 Task: Look for space in Camocim, Brazil from 5th September, 2023 to 13th September, 2023 for 6 adults in price range Rs.15000 to Rs.20000. Place can be entire place with 3 bedrooms having 3 beds and 3 bathrooms. Property type can be house, flat, guest house. Amenities needed are: washing machine. Booking option can be shelf check-in. Required host language is Spanish.
Action: Mouse moved to (456, 100)
Screenshot: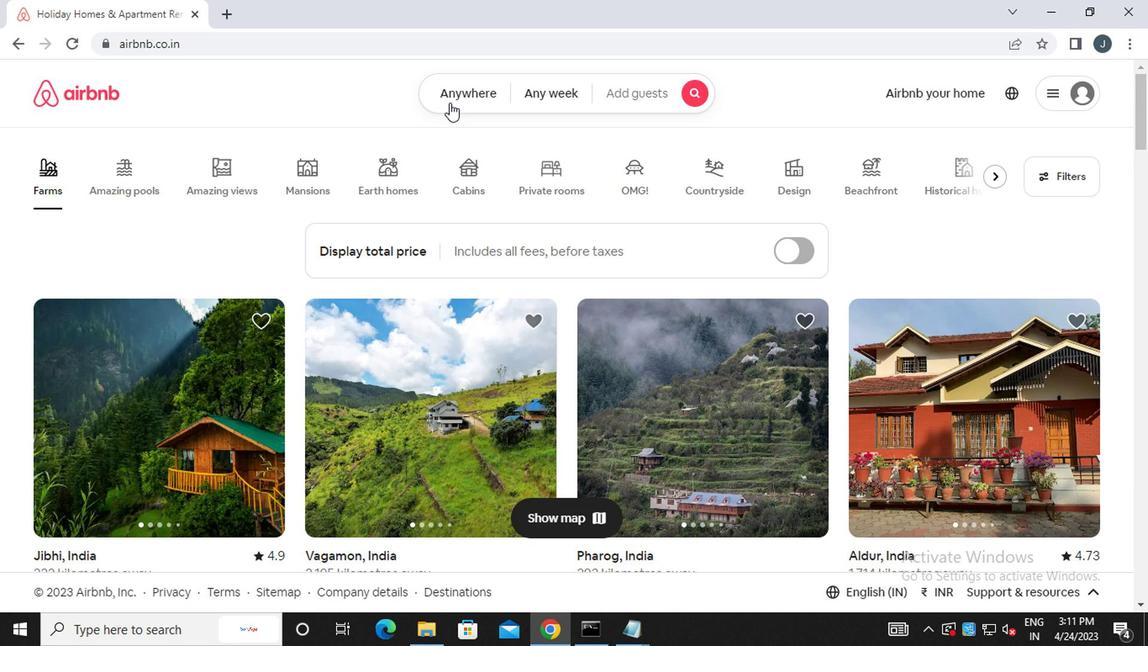 
Action: Mouse pressed left at (456, 100)
Screenshot: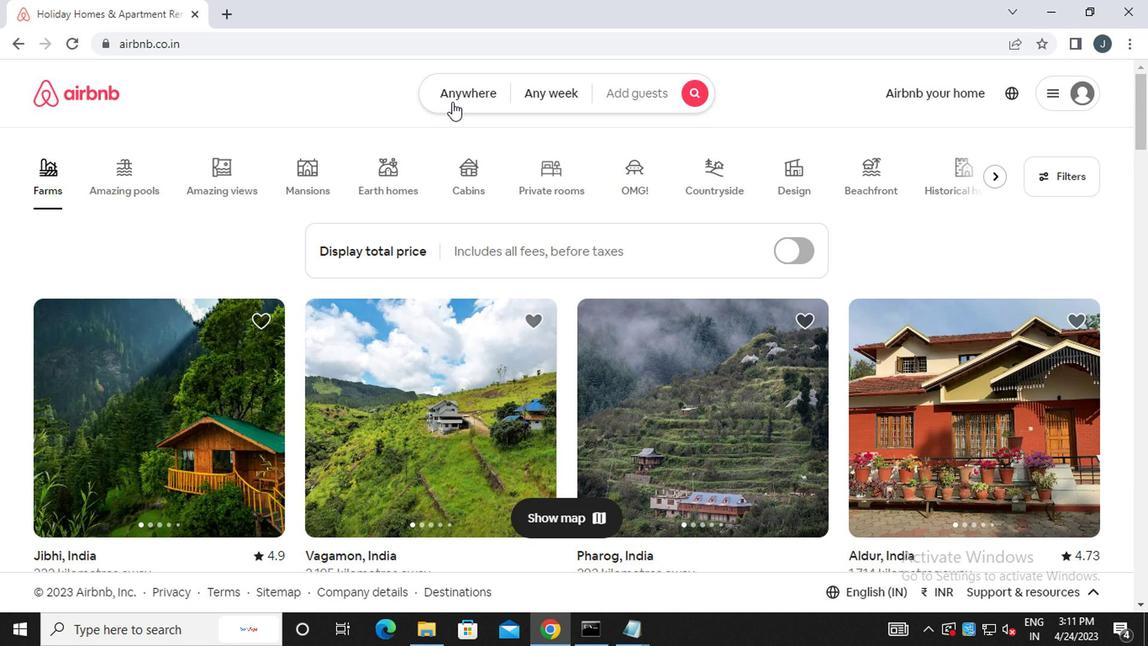 
Action: Mouse moved to (287, 163)
Screenshot: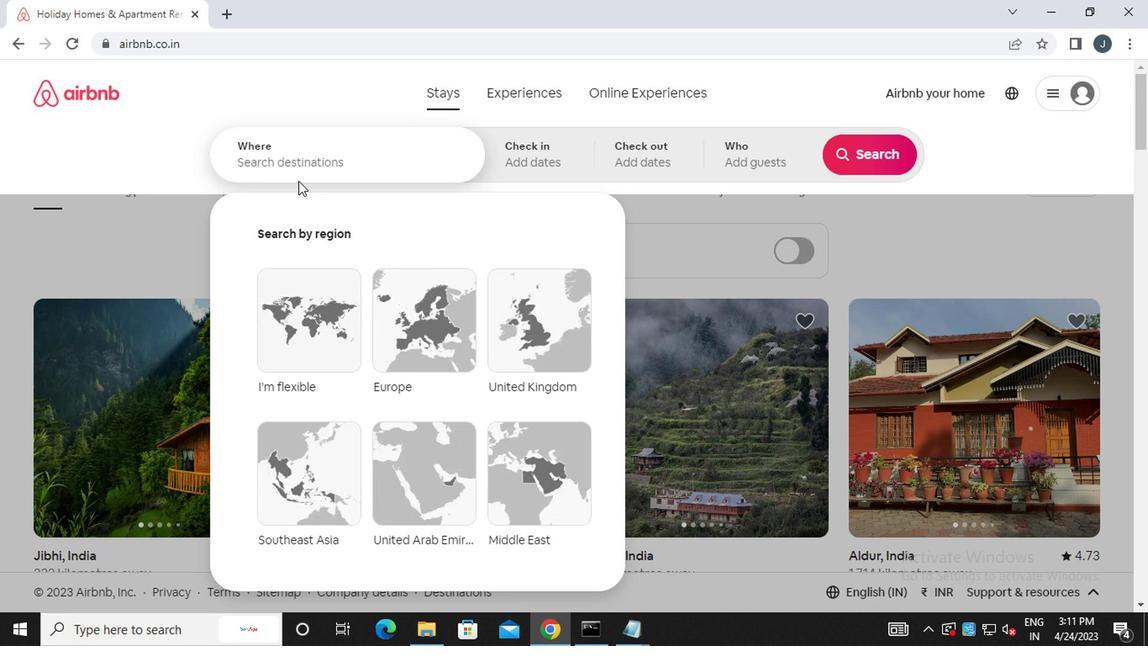 
Action: Mouse pressed left at (287, 163)
Screenshot: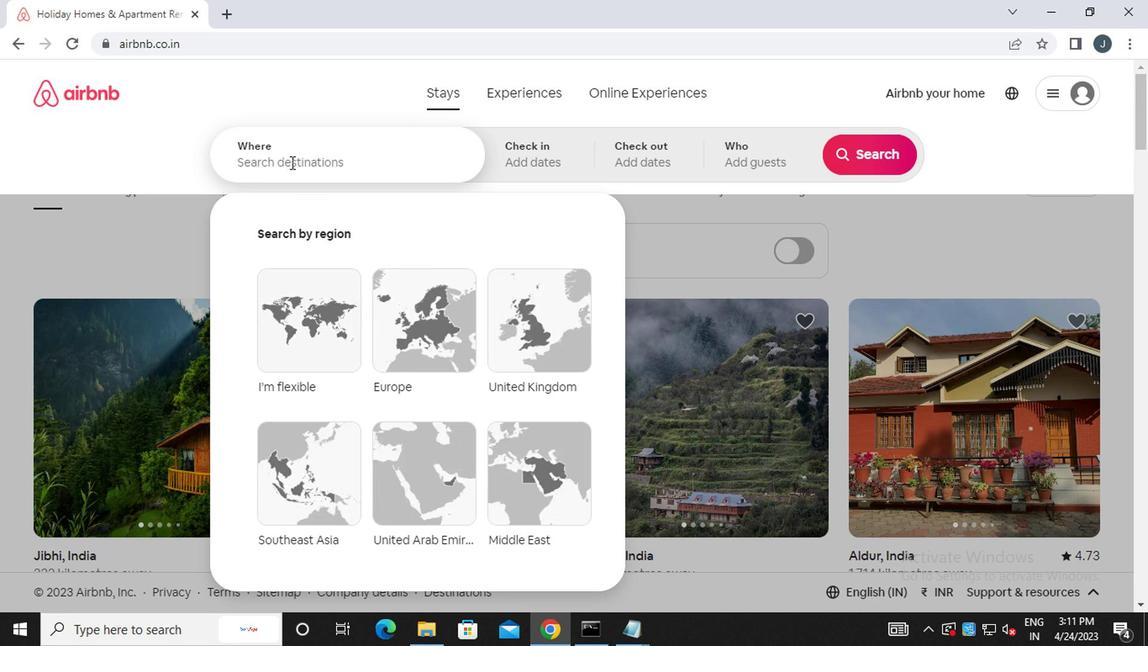 
Action: Key pressed c<Key.caps_lock>amocim,<Key.space><Key.caps_lock>b<Key.caps_lock>razil
Screenshot: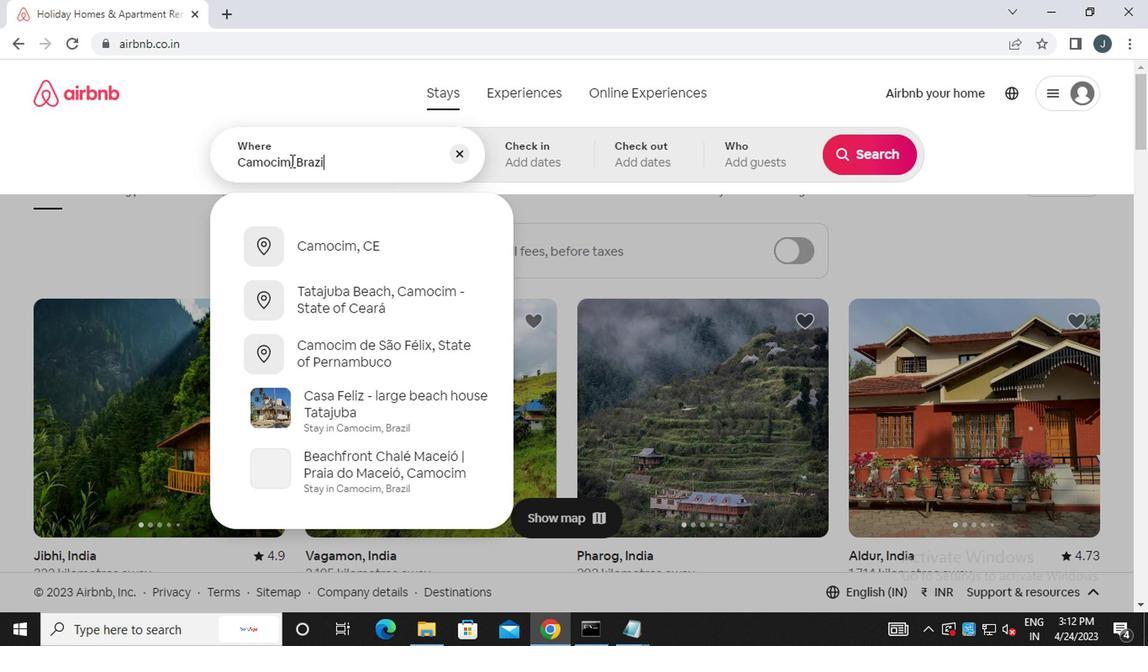 
Action: Mouse moved to (539, 156)
Screenshot: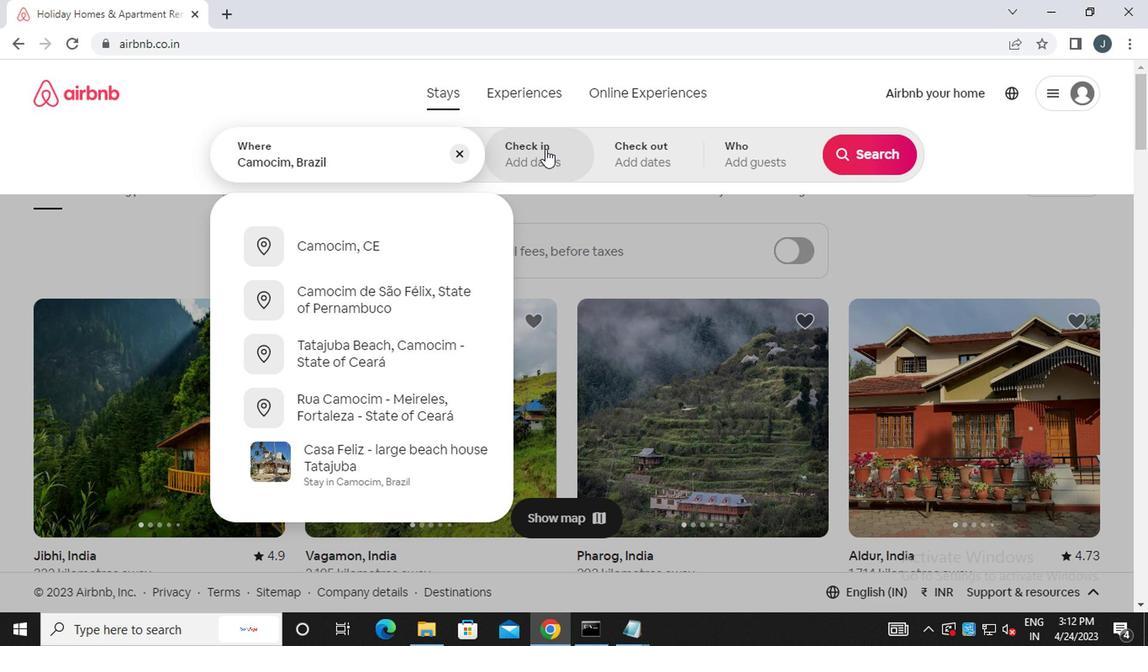 
Action: Mouse pressed left at (539, 156)
Screenshot: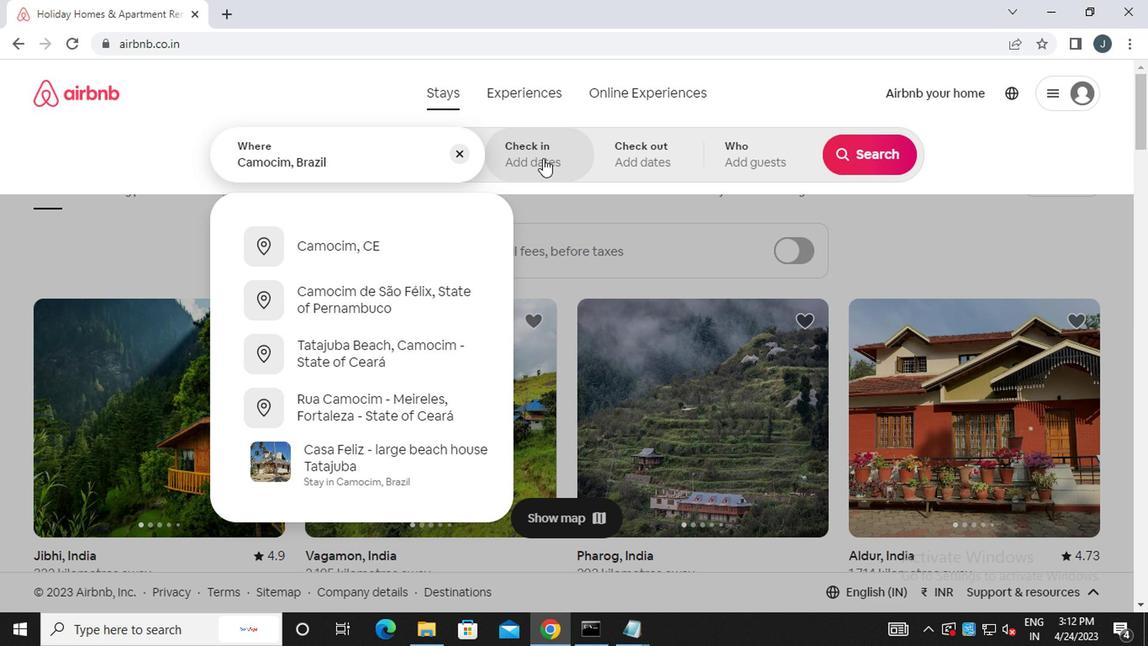 
Action: Mouse moved to (846, 295)
Screenshot: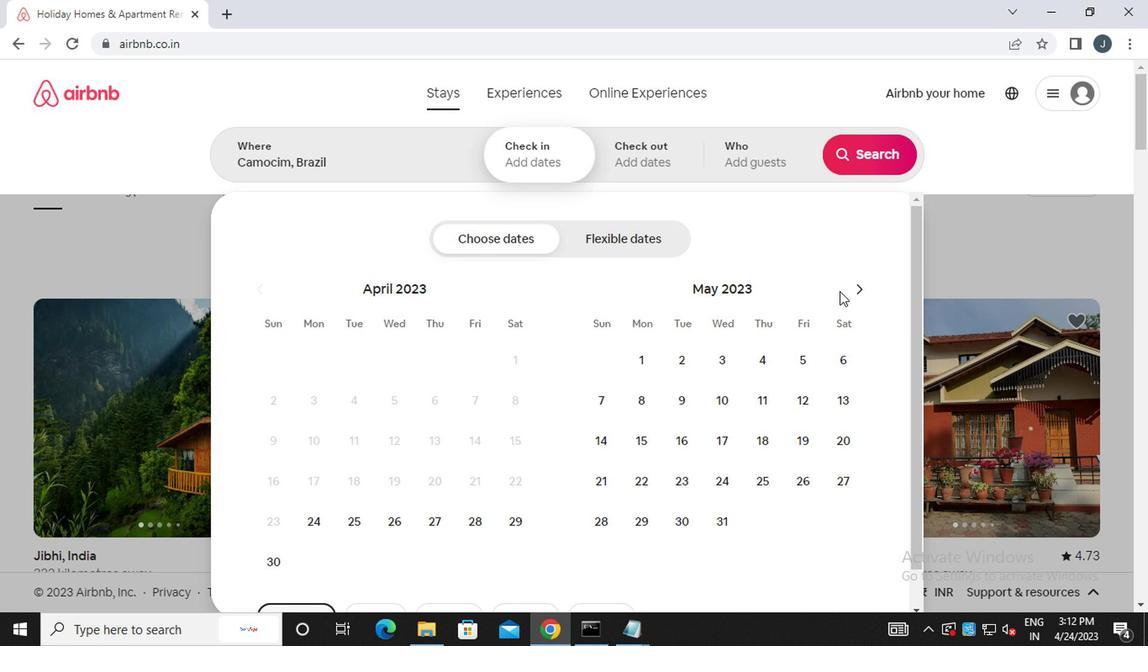 
Action: Mouse pressed left at (846, 295)
Screenshot: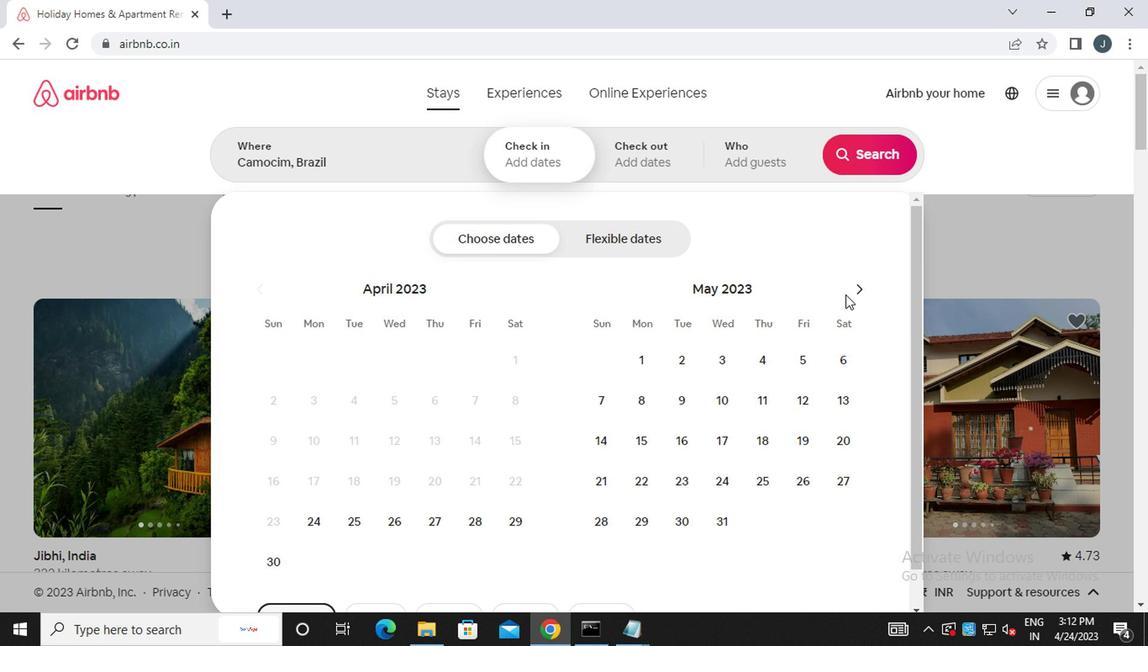 
Action: Mouse moved to (847, 295)
Screenshot: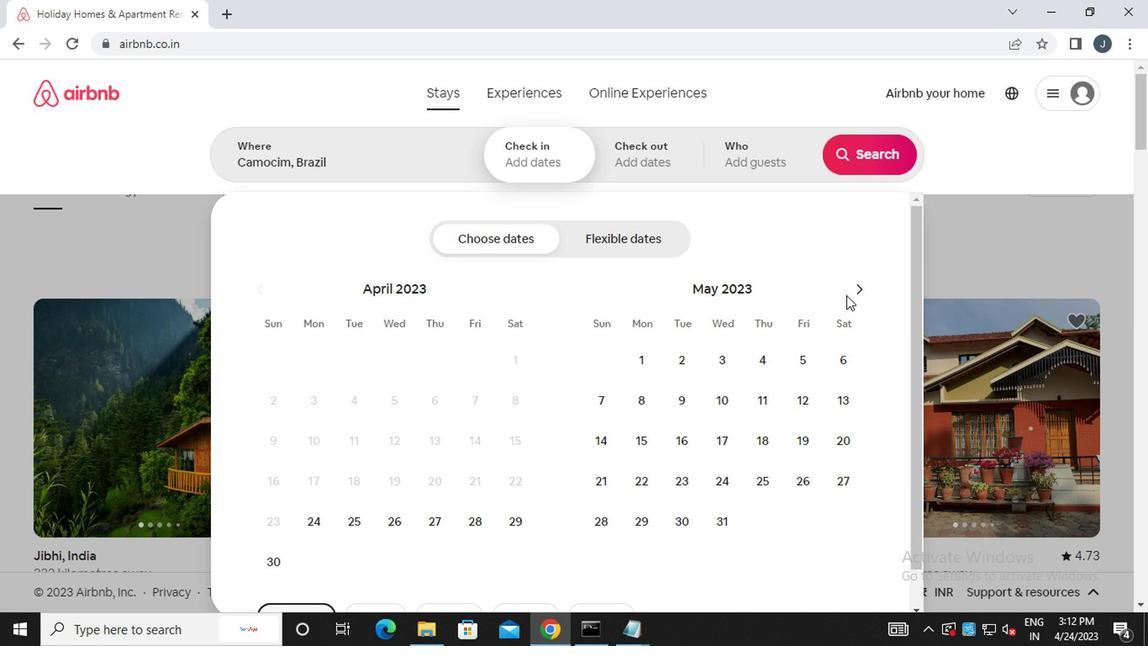 
Action: Mouse pressed left at (847, 295)
Screenshot: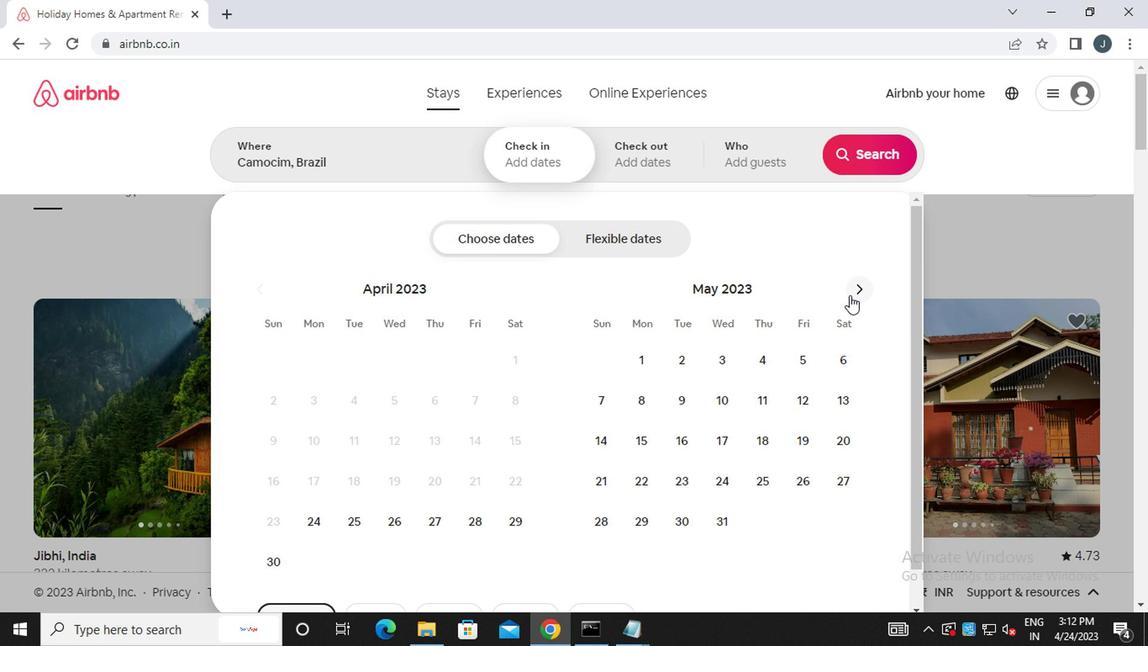 
Action: Mouse pressed left at (847, 295)
Screenshot: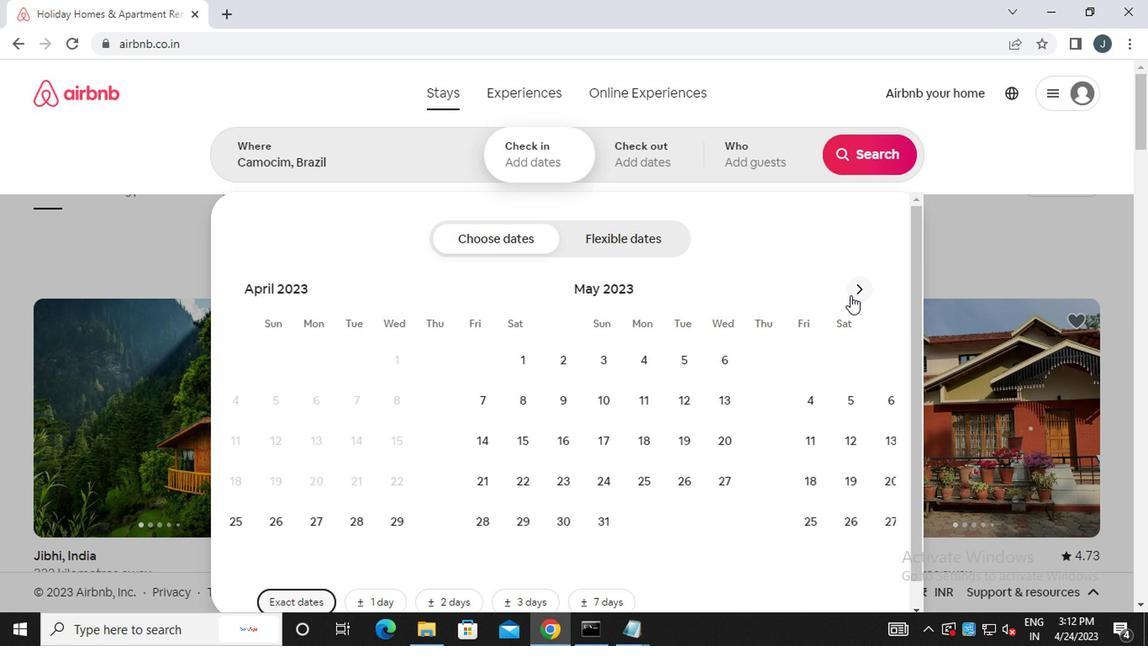 
Action: Mouse pressed left at (847, 295)
Screenshot: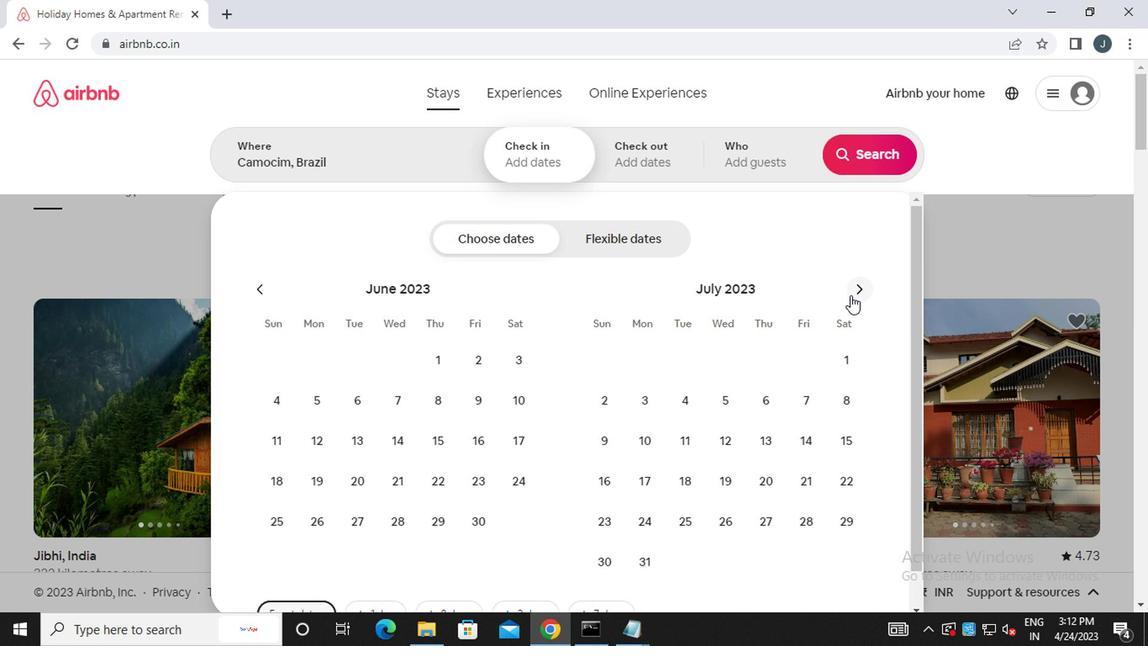 
Action: Mouse moved to (830, 351)
Screenshot: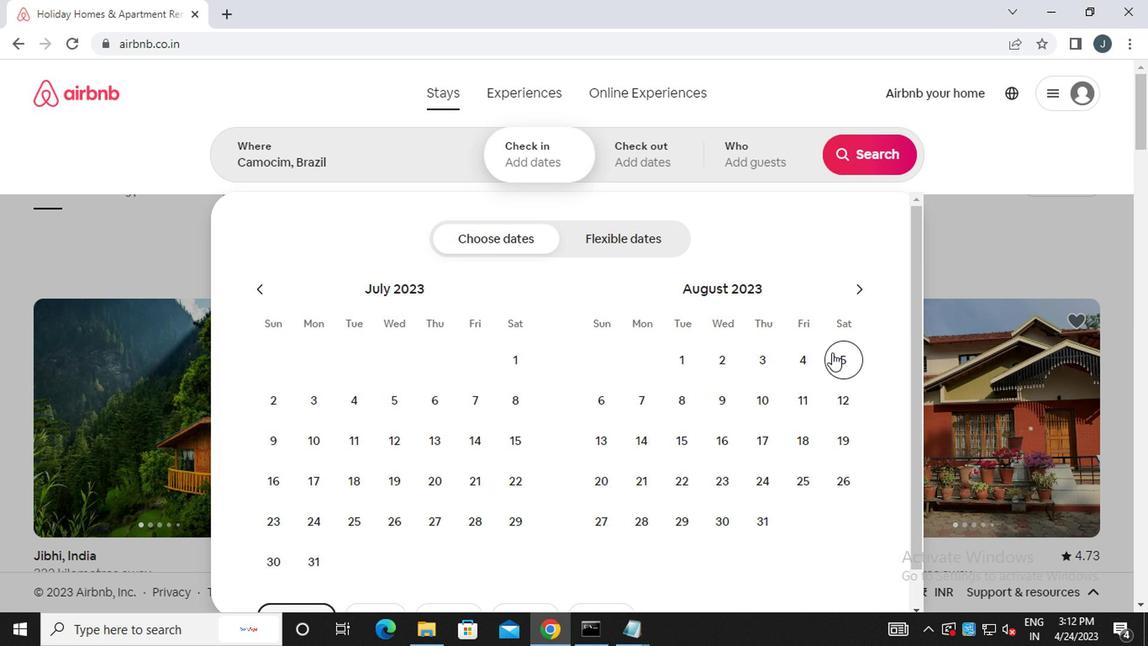 
Action: Mouse pressed left at (830, 351)
Screenshot: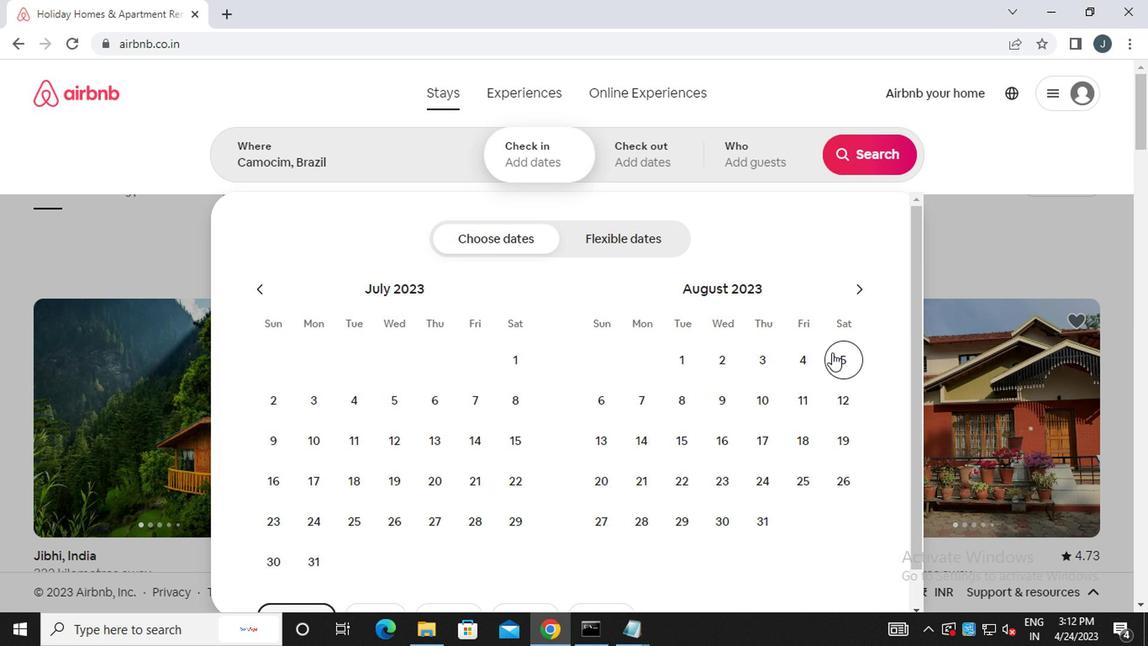 
Action: Mouse moved to (591, 438)
Screenshot: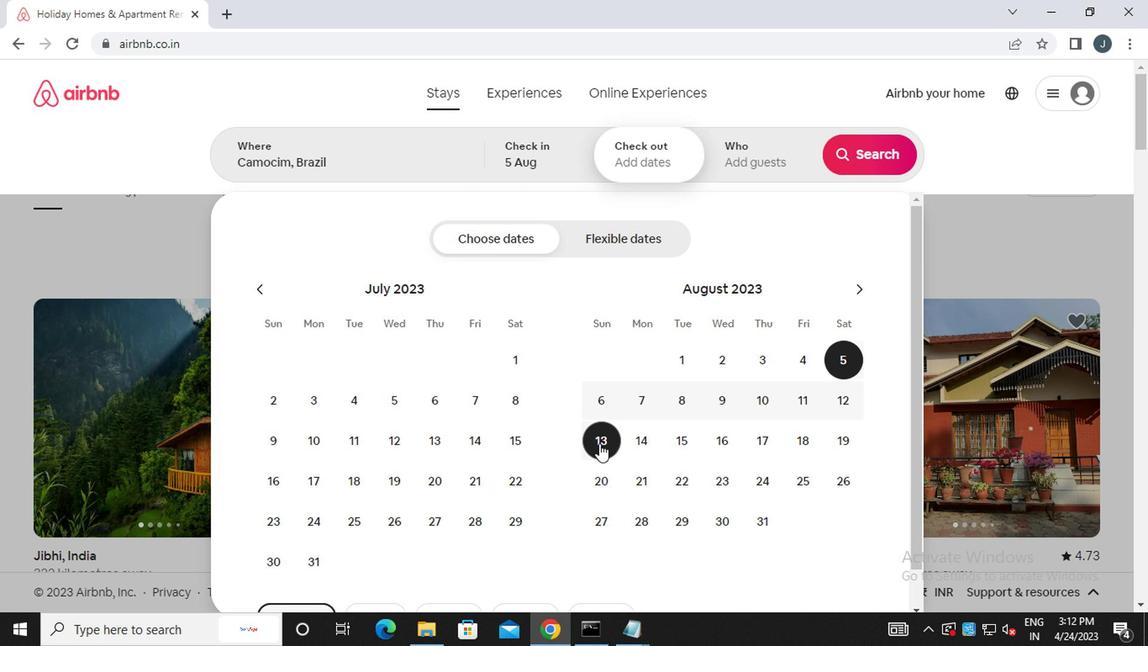 
Action: Mouse pressed left at (591, 438)
Screenshot: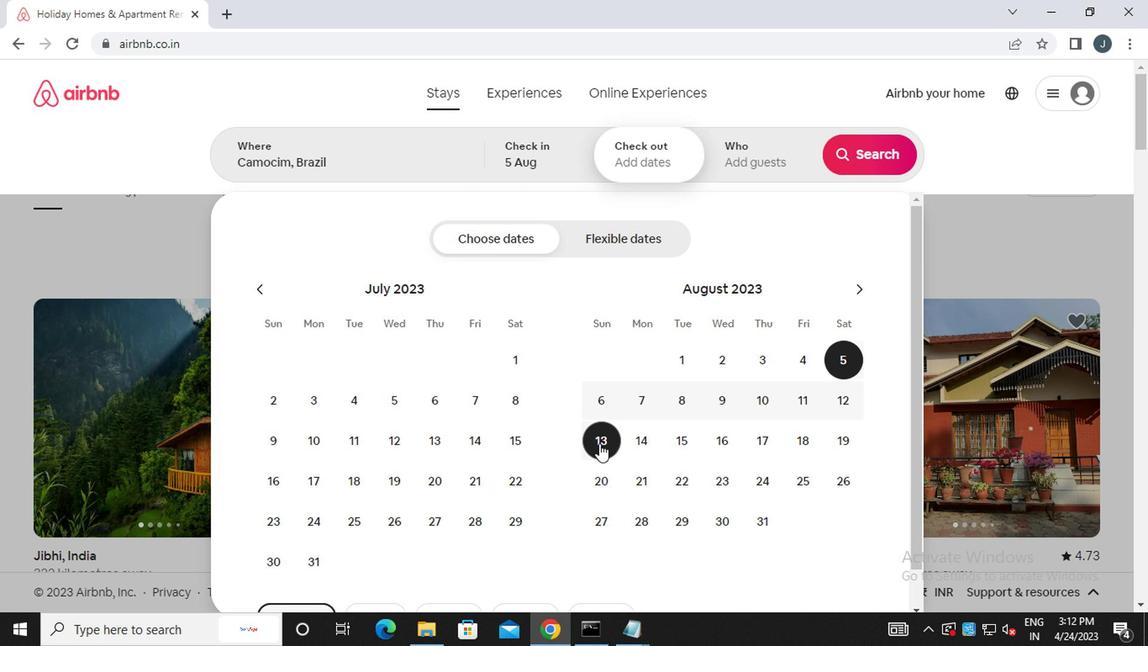 
Action: Mouse moved to (749, 169)
Screenshot: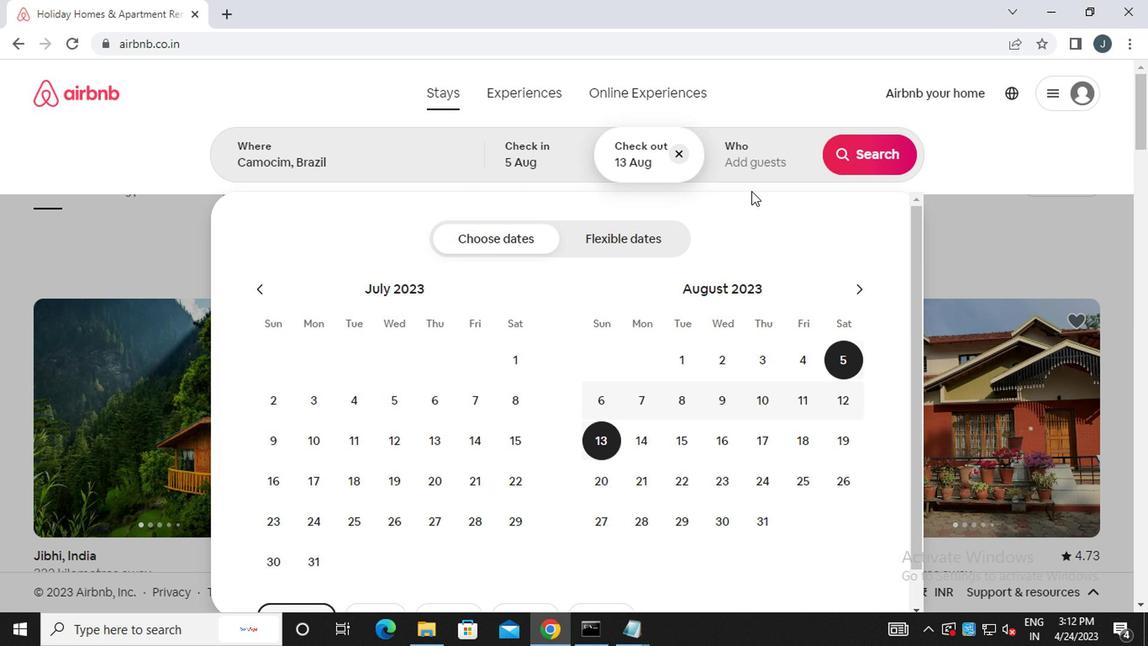 
Action: Mouse pressed left at (749, 169)
Screenshot: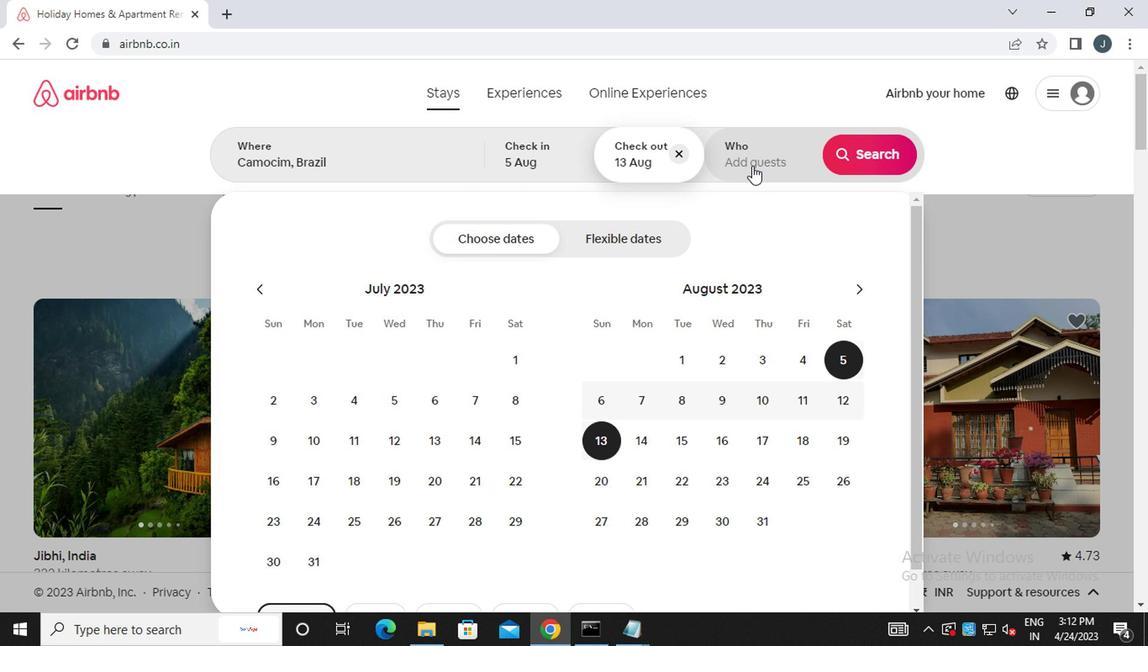 
Action: Mouse moved to (865, 245)
Screenshot: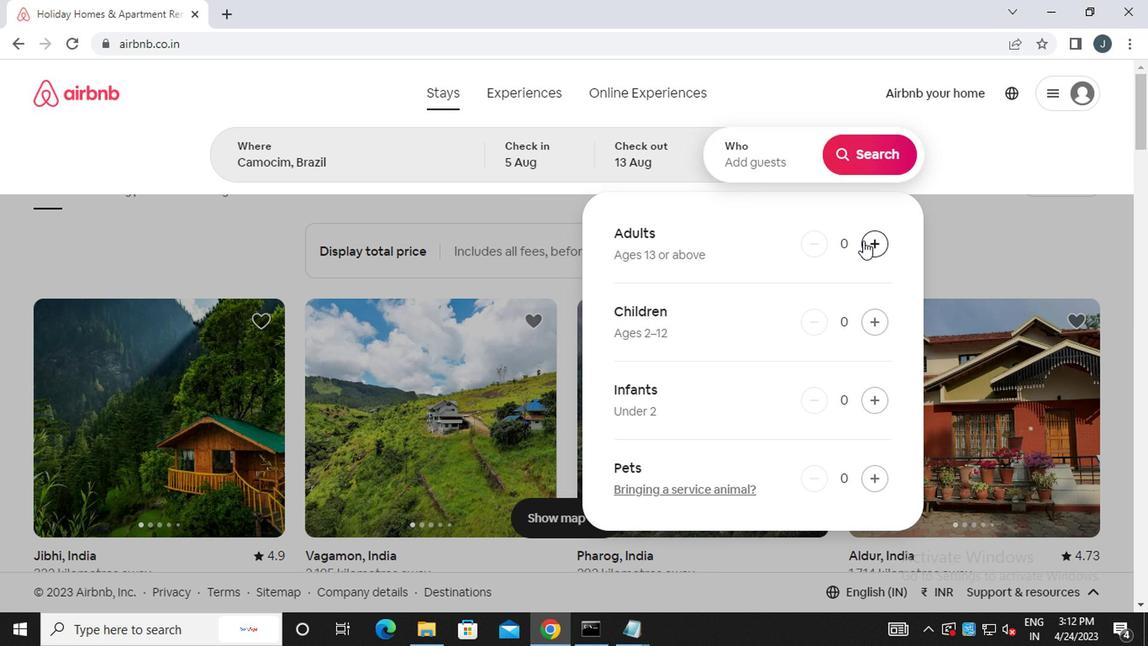 
Action: Mouse pressed left at (865, 245)
Screenshot: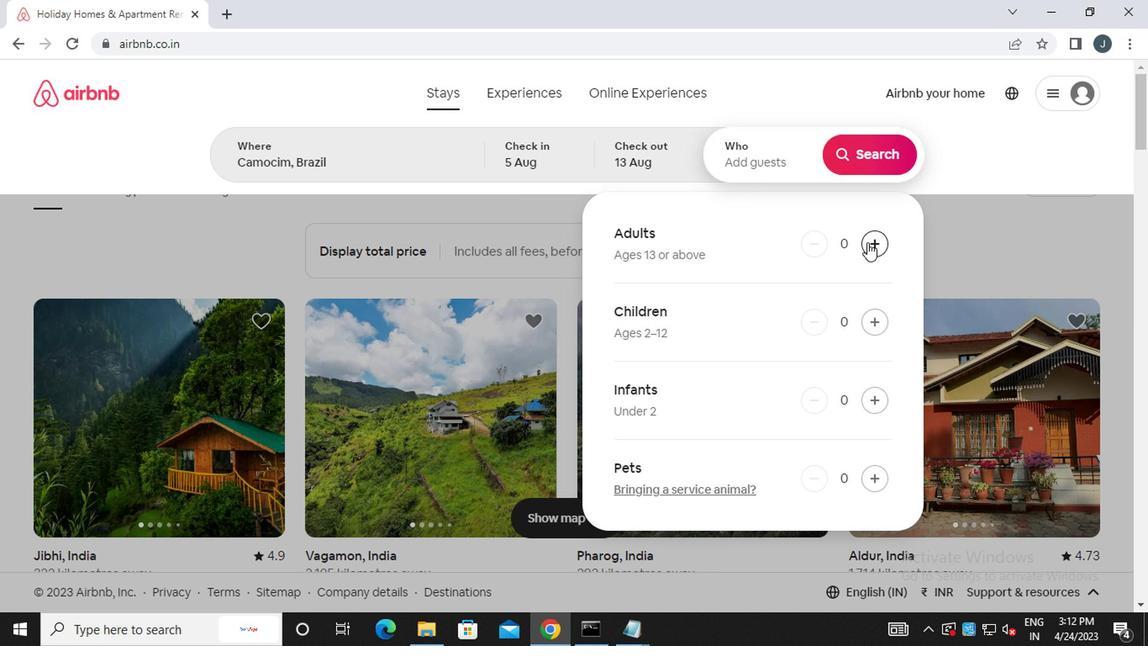
Action: Mouse pressed left at (865, 245)
Screenshot: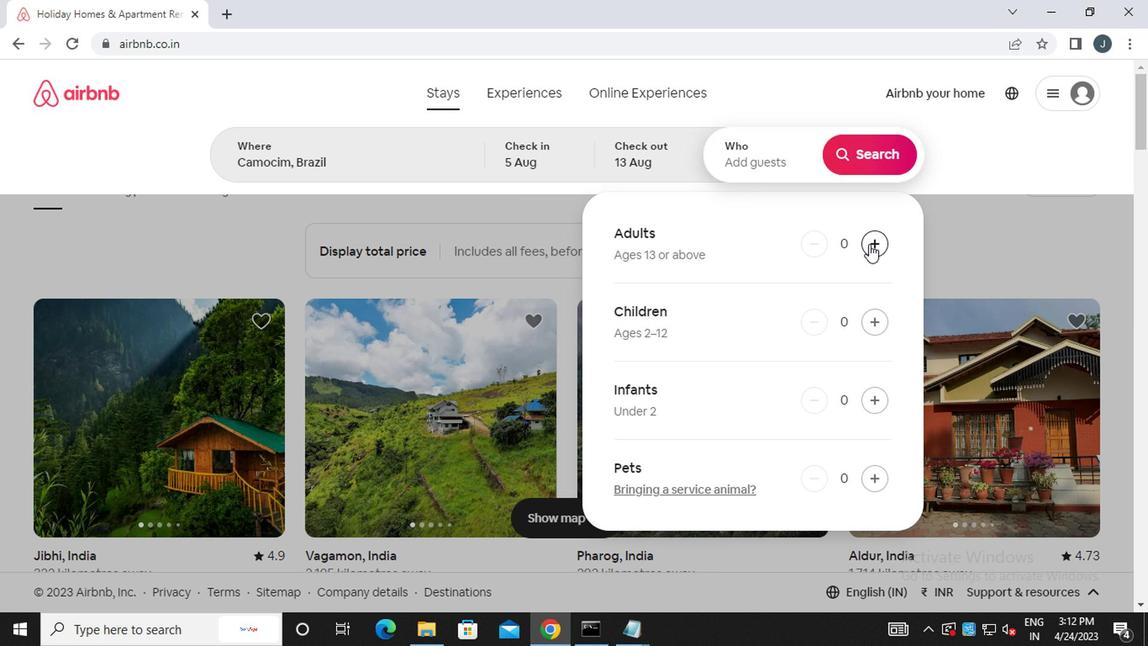 
Action: Mouse pressed left at (865, 245)
Screenshot: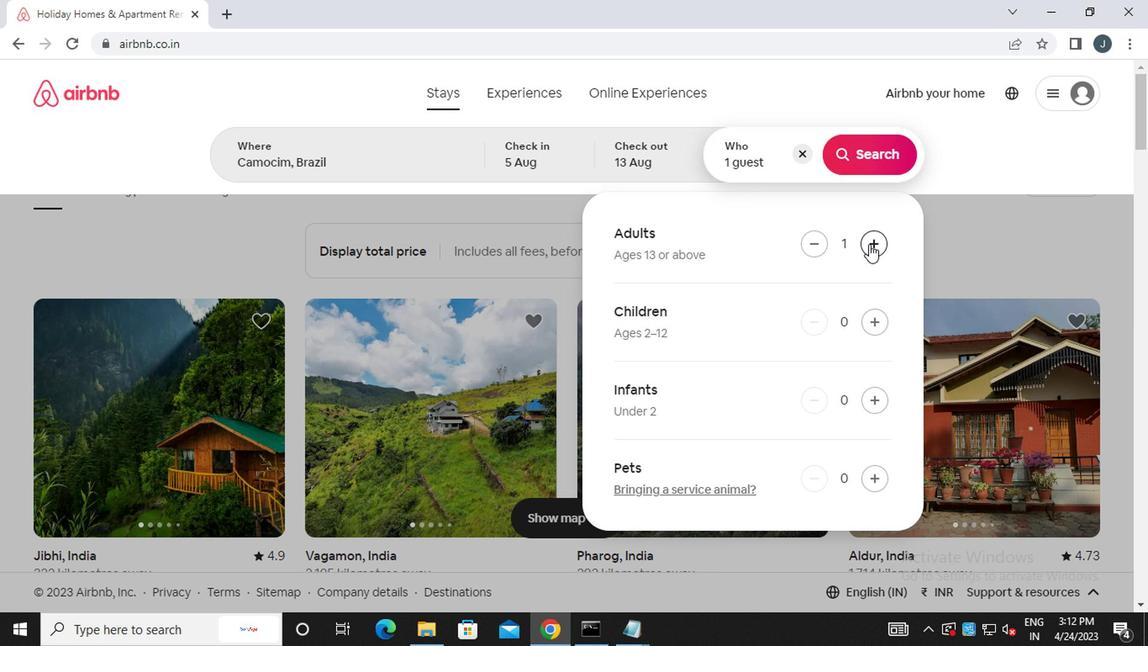 
Action: Mouse pressed left at (865, 245)
Screenshot: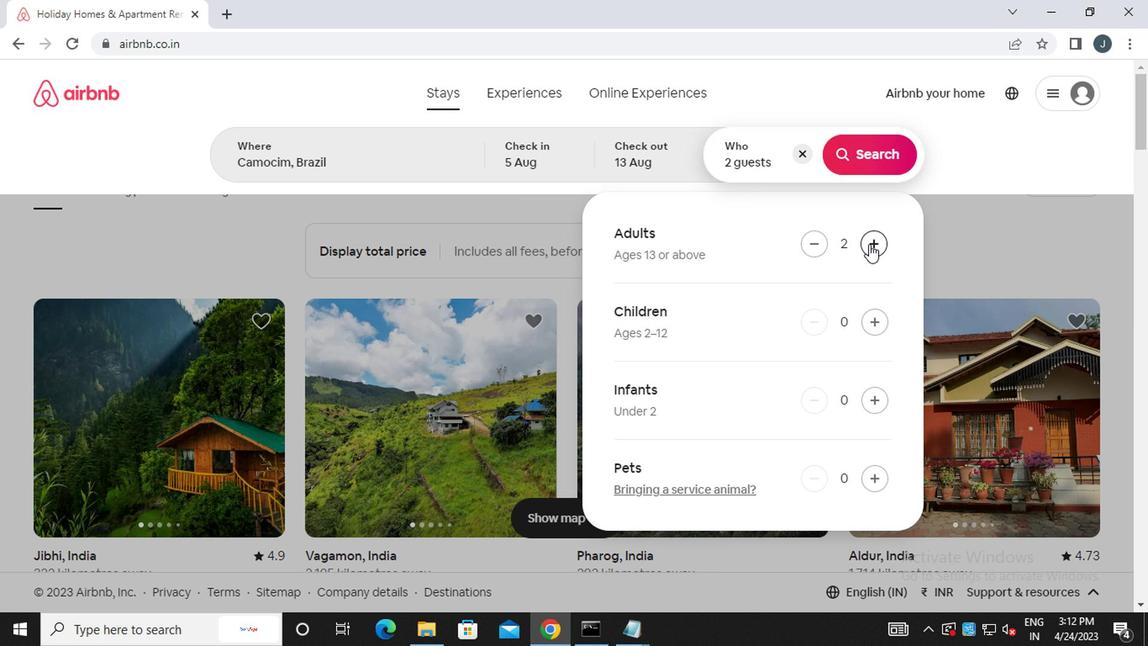 
Action: Mouse pressed left at (865, 245)
Screenshot: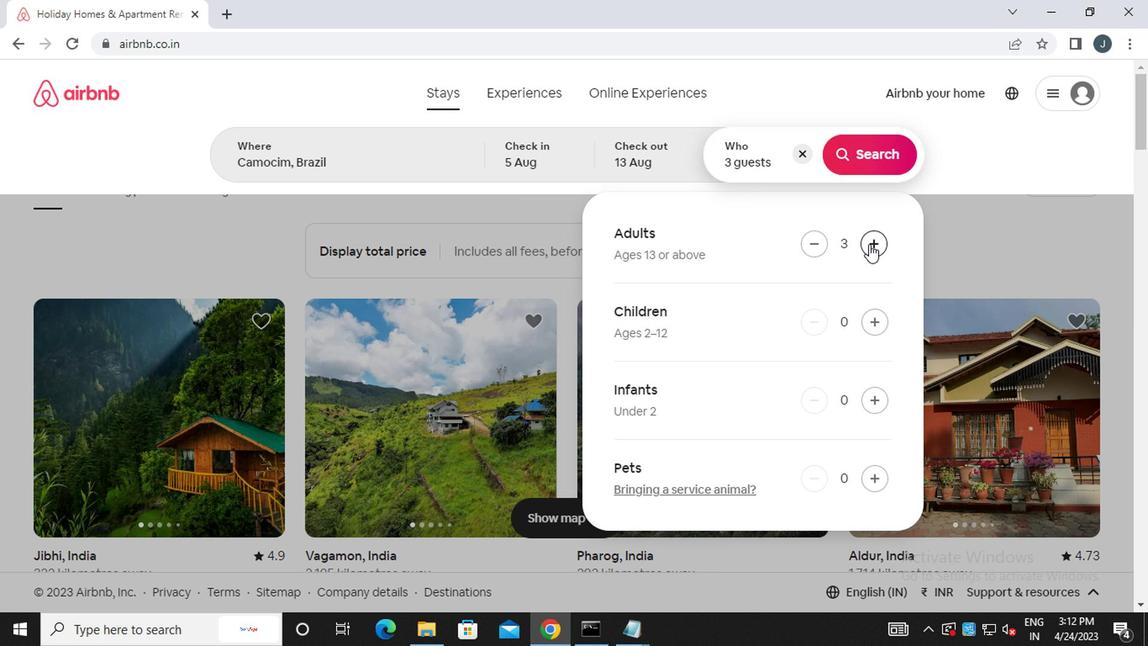 
Action: Mouse pressed left at (865, 245)
Screenshot: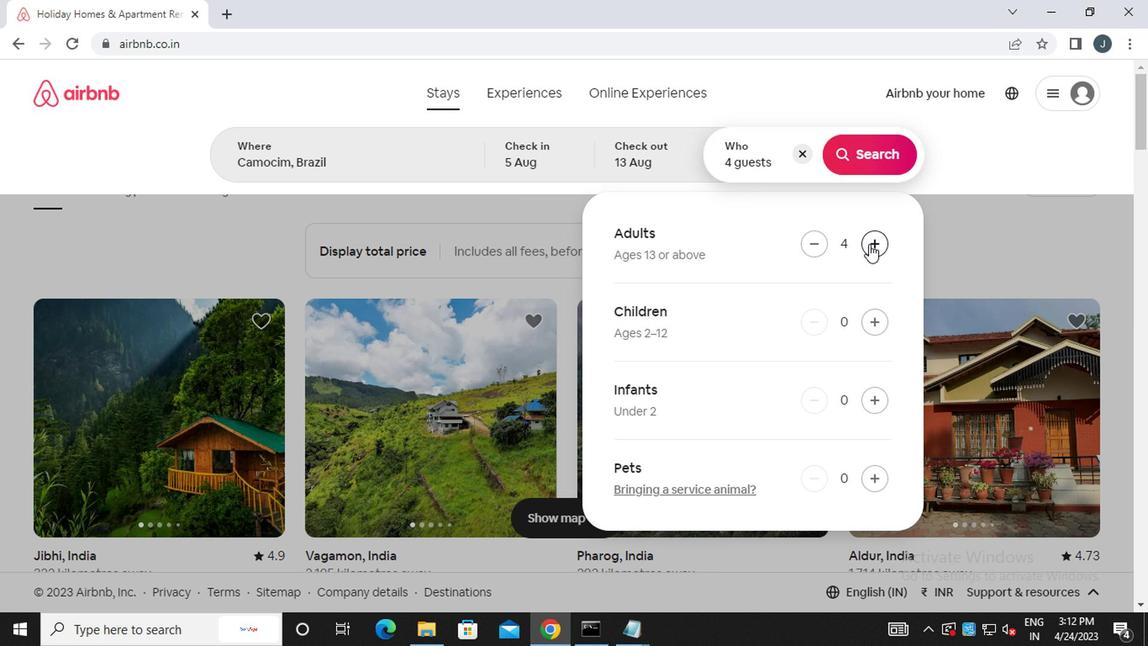 
Action: Mouse moved to (876, 165)
Screenshot: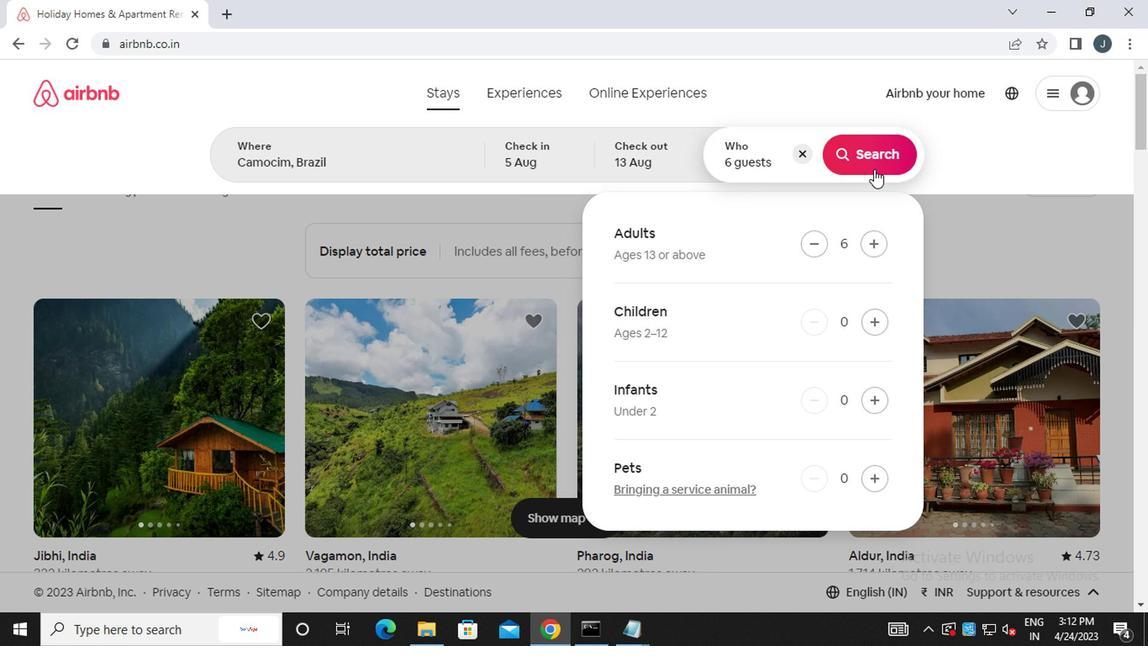 
Action: Mouse pressed left at (876, 165)
Screenshot: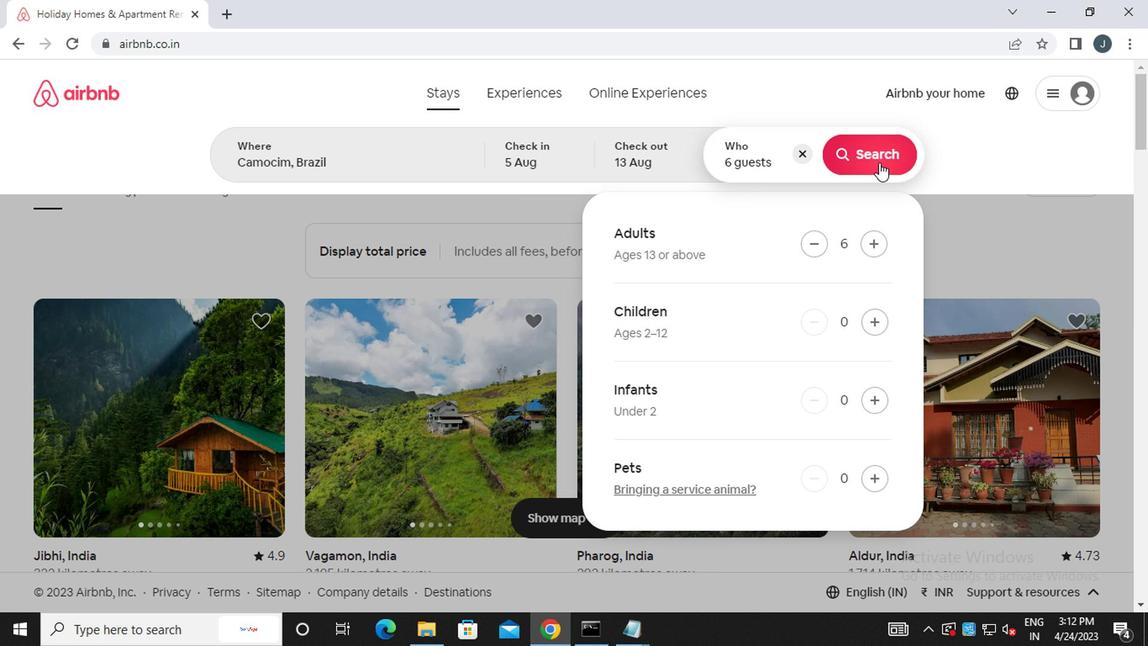 
Action: Mouse moved to (1076, 158)
Screenshot: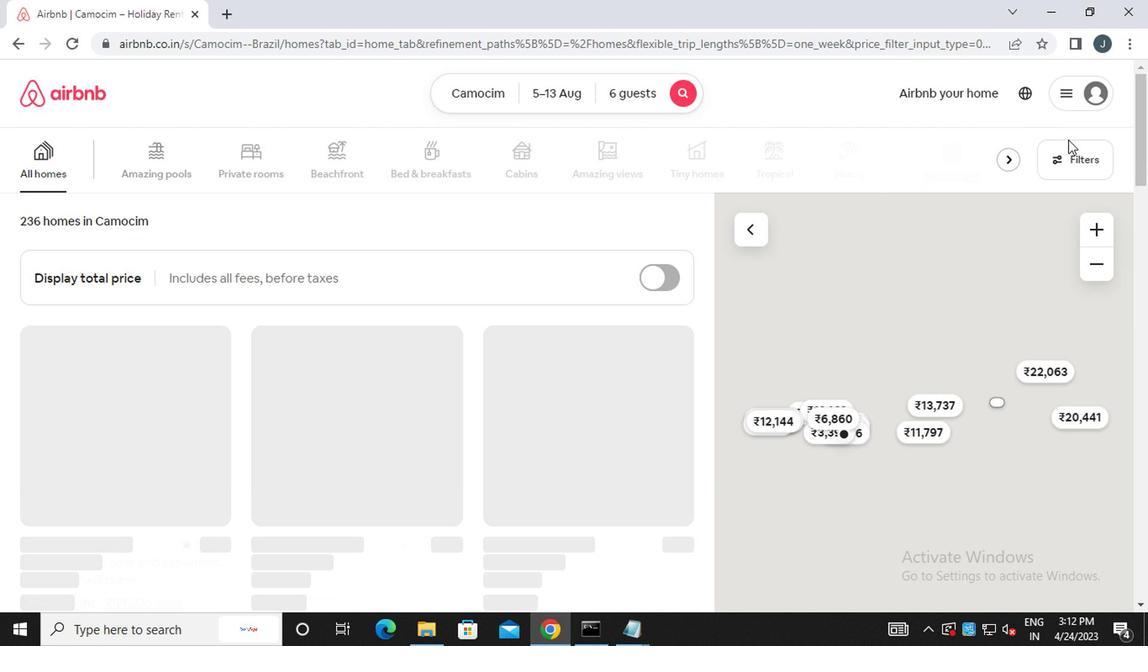 
Action: Mouse pressed left at (1076, 158)
Screenshot: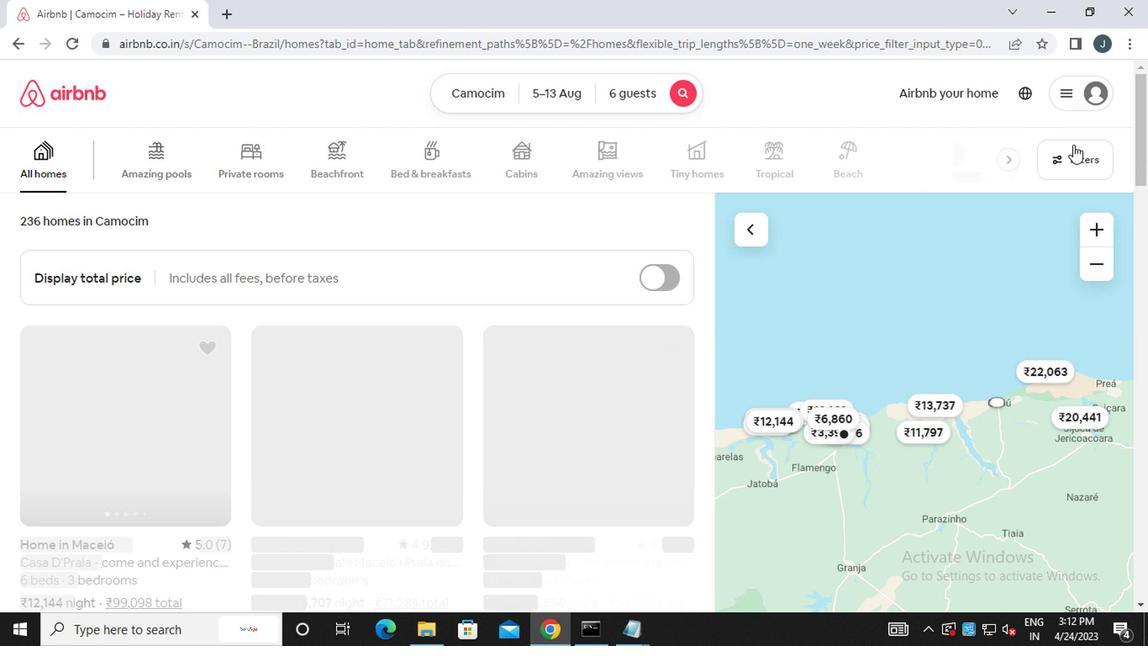 
Action: Mouse moved to (370, 369)
Screenshot: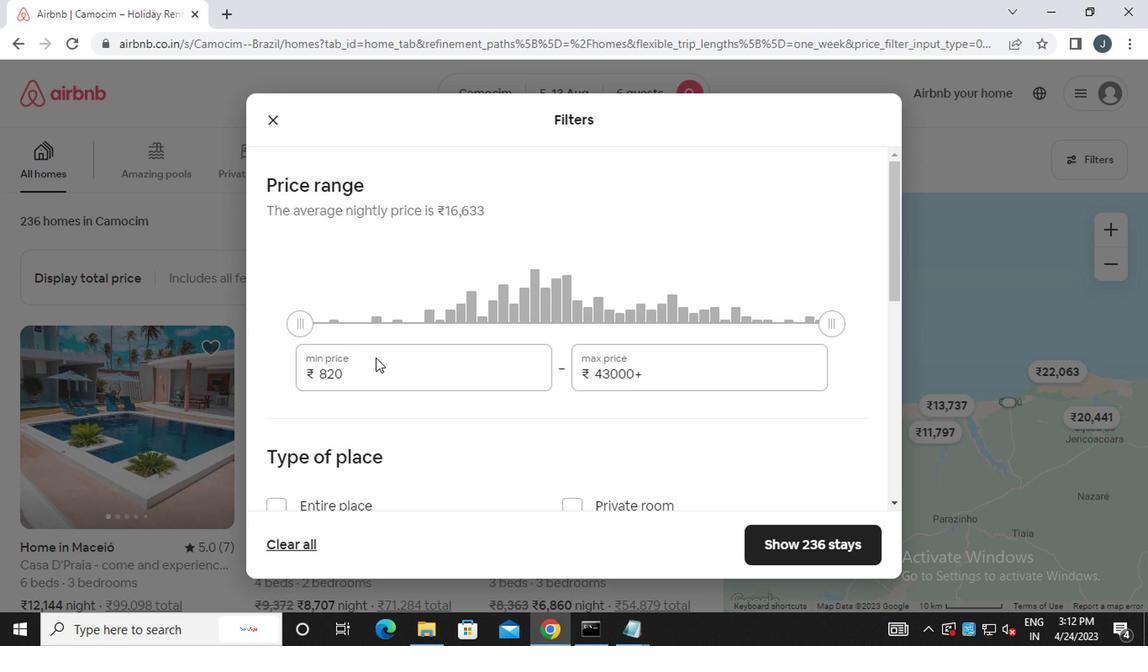 
Action: Mouse pressed left at (370, 369)
Screenshot: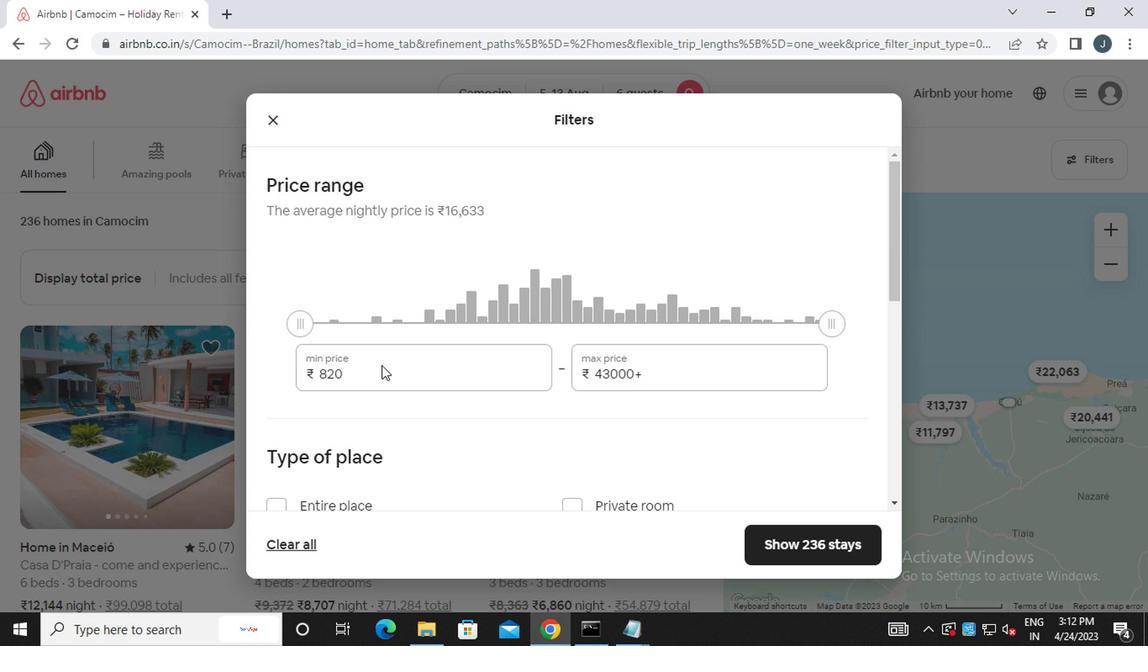 
Action: Mouse moved to (364, 365)
Screenshot: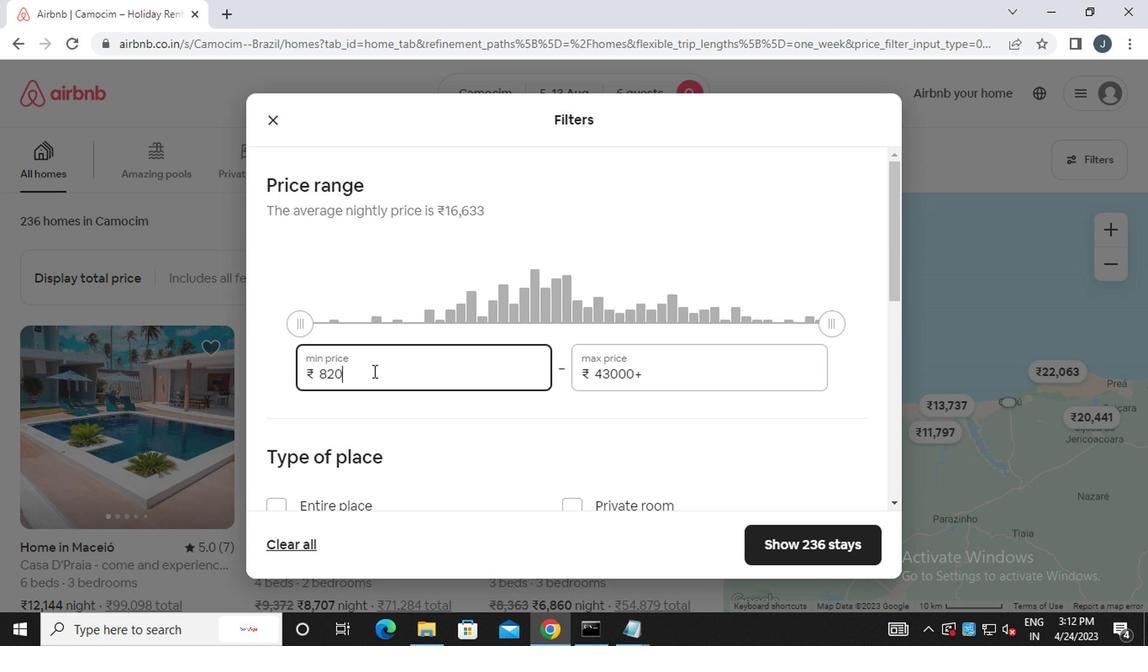 
Action: Key pressed <Key.backspace><Key.backspace><Key.backspace><Key.backspace><Key.backspace><Key.backspace><Key.backspace><Key.backspace><Key.backspace><<97>><<101>><<96>><<96>><<96>>
Screenshot: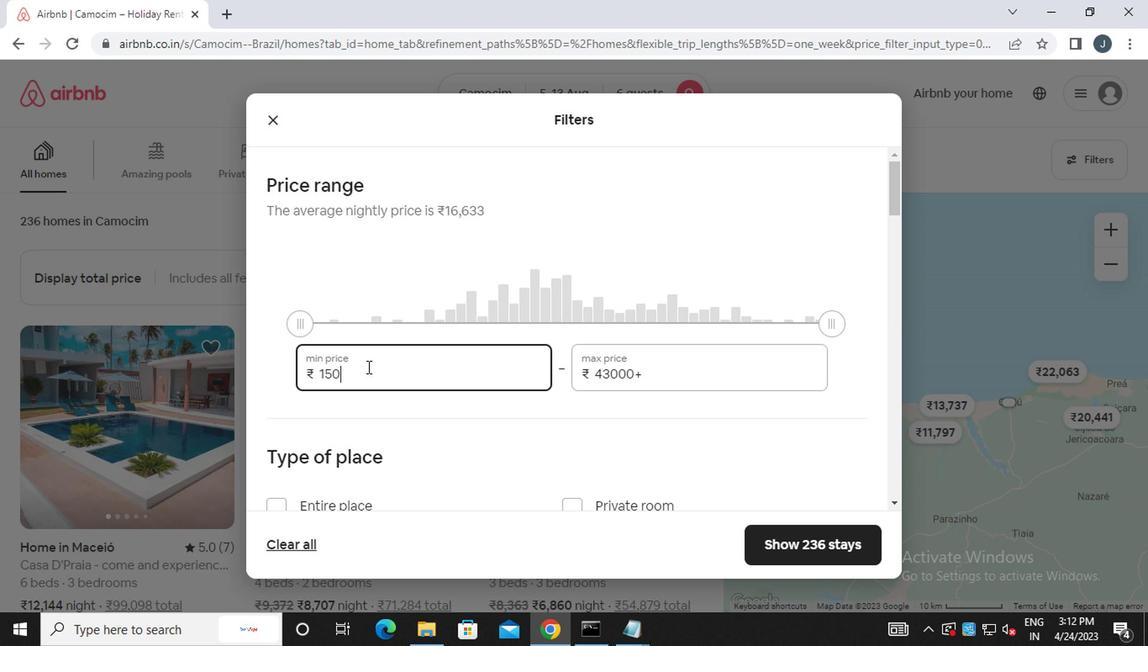 
Action: Mouse moved to (685, 378)
Screenshot: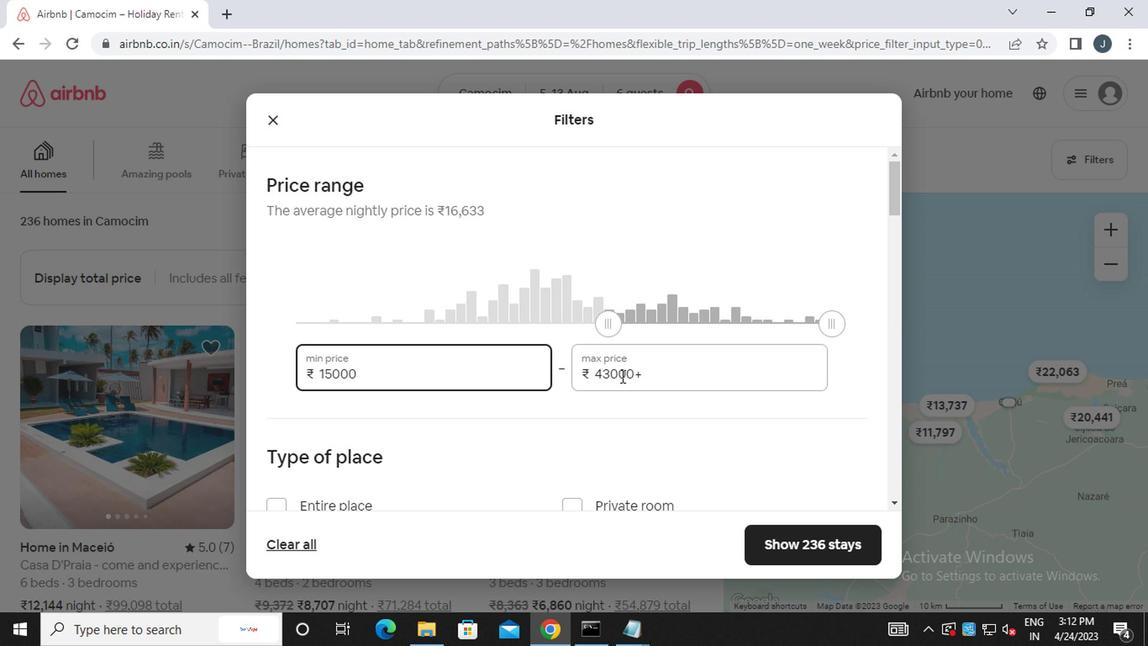 
Action: Mouse pressed left at (685, 378)
Screenshot: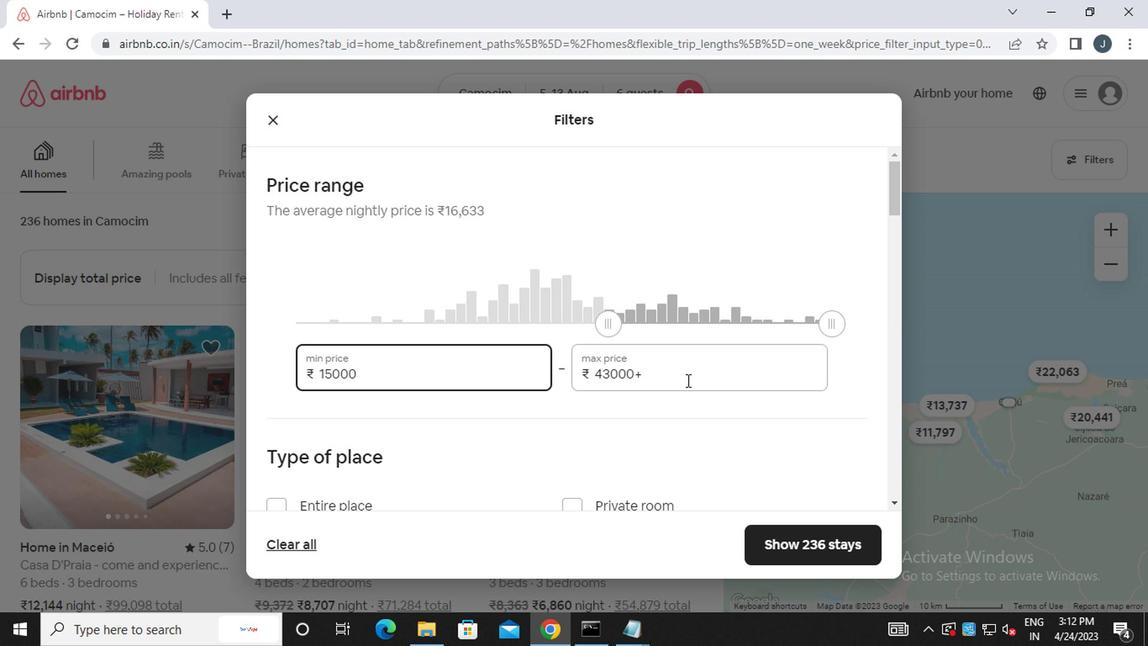 
Action: Mouse moved to (685, 379)
Screenshot: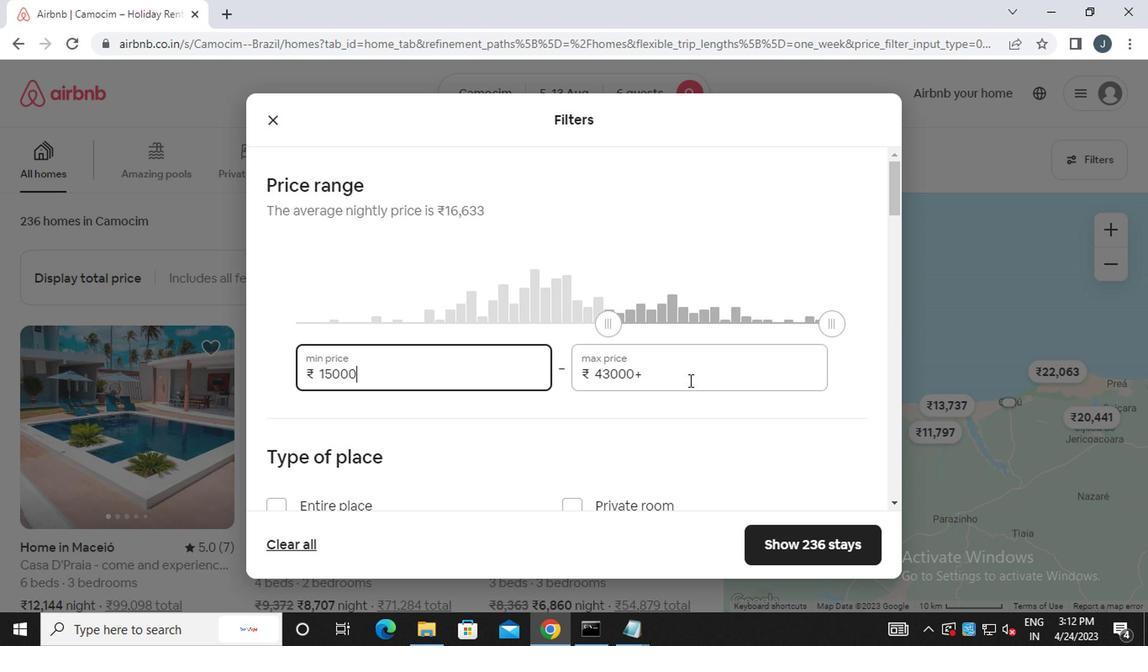 
Action: Key pressed <Key.backspace><Key.backspace><Key.backspace><Key.backspace><Key.backspace><Key.backspace><Key.backspace><Key.backspace><Key.backspace><Key.backspace><Key.backspace><Key.backspace><<98>><<96>><<96>><<96>><<96>>
Screenshot: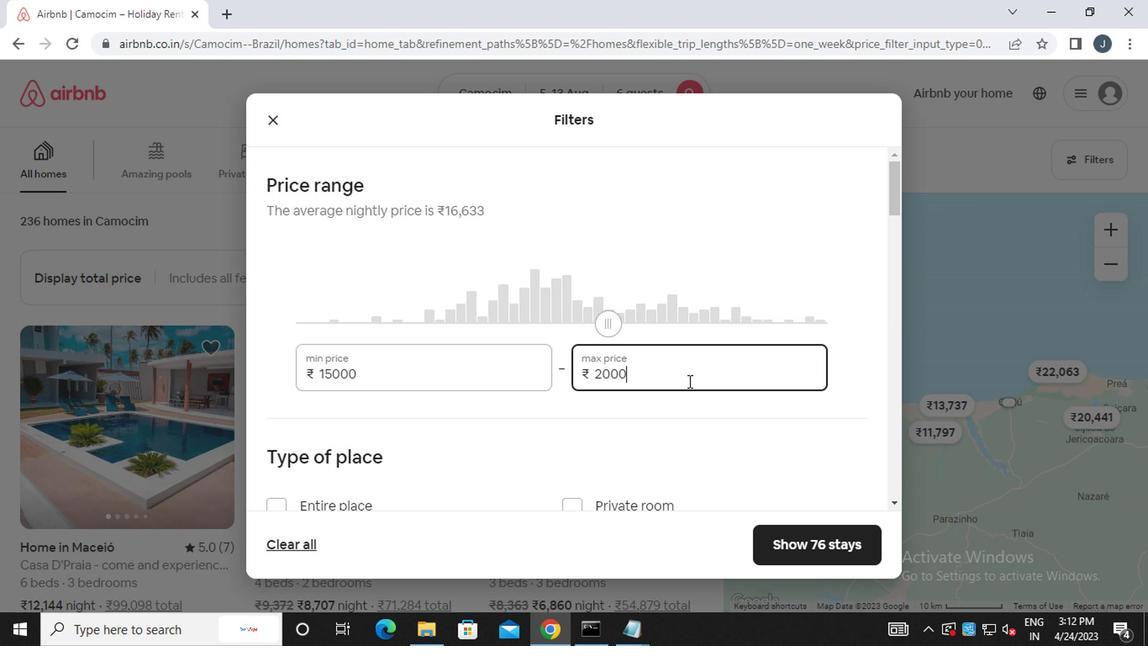 
Action: Mouse moved to (495, 460)
Screenshot: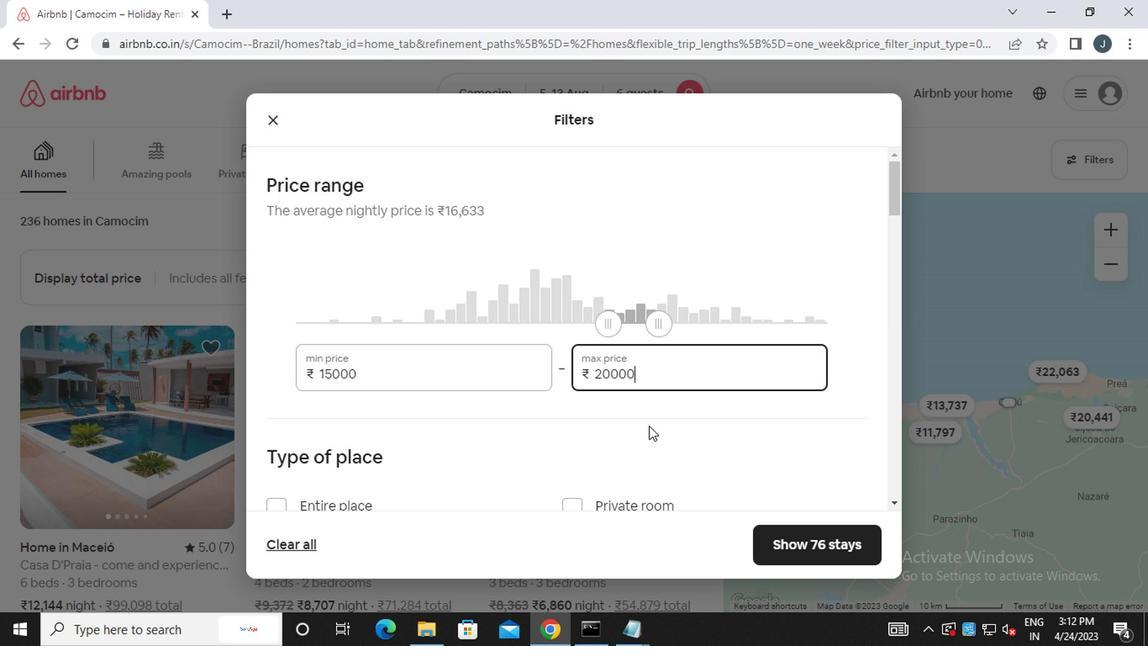 
Action: Mouse scrolled (495, 459) with delta (0, 0)
Screenshot: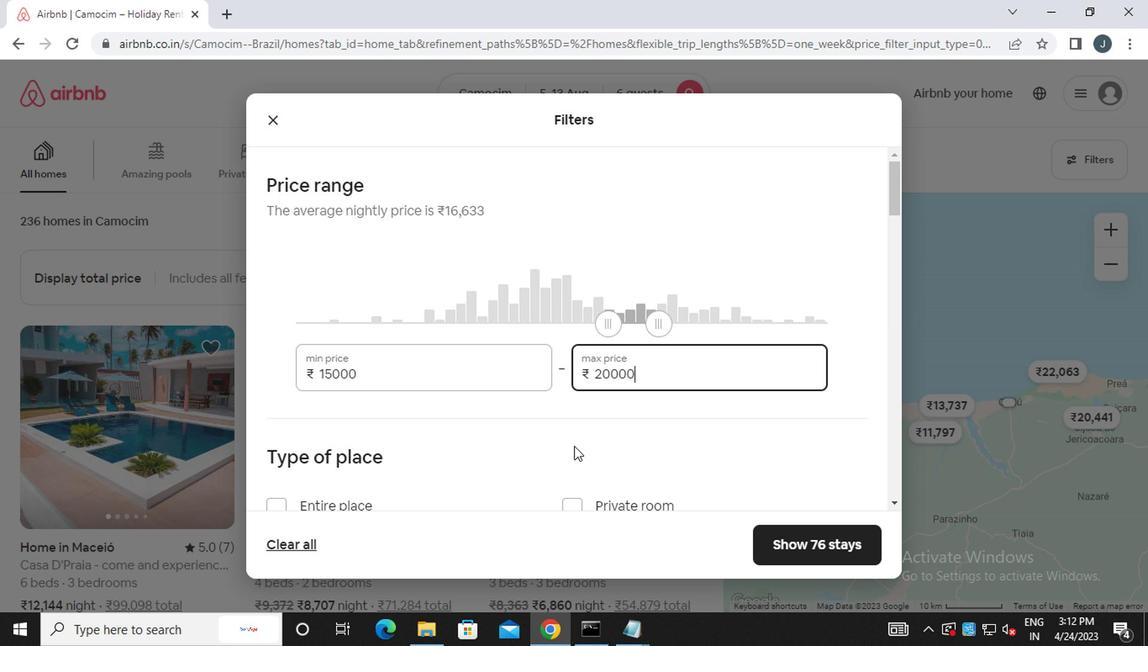 
Action: Mouse scrolled (495, 459) with delta (0, 0)
Screenshot: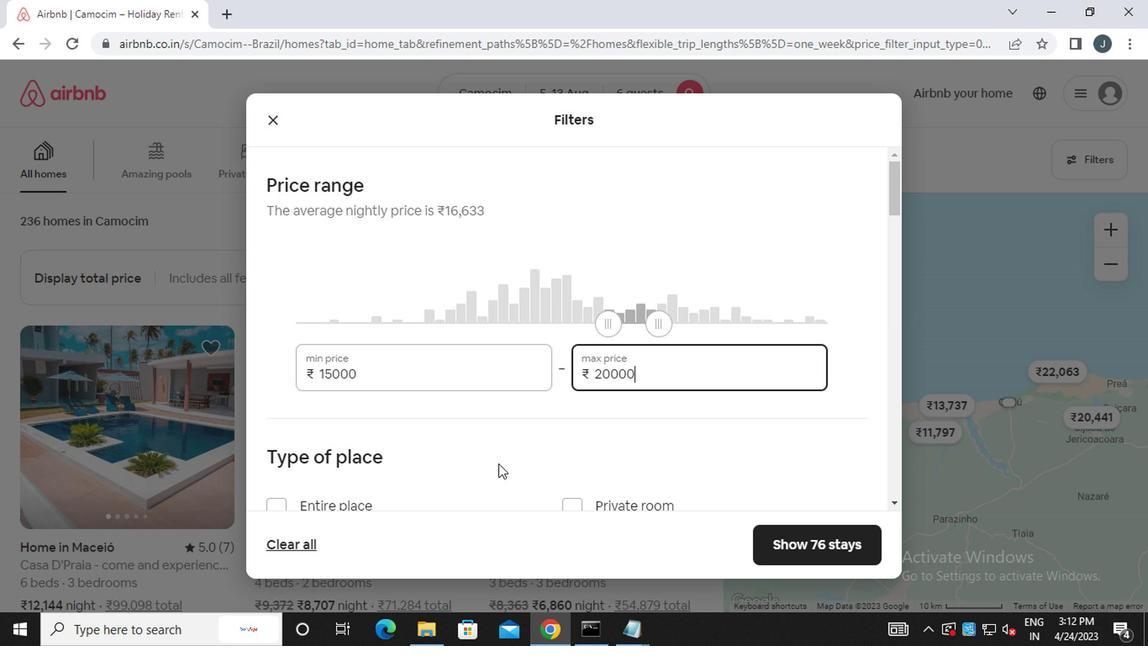 
Action: Mouse moved to (275, 336)
Screenshot: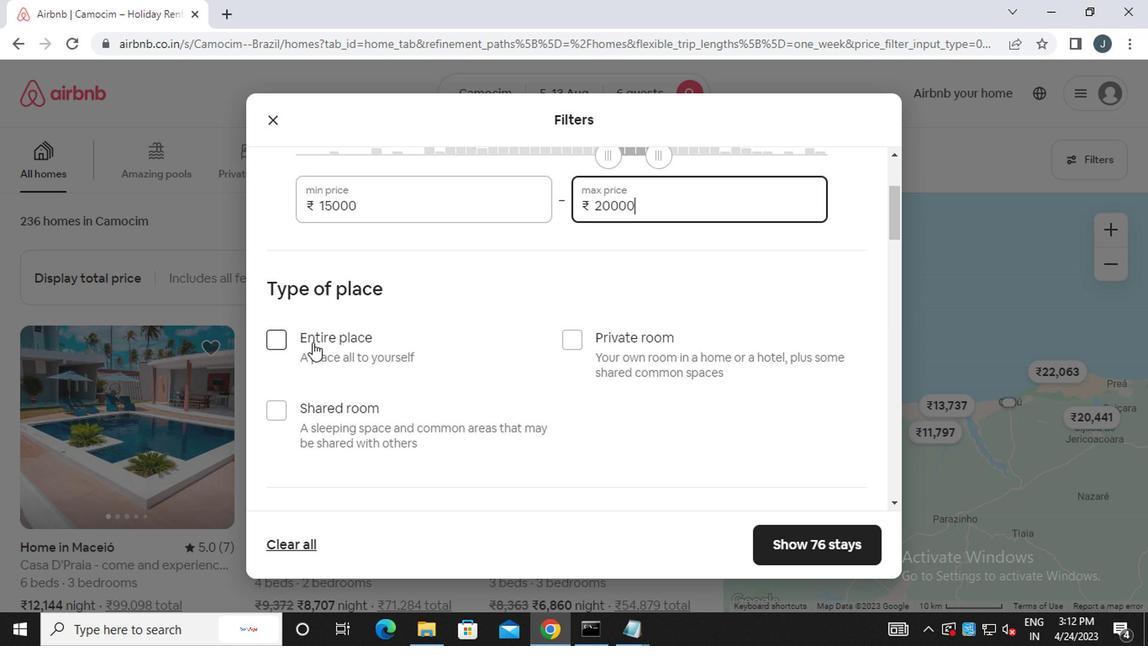 
Action: Mouse pressed left at (275, 336)
Screenshot: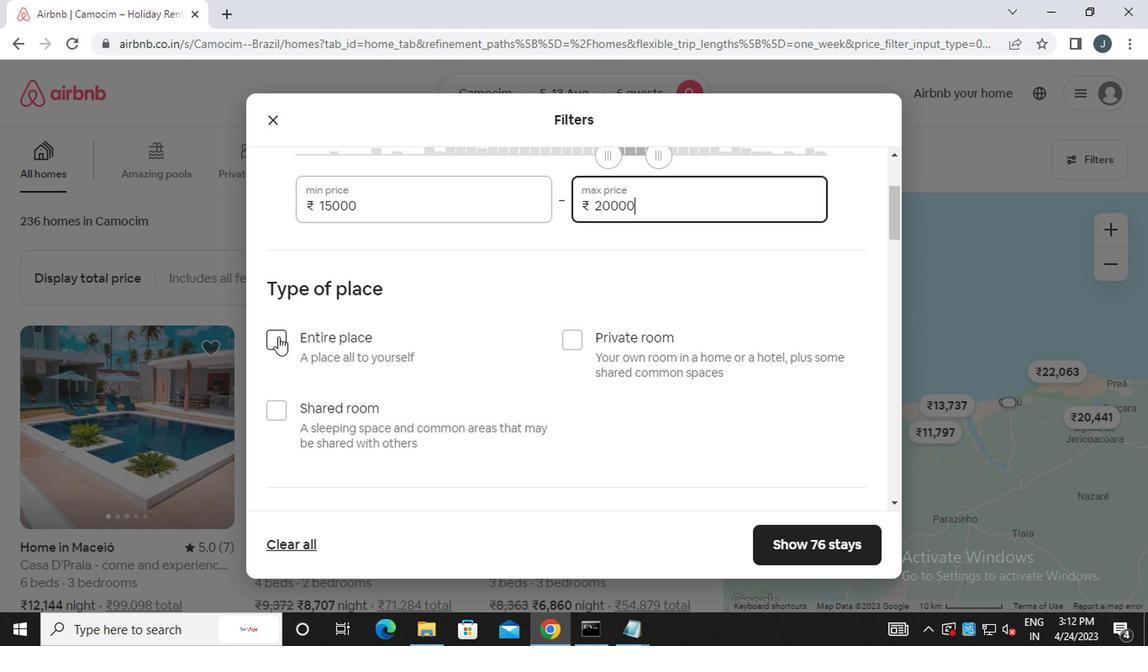 
Action: Mouse moved to (433, 387)
Screenshot: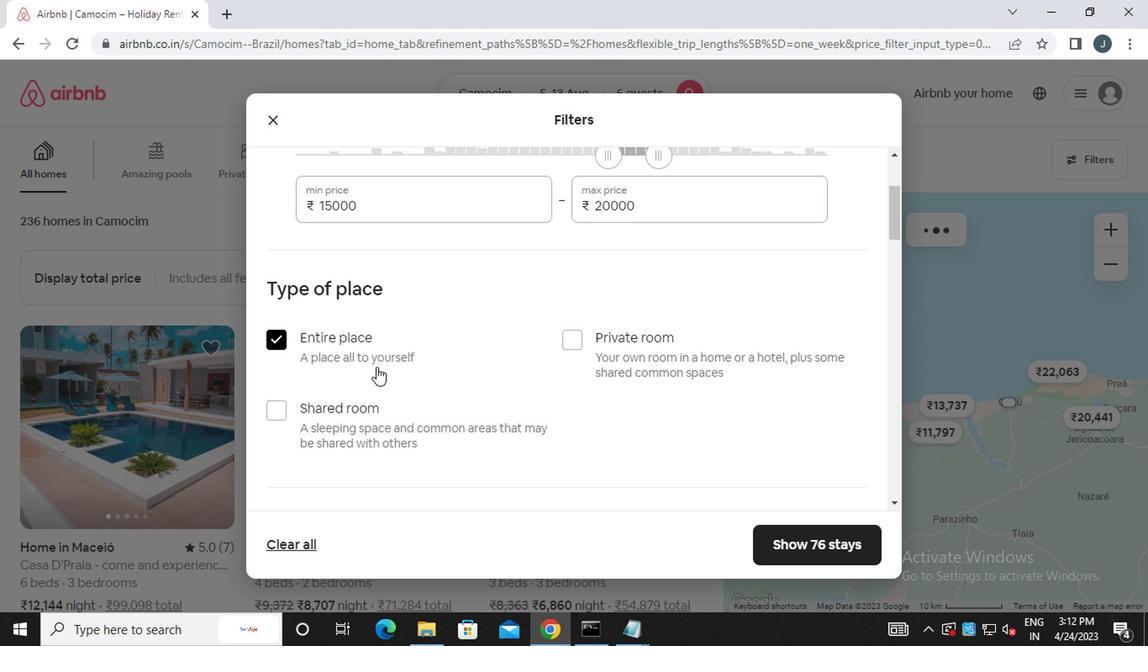 
Action: Mouse scrolled (433, 385) with delta (0, -1)
Screenshot: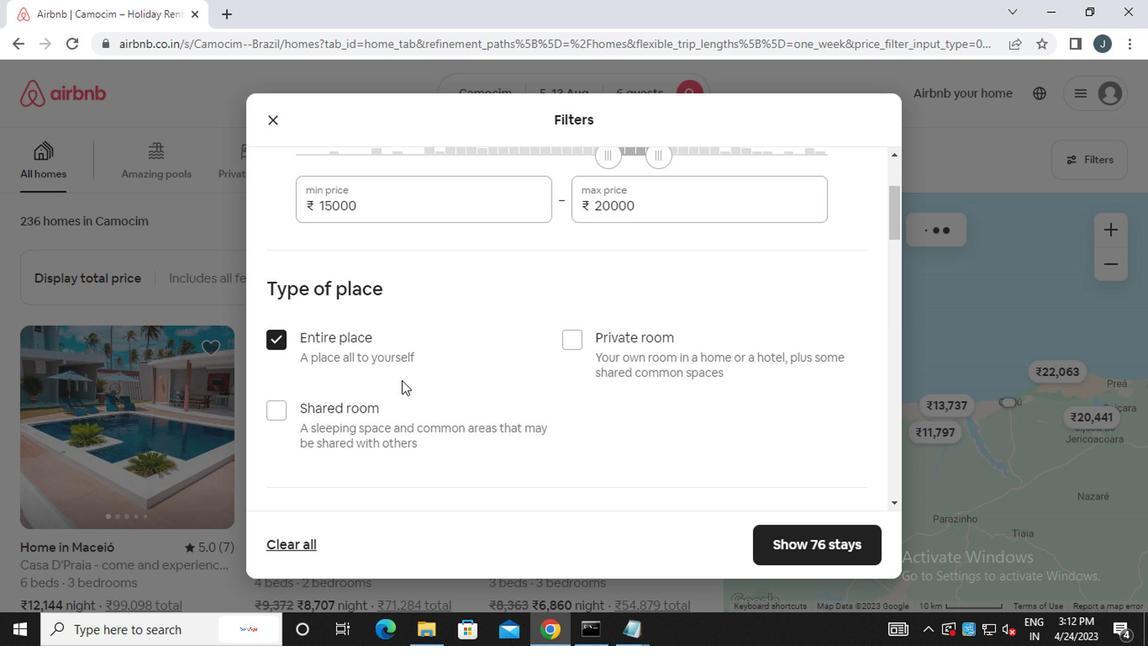 
Action: Mouse scrolled (433, 385) with delta (0, -1)
Screenshot: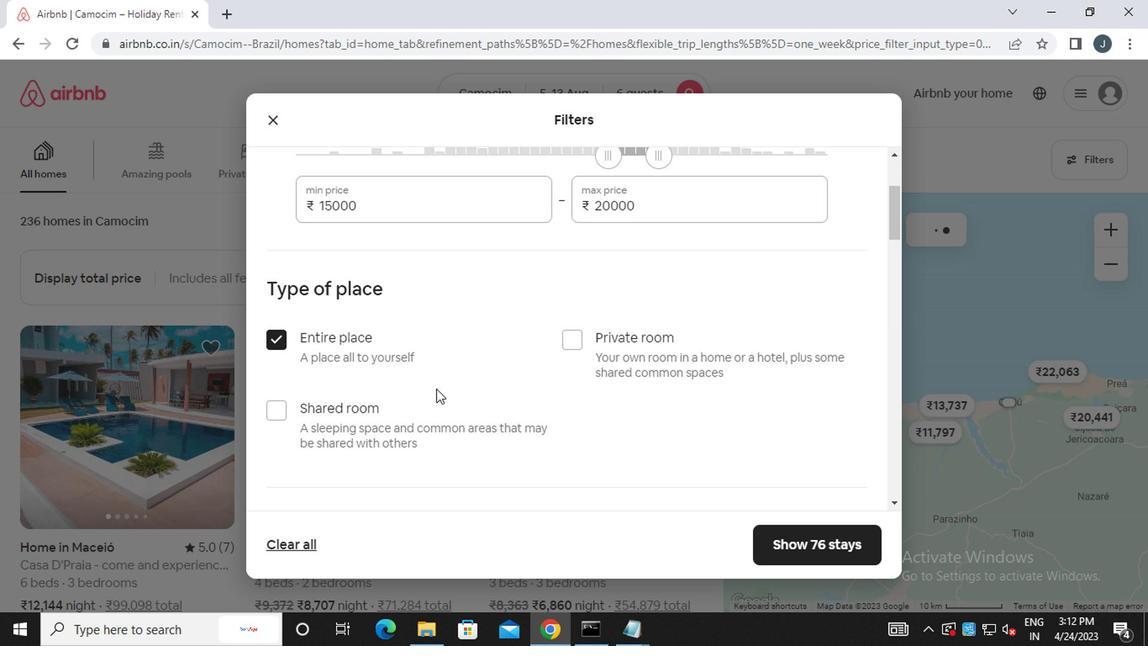 
Action: Mouse moved to (387, 400)
Screenshot: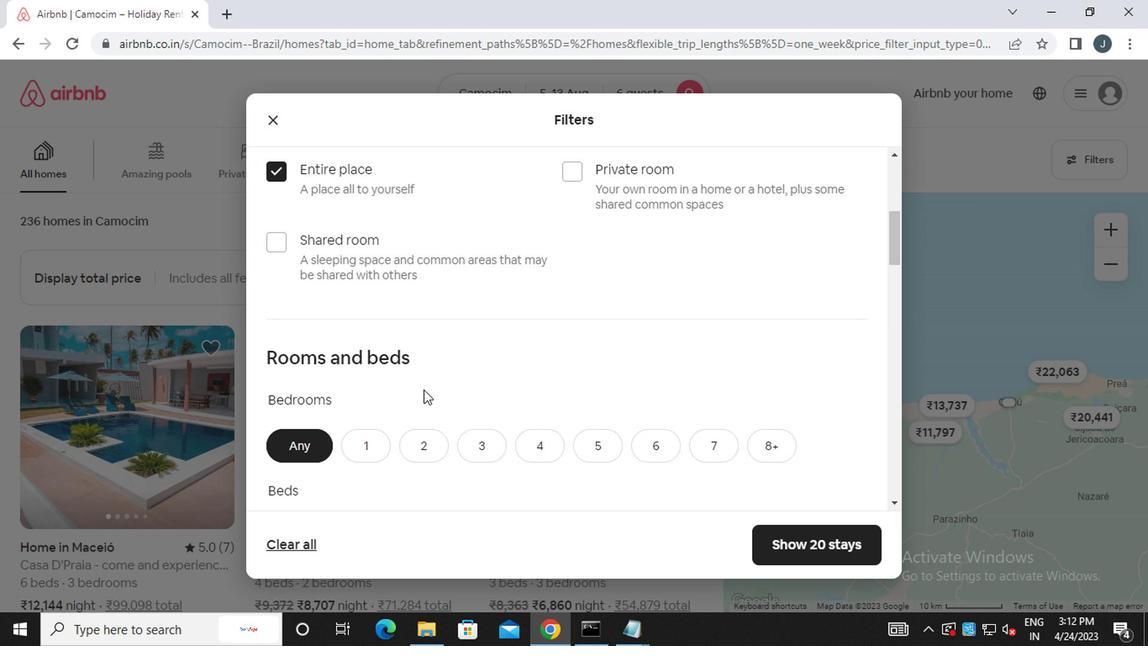 
Action: Mouse scrolled (387, 399) with delta (0, -1)
Screenshot: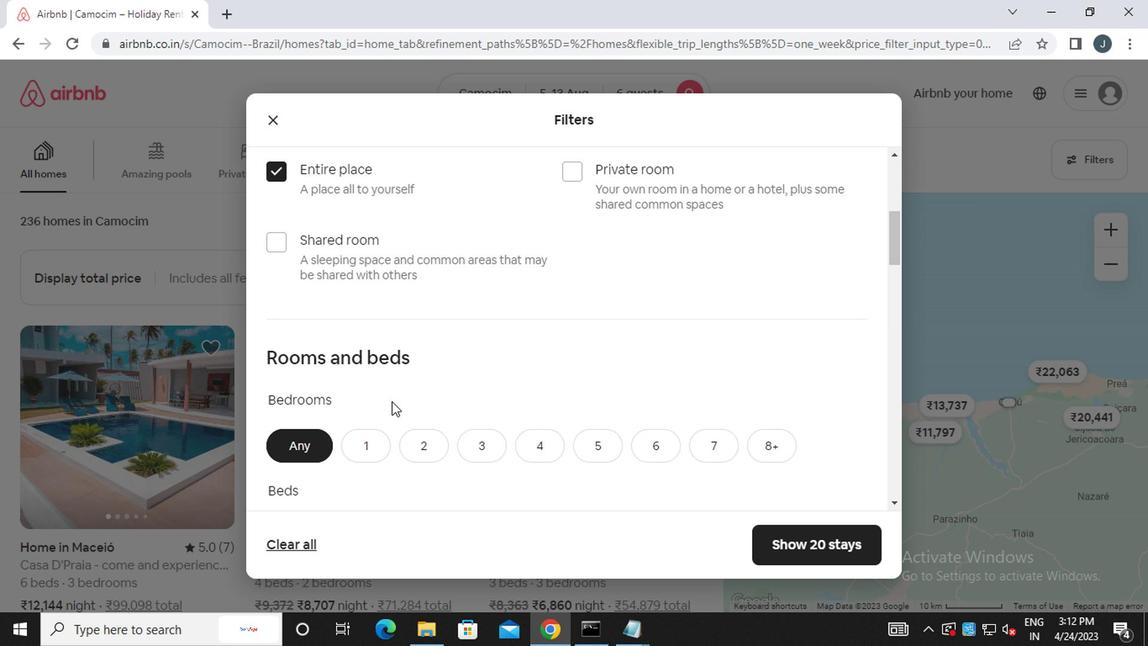 
Action: Mouse scrolled (387, 399) with delta (0, -1)
Screenshot: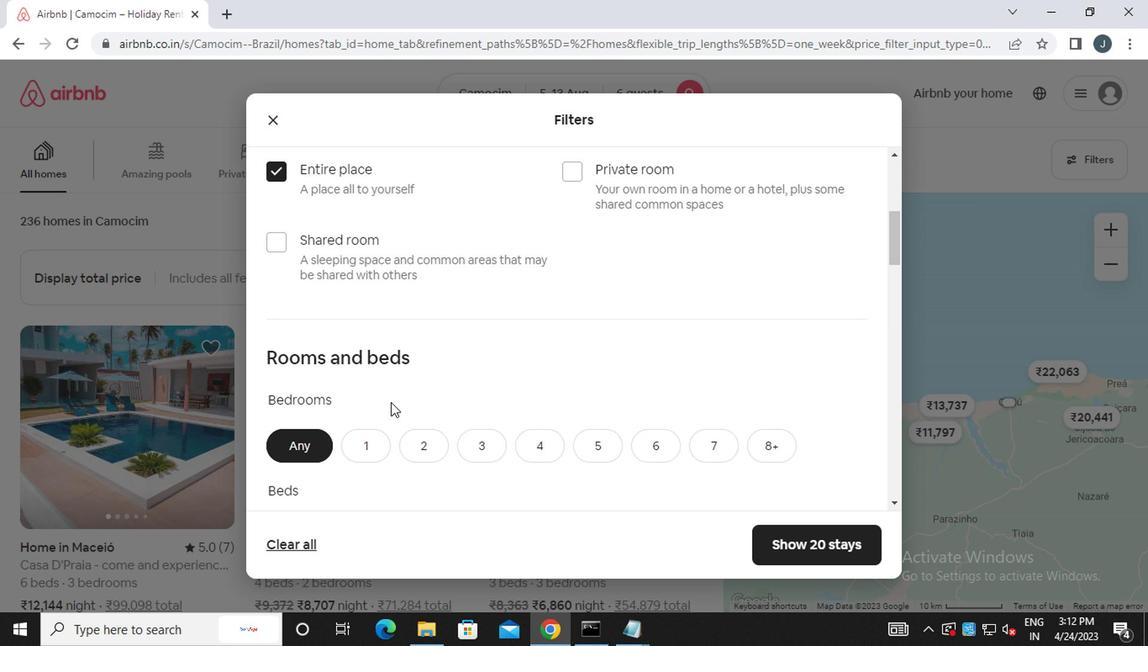
Action: Mouse scrolled (387, 399) with delta (0, -1)
Screenshot: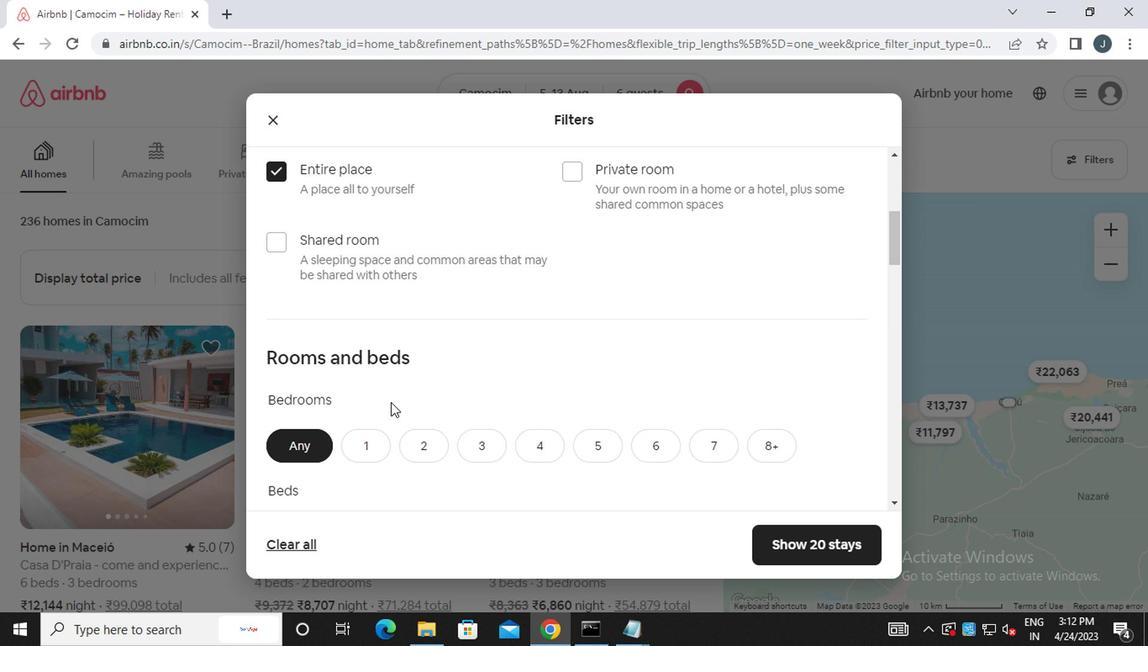 
Action: Mouse moved to (487, 195)
Screenshot: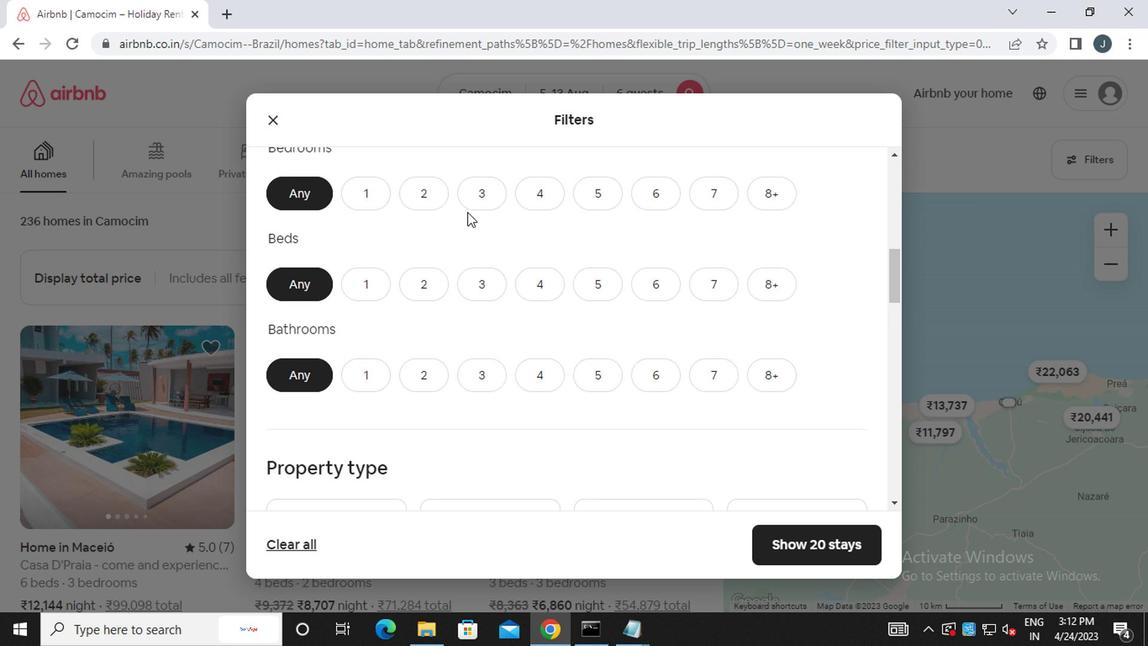 
Action: Mouse pressed left at (487, 195)
Screenshot: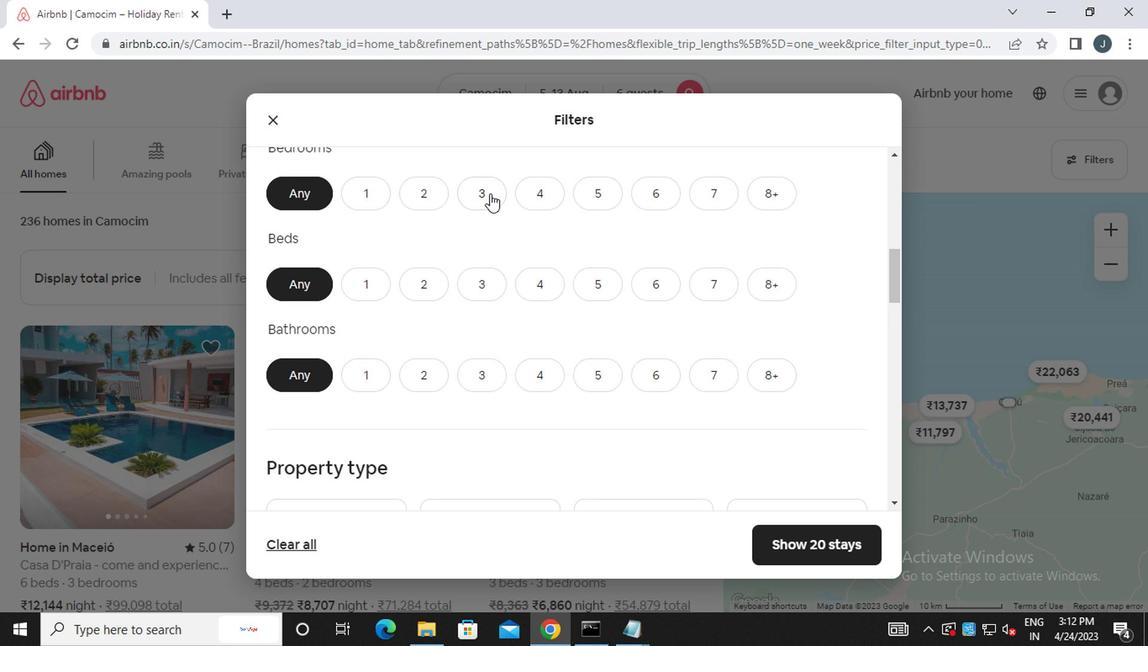 
Action: Mouse moved to (483, 278)
Screenshot: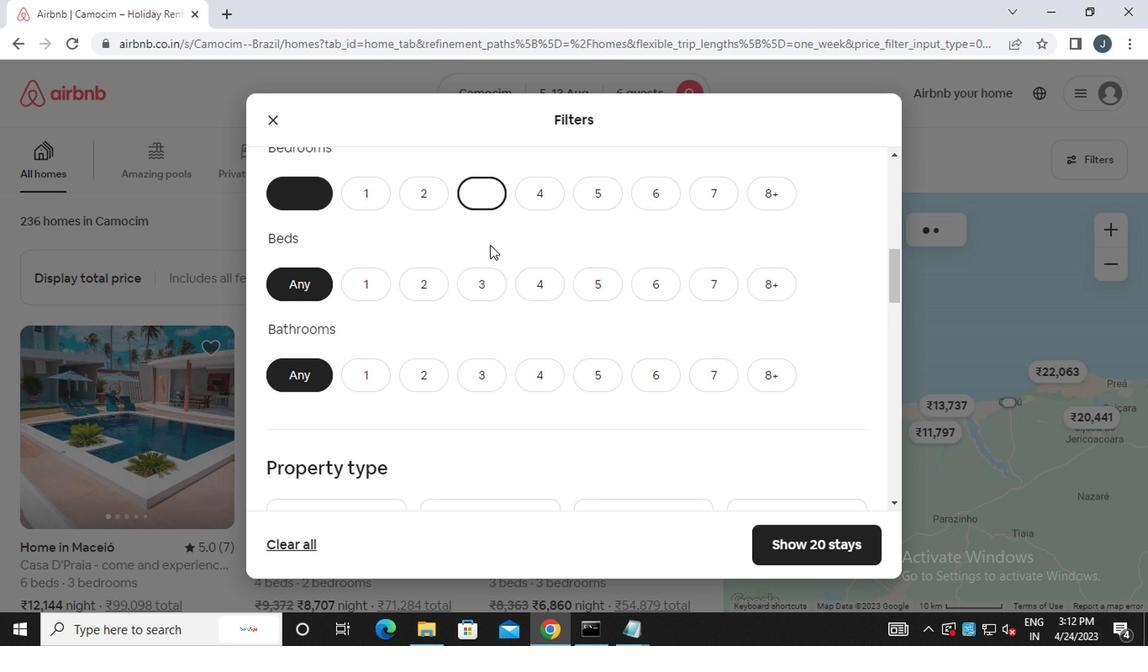 
Action: Mouse pressed left at (483, 278)
Screenshot: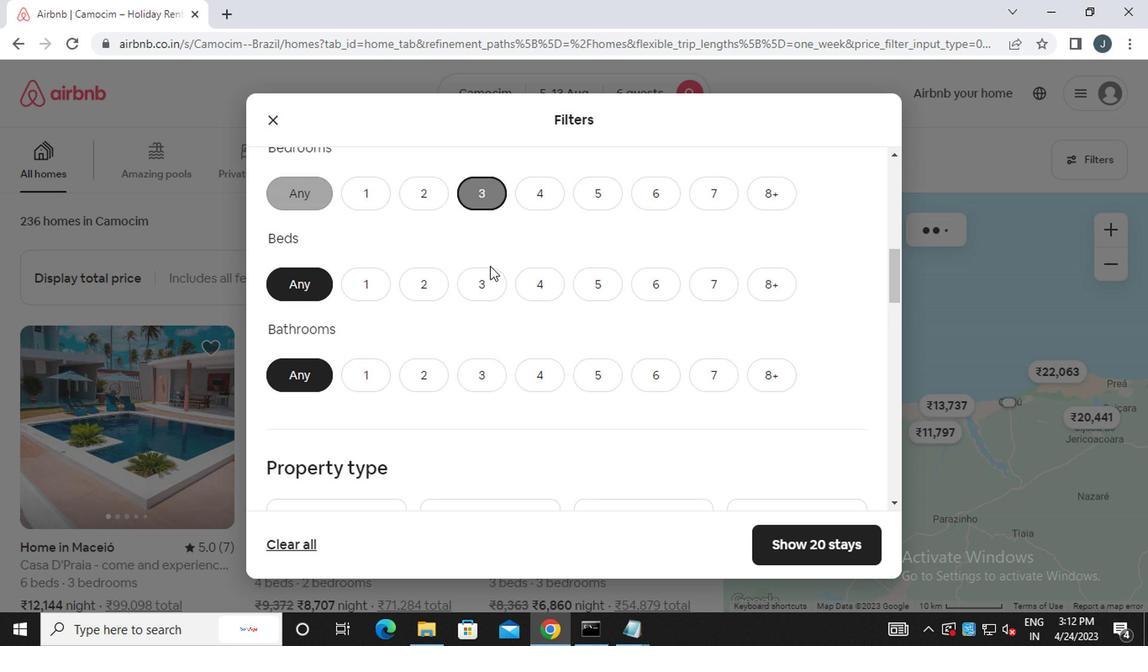 
Action: Mouse moved to (477, 384)
Screenshot: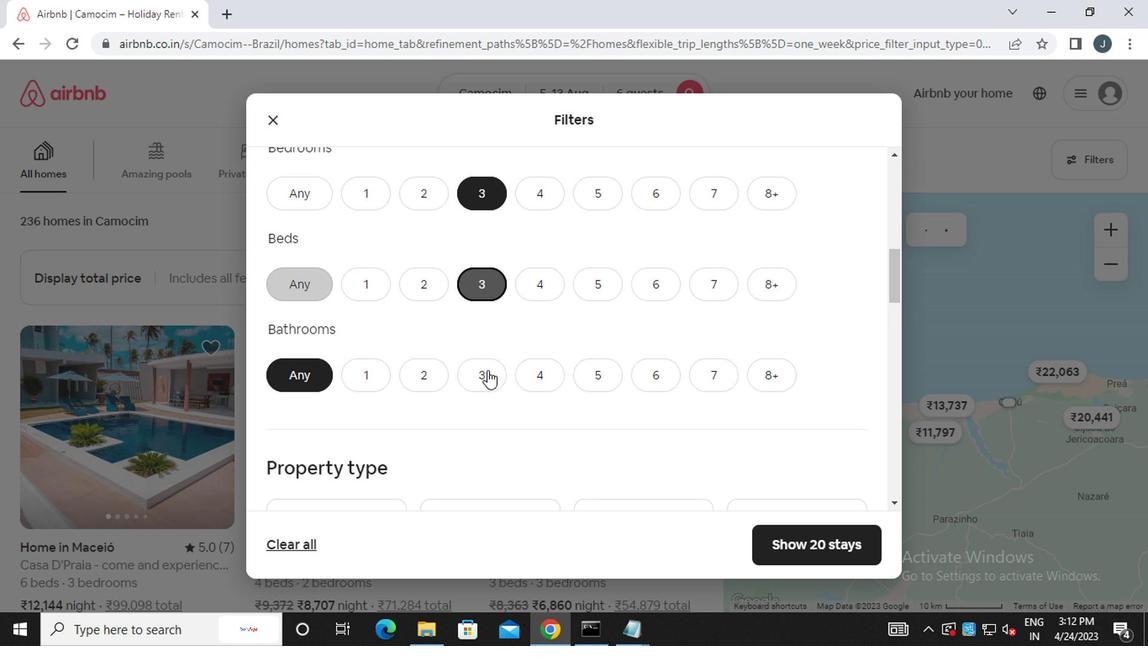 
Action: Mouse pressed left at (477, 384)
Screenshot: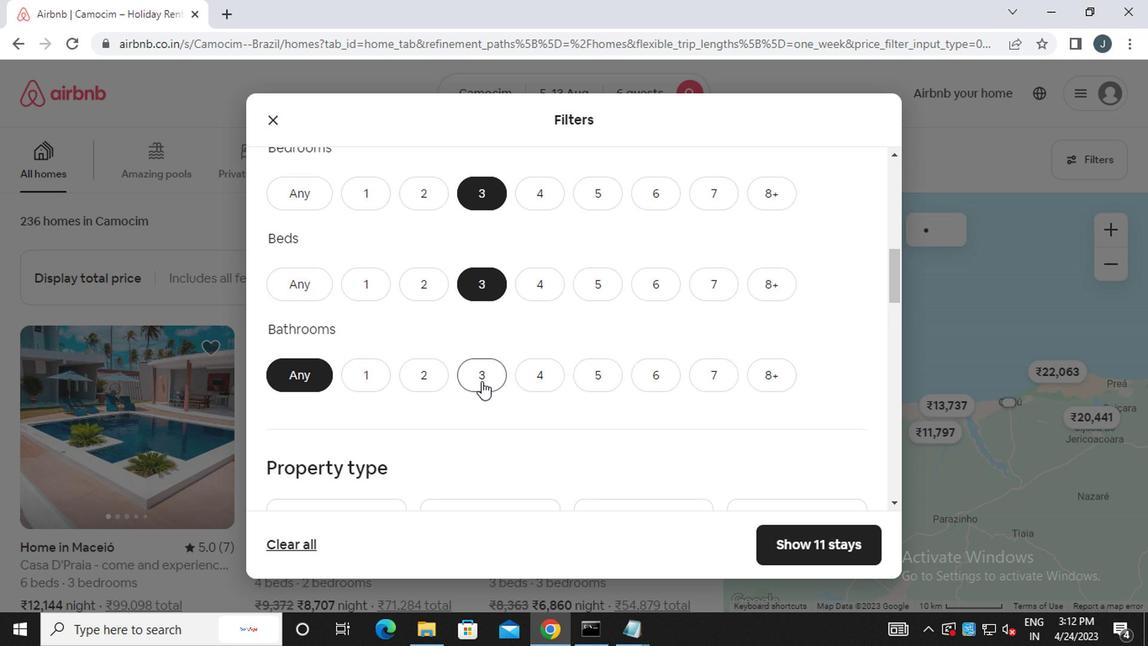 
Action: Mouse moved to (476, 391)
Screenshot: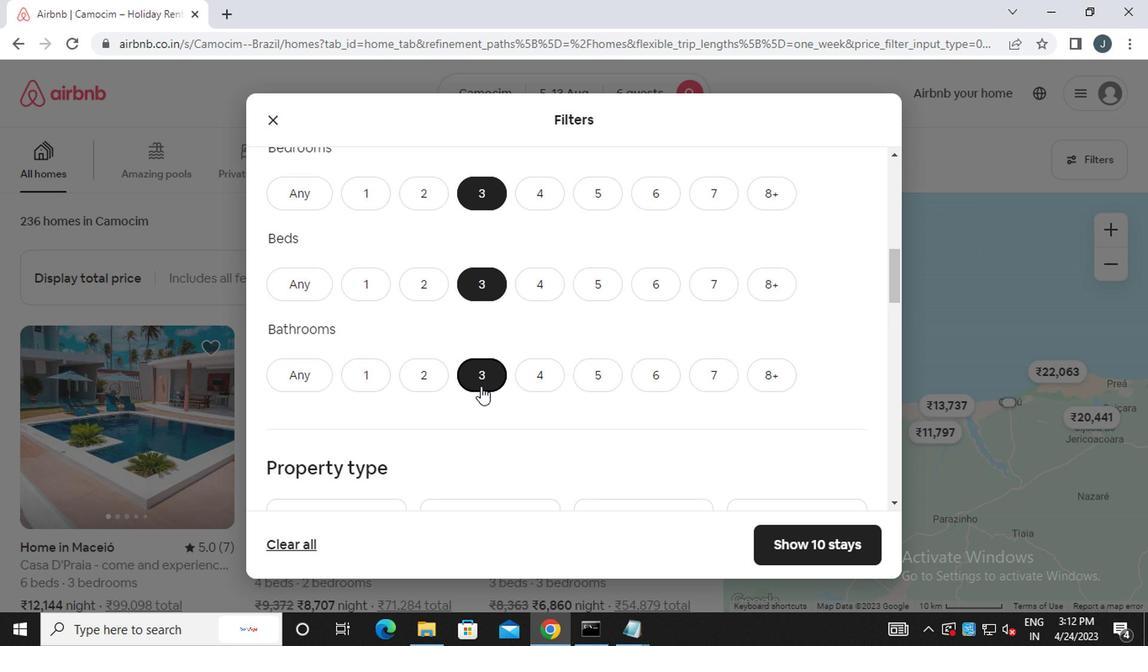 
Action: Mouse scrolled (476, 391) with delta (0, 0)
Screenshot: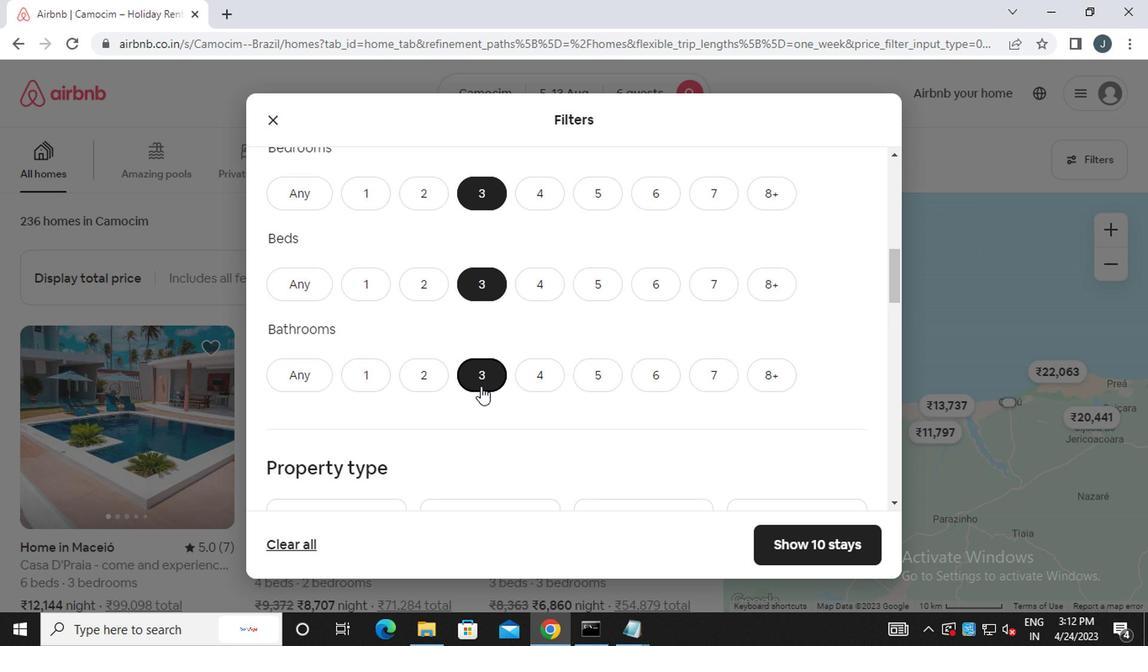 
Action: Mouse moved to (476, 392)
Screenshot: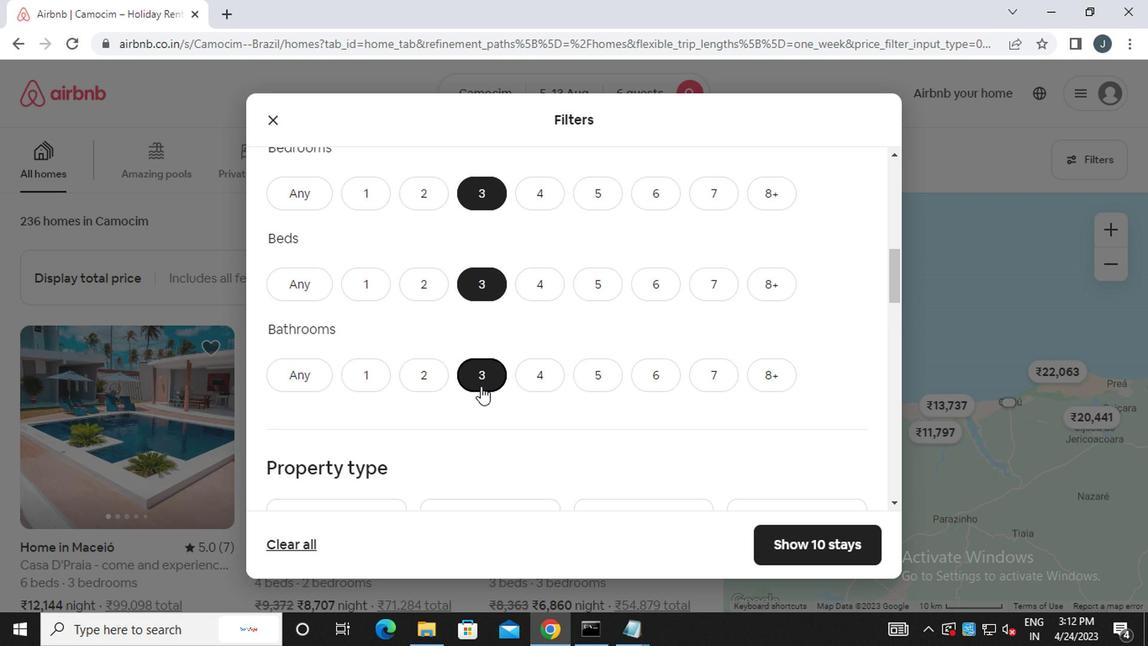 
Action: Mouse scrolled (476, 391) with delta (0, 0)
Screenshot: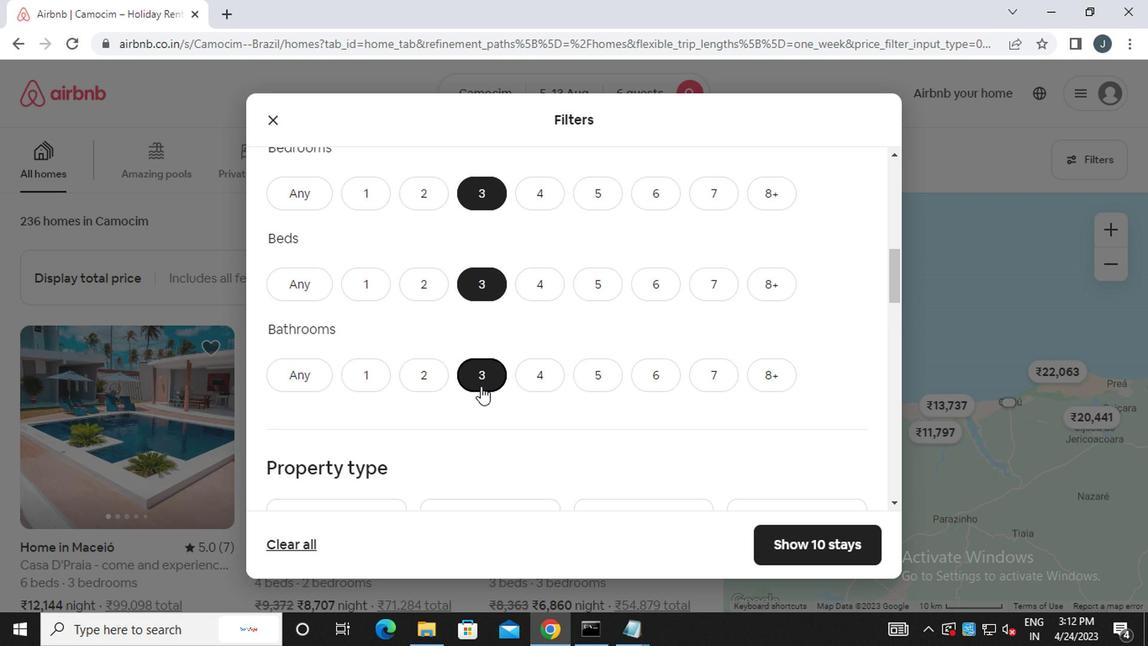 
Action: Mouse scrolled (476, 391) with delta (0, 0)
Screenshot: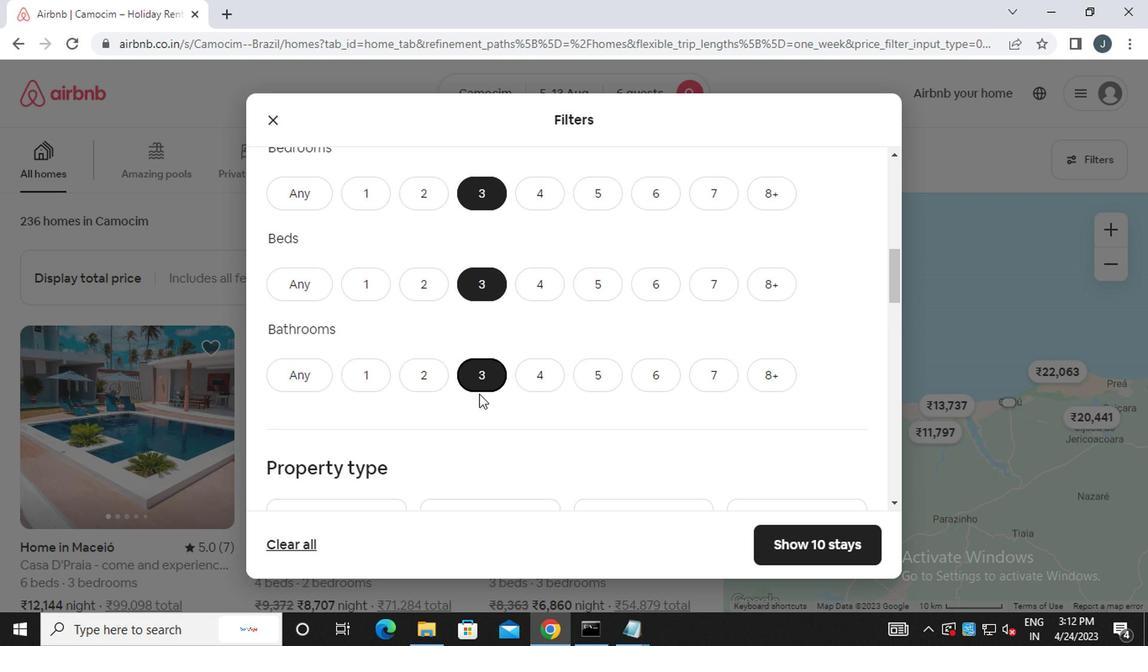 
Action: Mouse moved to (354, 321)
Screenshot: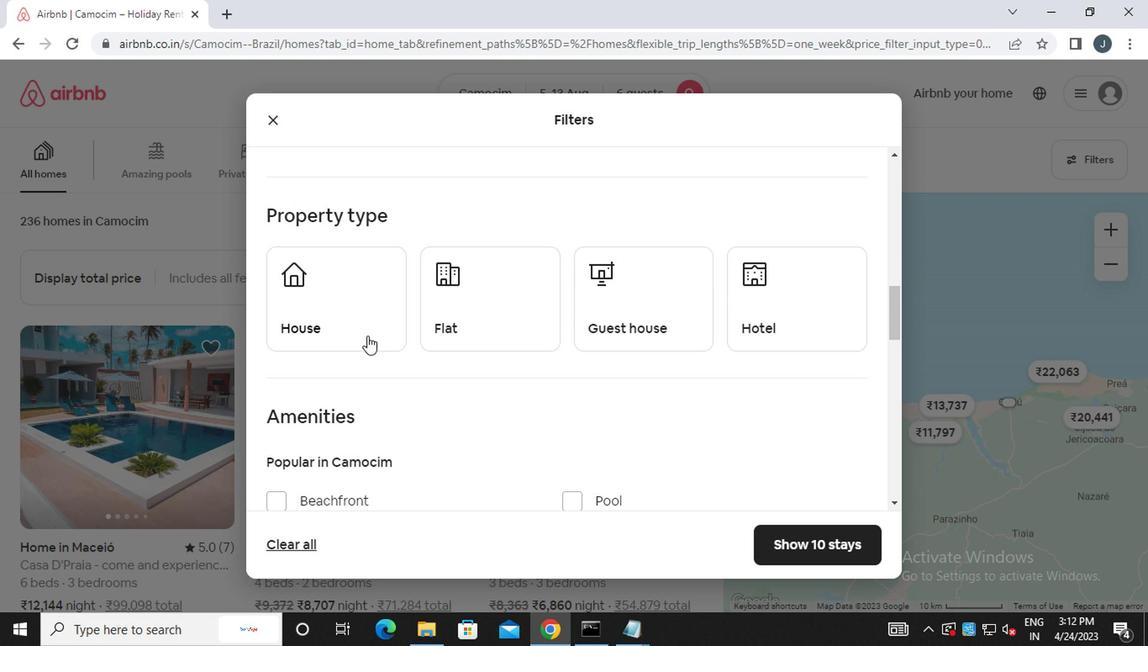 
Action: Mouse pressed left at (354, 321)
Screenshot: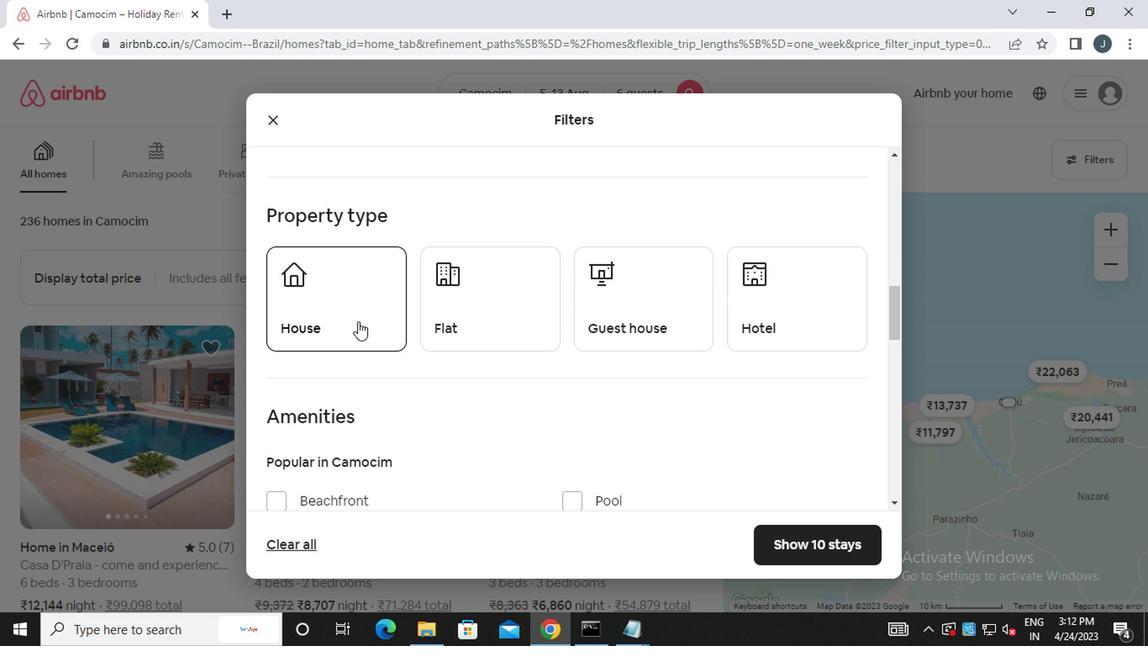 
Action: Mouse moved to (461, 326)
Screenshot: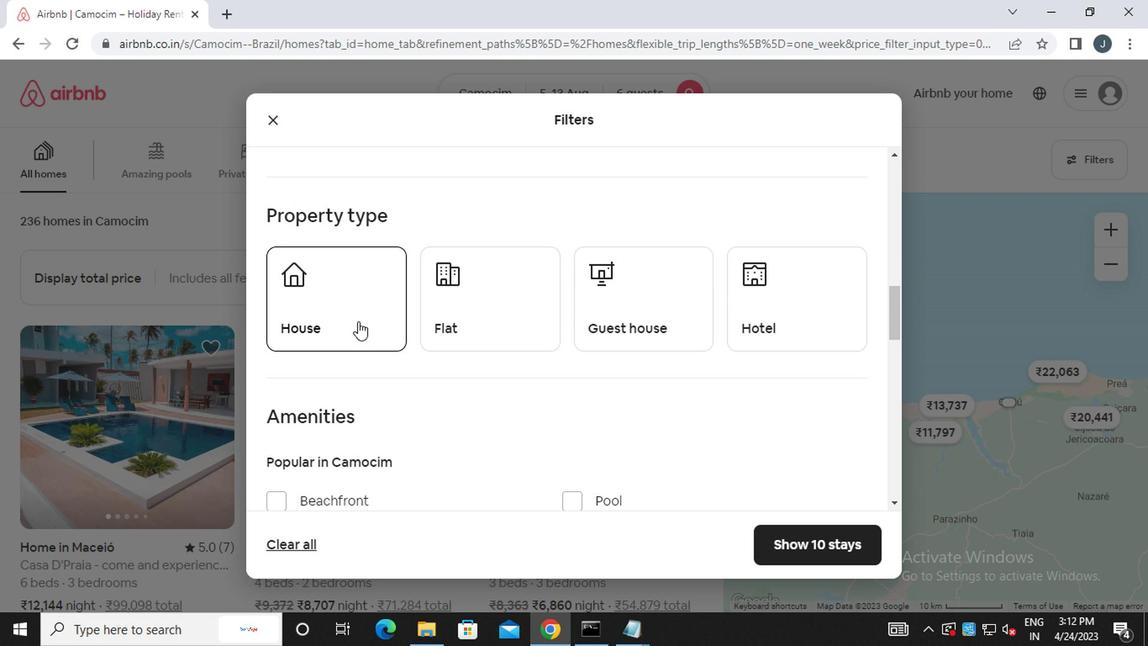 
Action: Mouse pressed left at (461, 326)
Screenshot: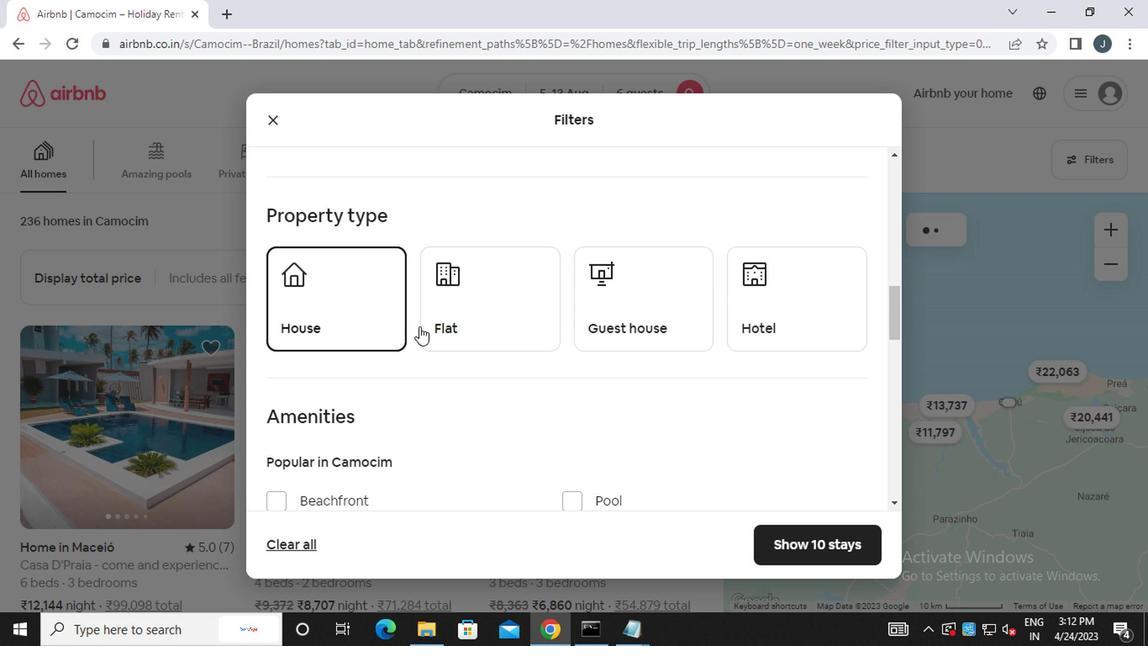 
Action: Mouse moved to (646, 304)
Screenshot: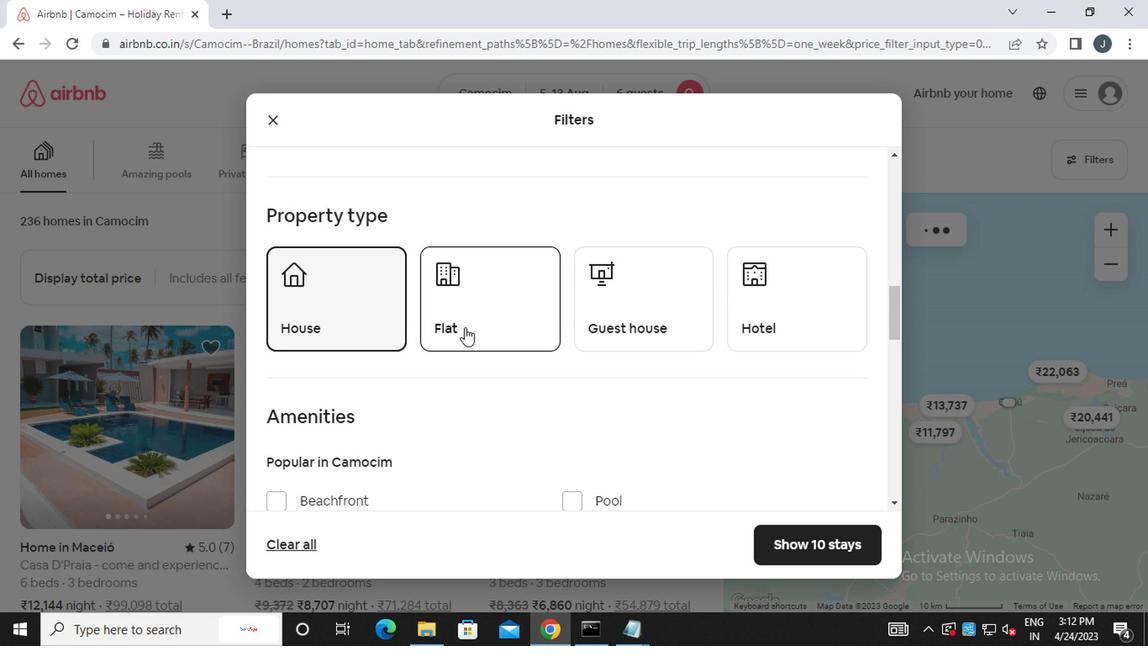 
Action: Mouse pressed left at (646, 304)
Screenshot: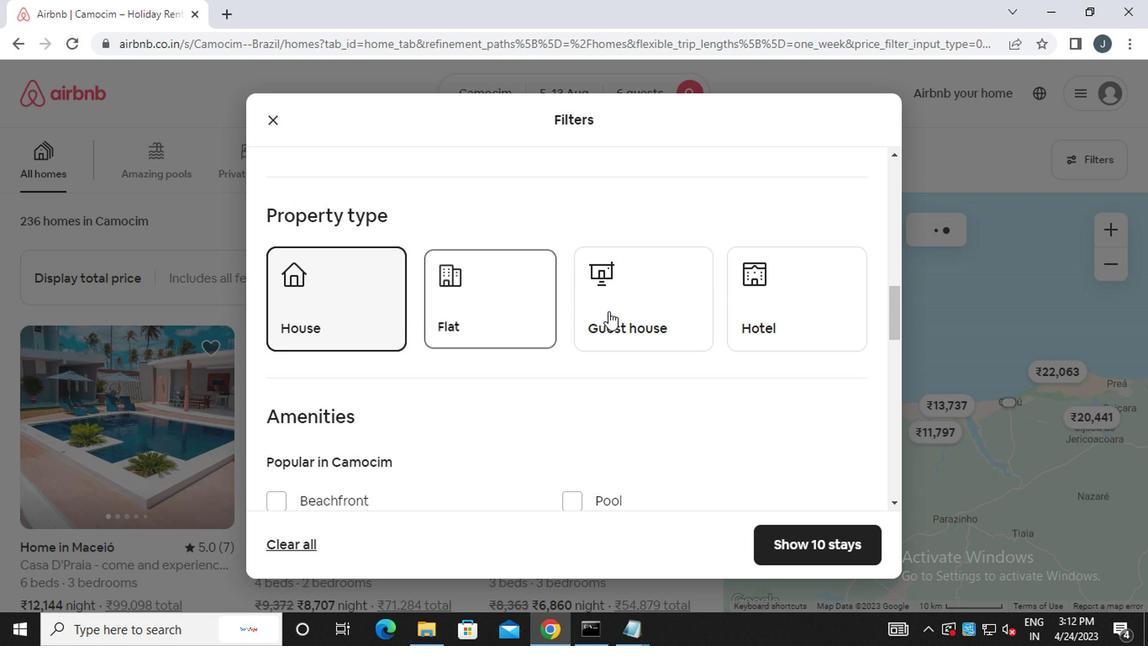 
Action: Mouse moved to (624, 336)
Screenshot: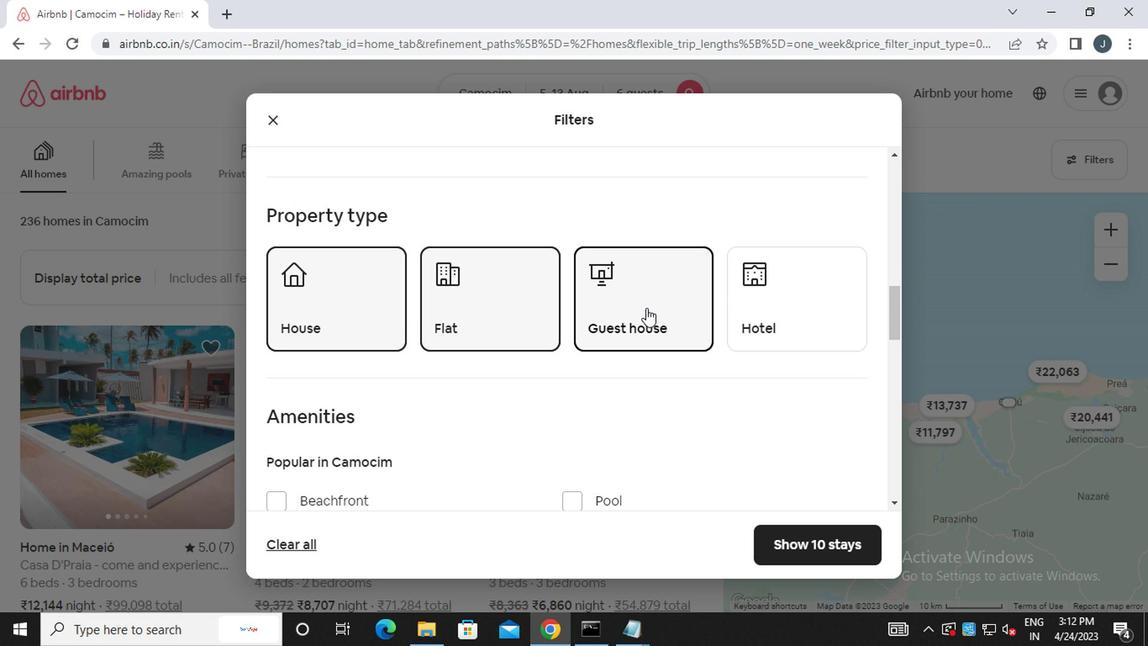 
Action: Mouse scrolled (624, 335) with delta (0, -1)
Screenshot: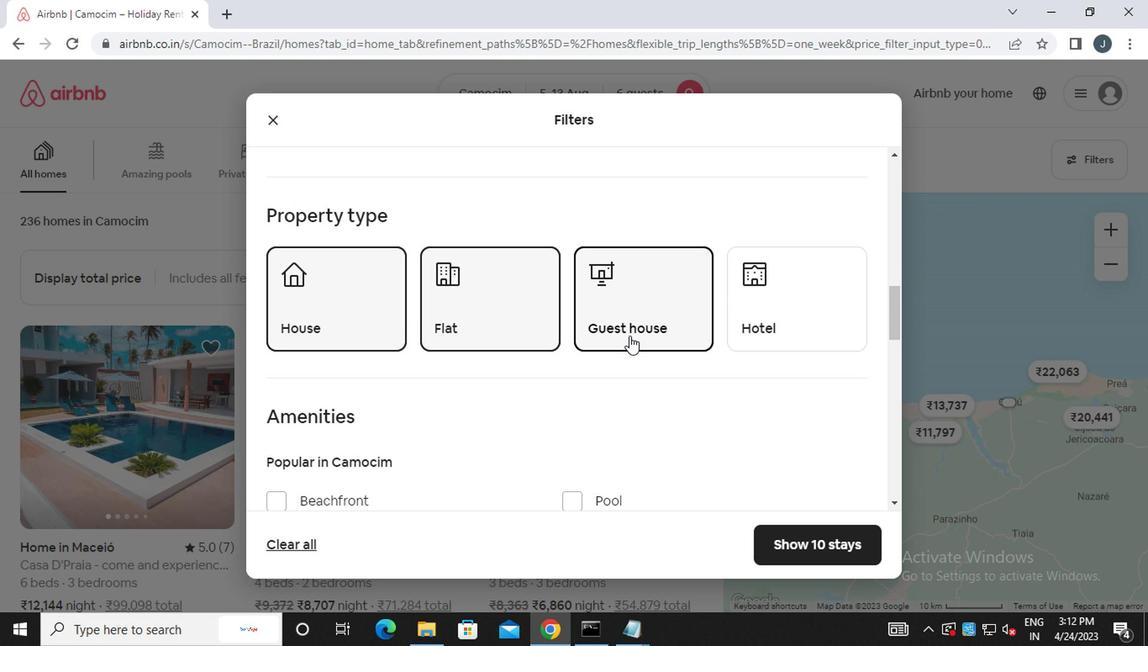 
Action: Mouse scrolled (624, 335) with delta (0, -1)
Screenshot: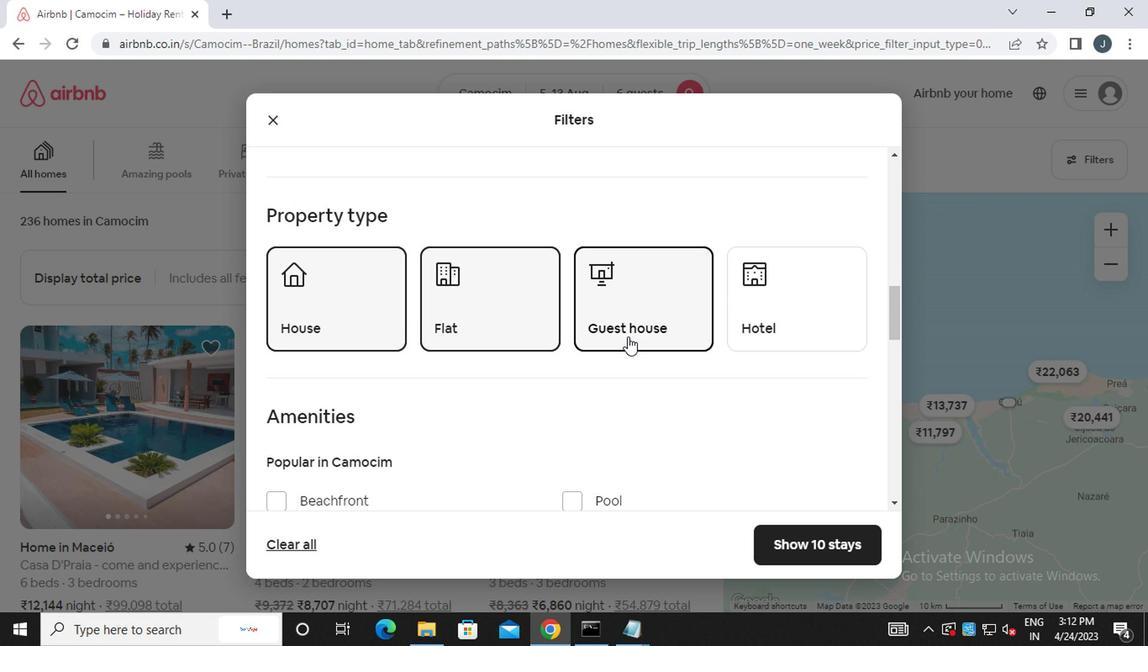 
Action: Mouse scrolled (624, 335) with delta (0, -1)
Screenshot: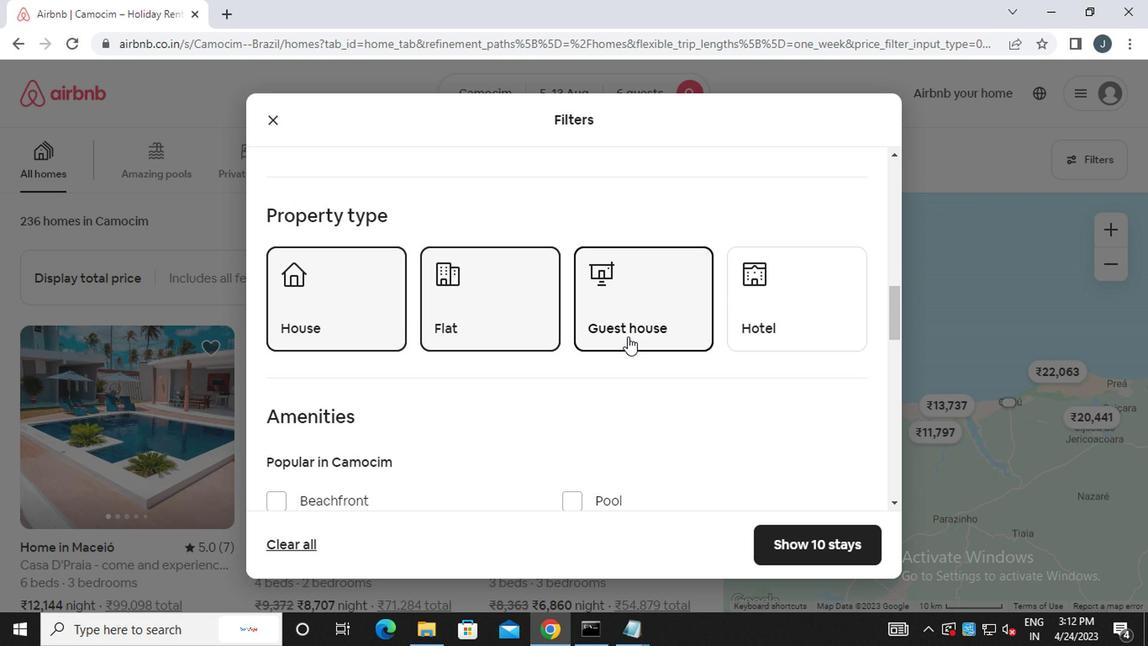 
Action: Mouse moved to (302, 357)
Screenshot: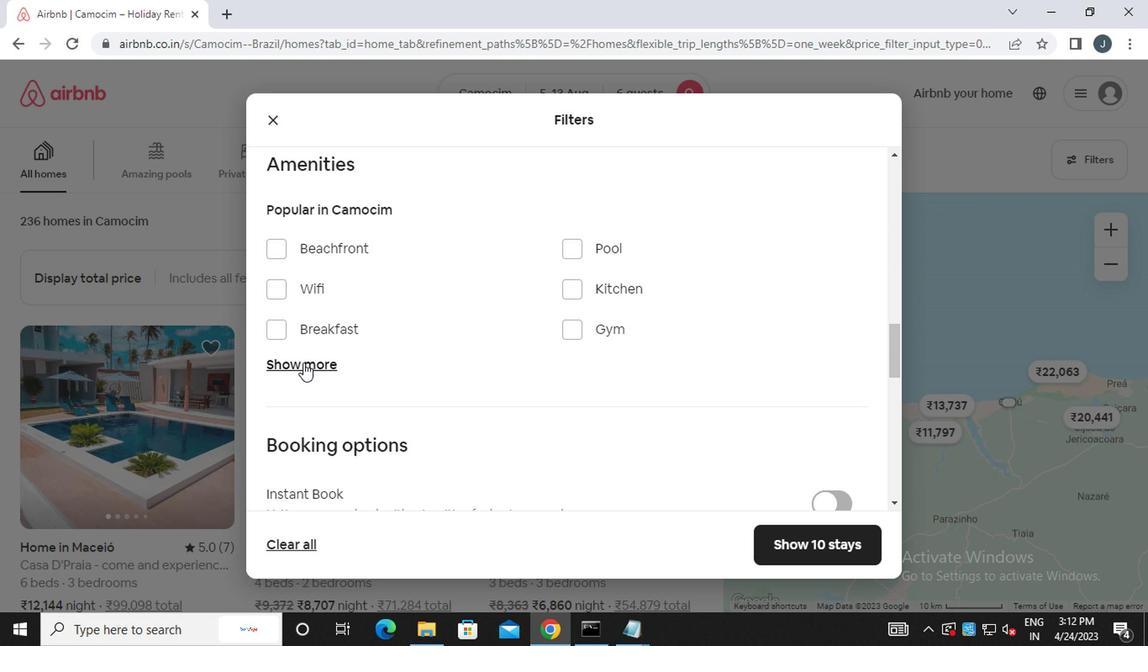 
Action: Mouse pressed left at (302, 357)
Screenshot: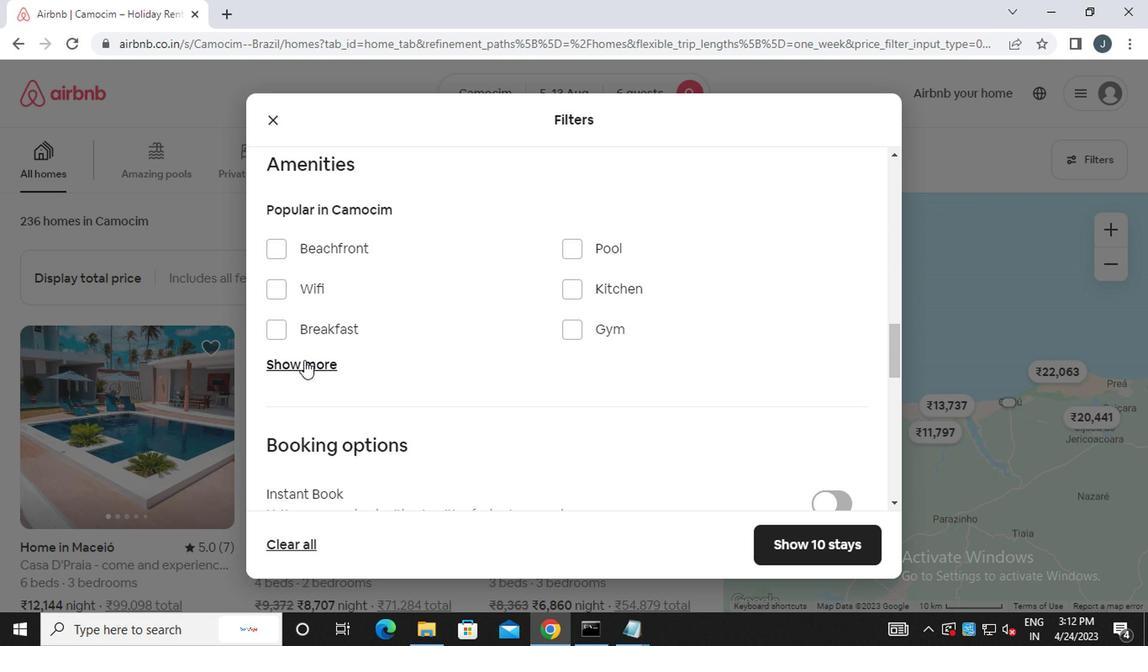 
Action: Mouse moved to (277, 416)
Screenshot: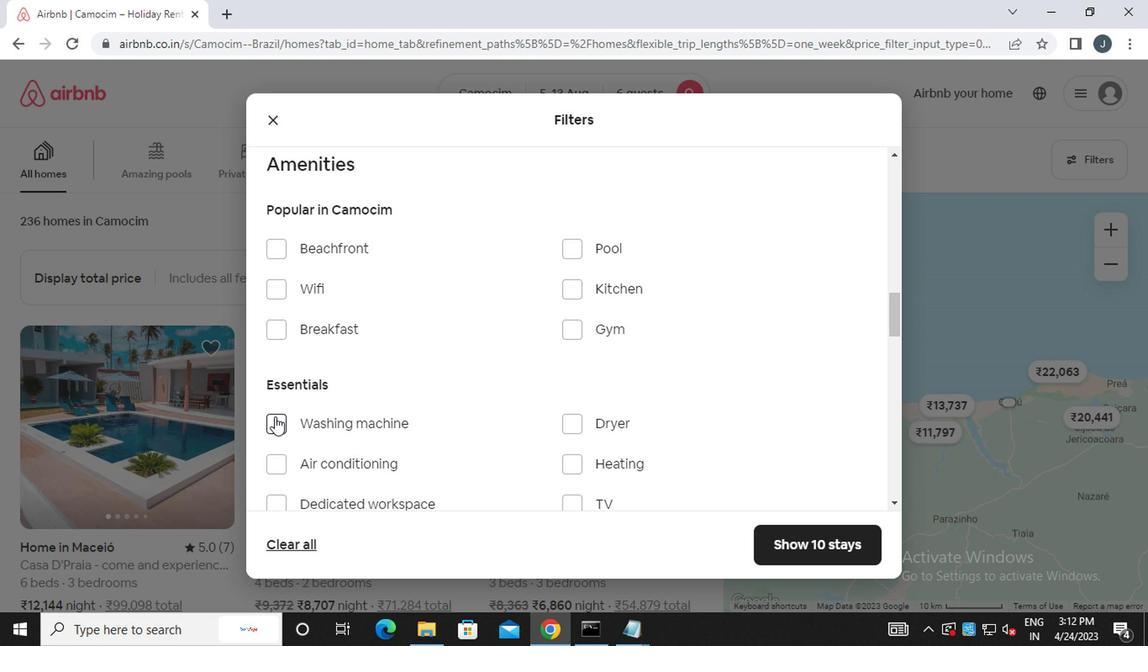 
Action: Mouse pressed left at (277, 416)
Screenshot: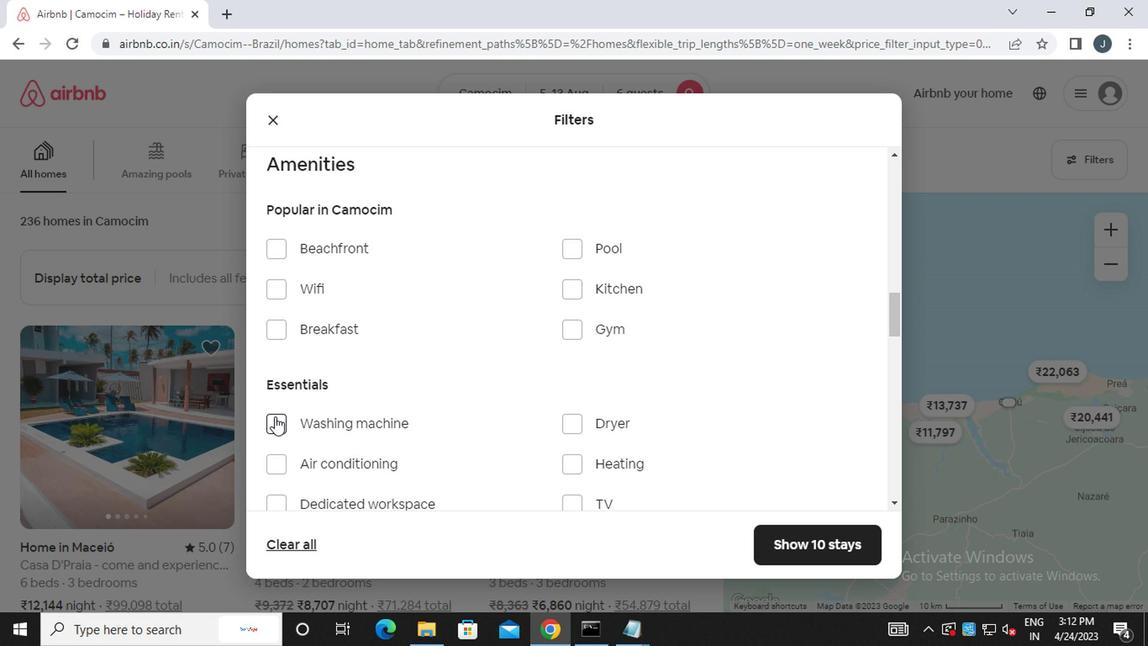 
Action: Mouse moved to (508, 415)
Screenshot: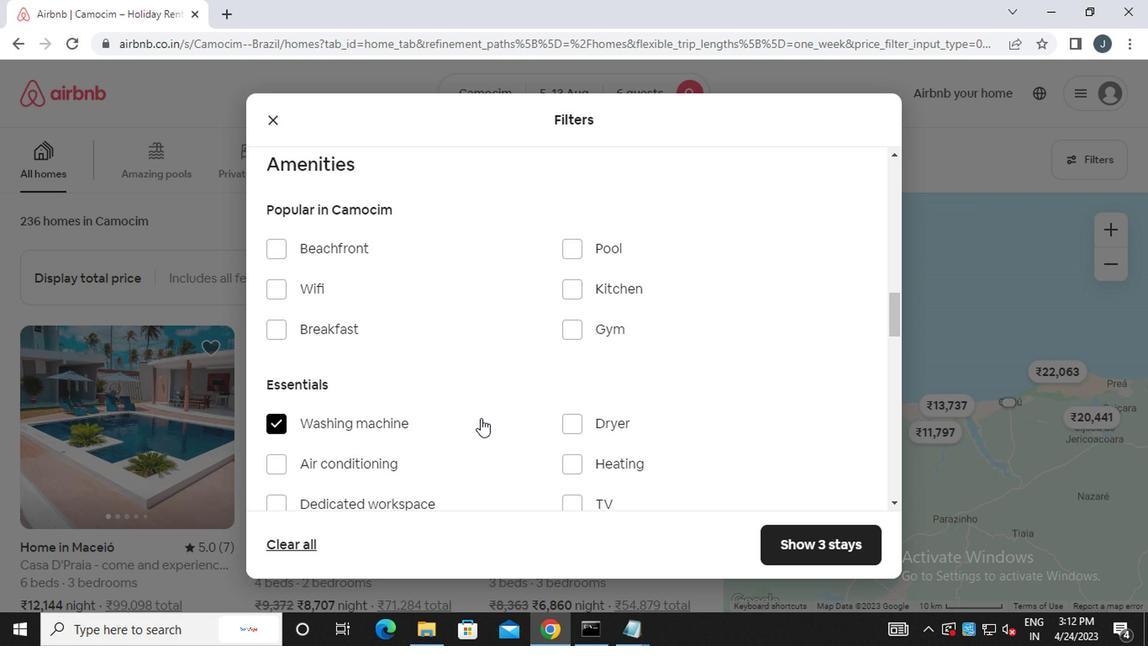 
Action: Mouse scrolled (508, 415) with delta (0, 0)
Screenshot: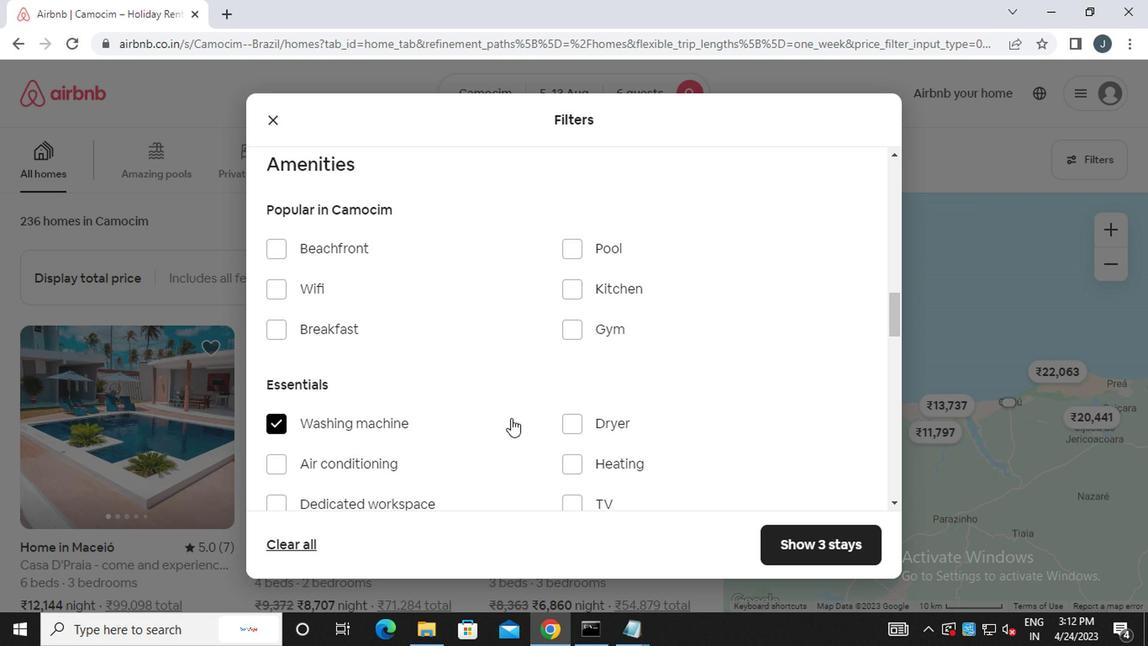 
Action: Mouse scrolled (508, 415) with delta (0, 0)
Screenshot: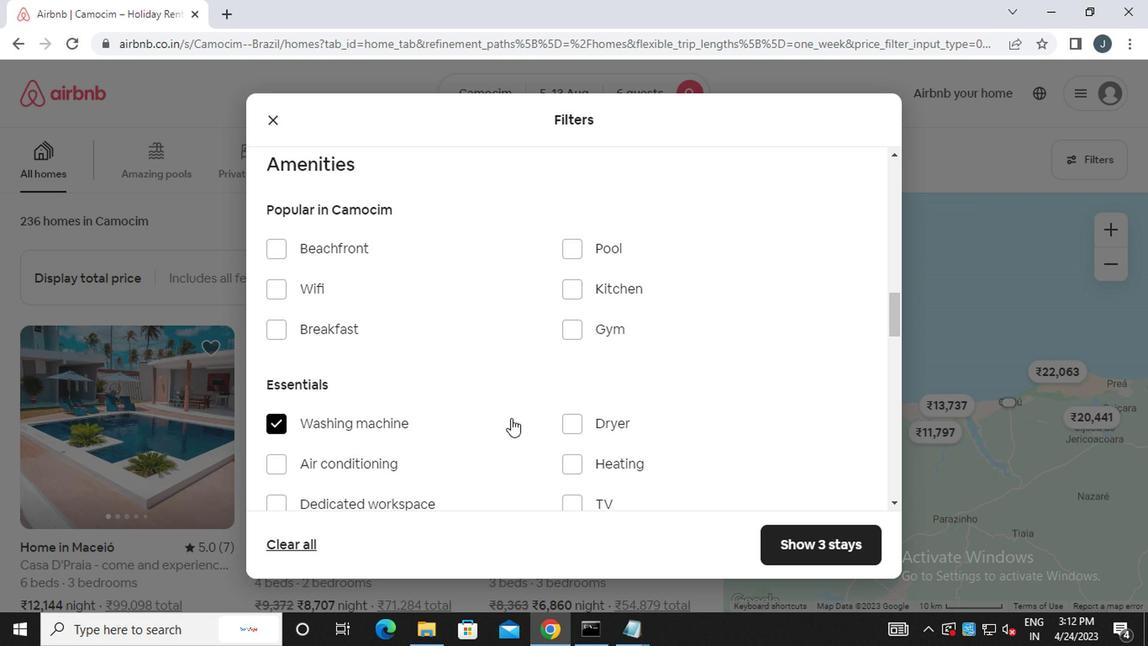 
Action: Mouse scrolled (508, 415) with delta (0, 0)
Screenshot: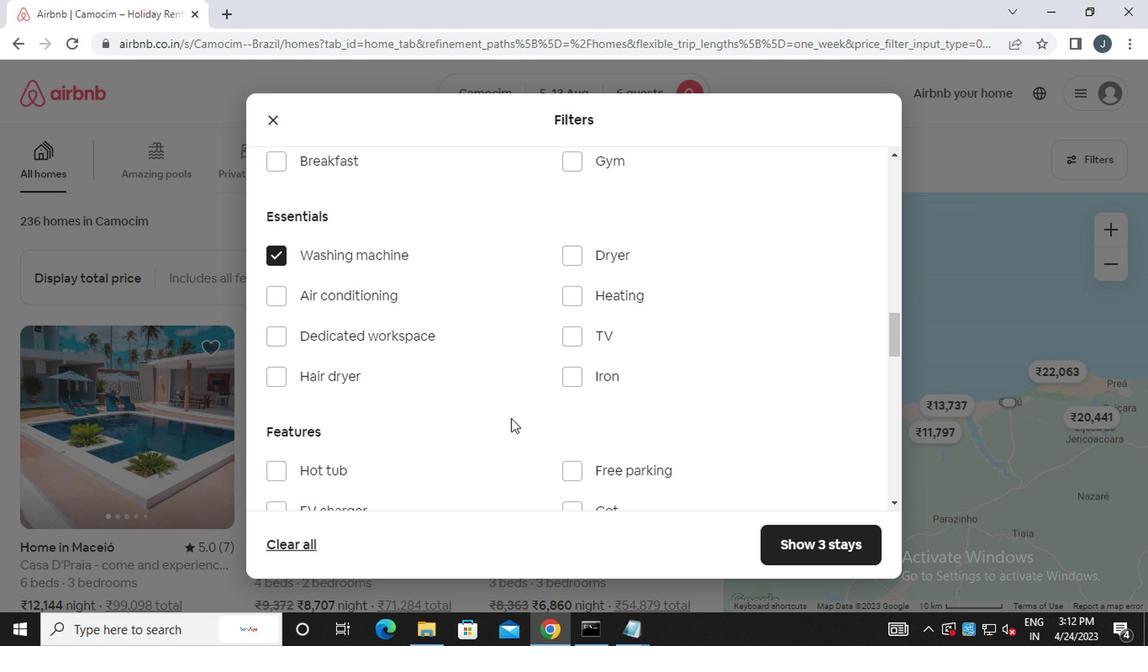 
Action: Mouse scrolled (508, 415) with delta (0, 0)
Screenshot: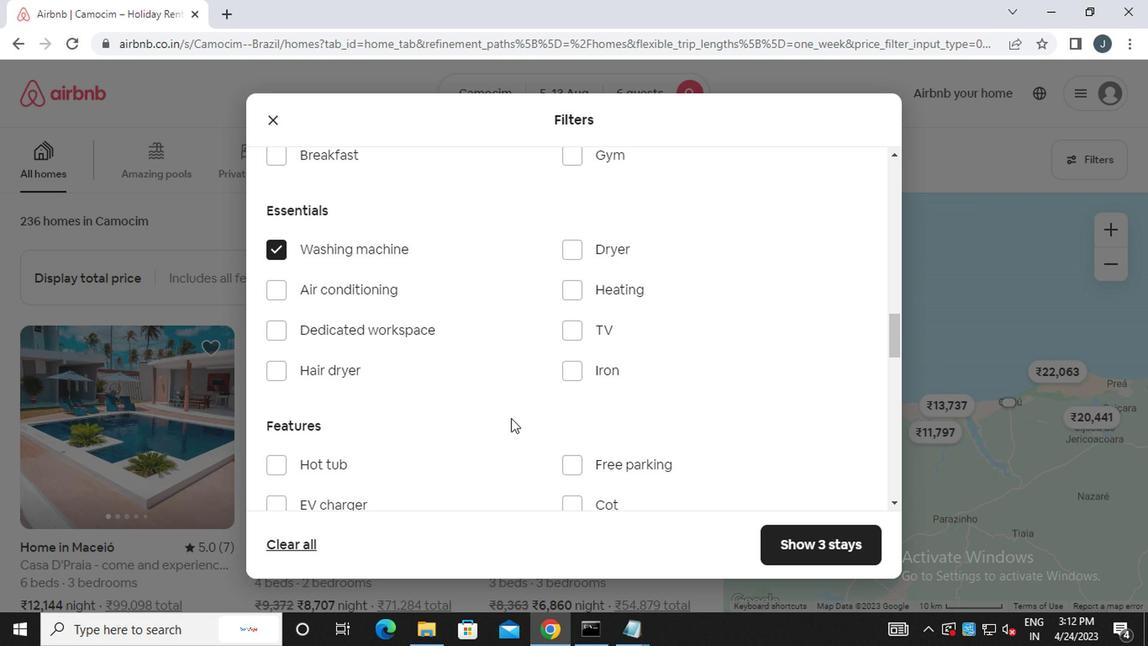 
Action: Mouse scrolled (508, 415) with delta (0, 0)
Screenshot: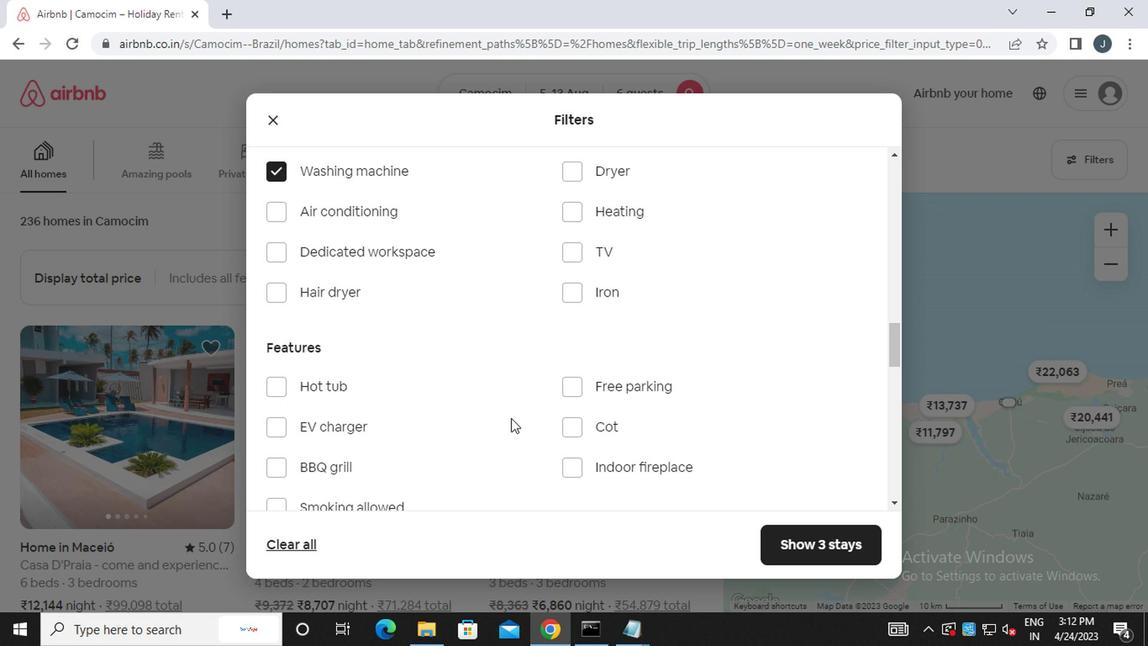 
Action: Mouse scrolled (508, 415) with delta (0, 0)
Screenshot: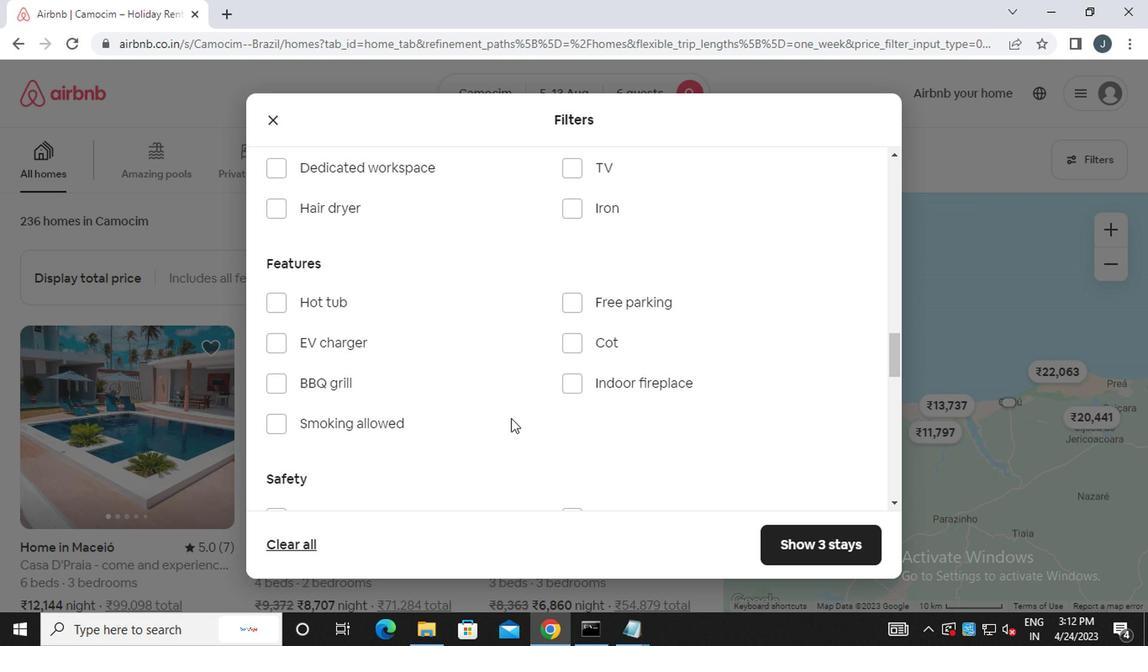 
Action: Mouse scrolled (508, 415) with delta (0, 0)
Screenshot: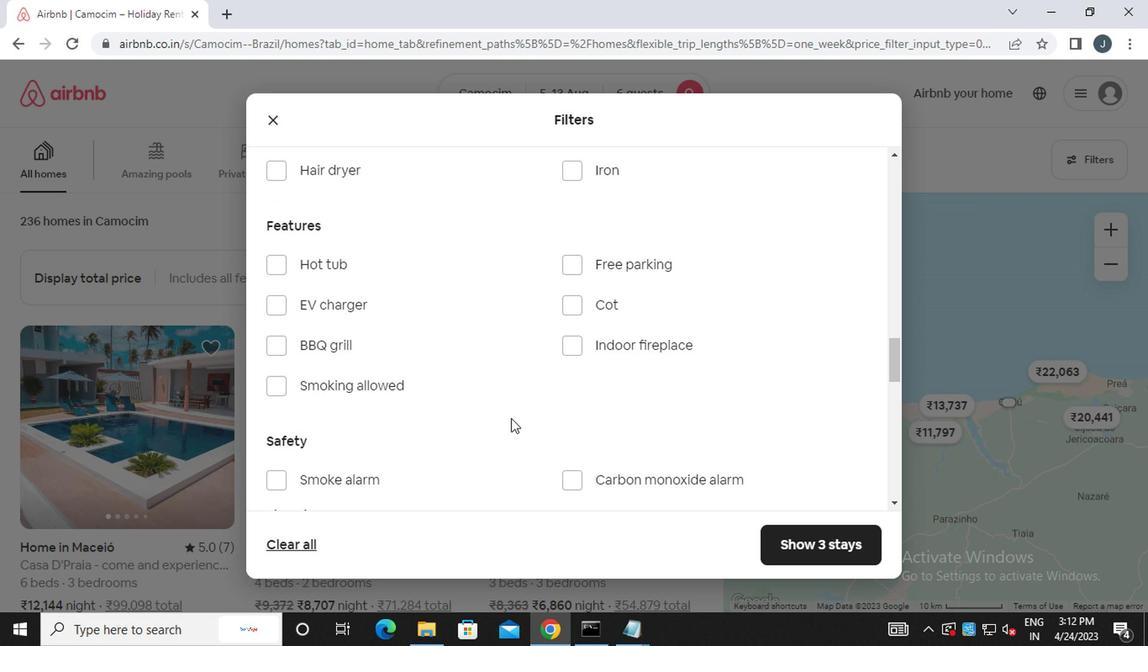
Action: Mouse scrolled (508, 415) with delta (0, 0)
Screenshot: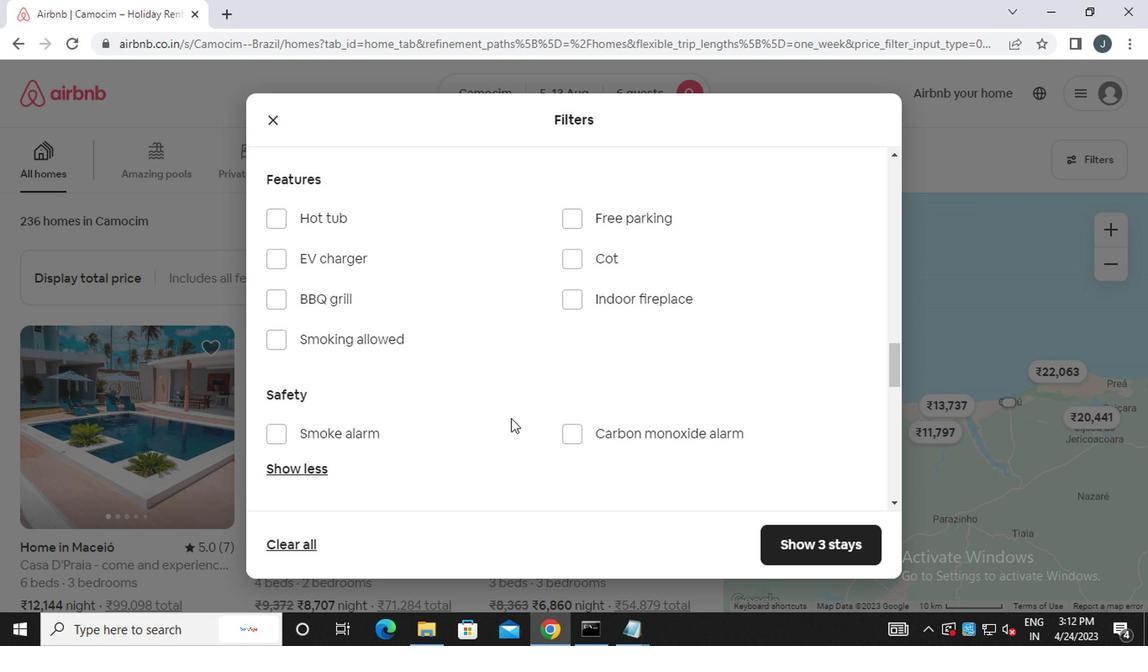 
Action: Mouse moved to (822, 402)
Screenshot: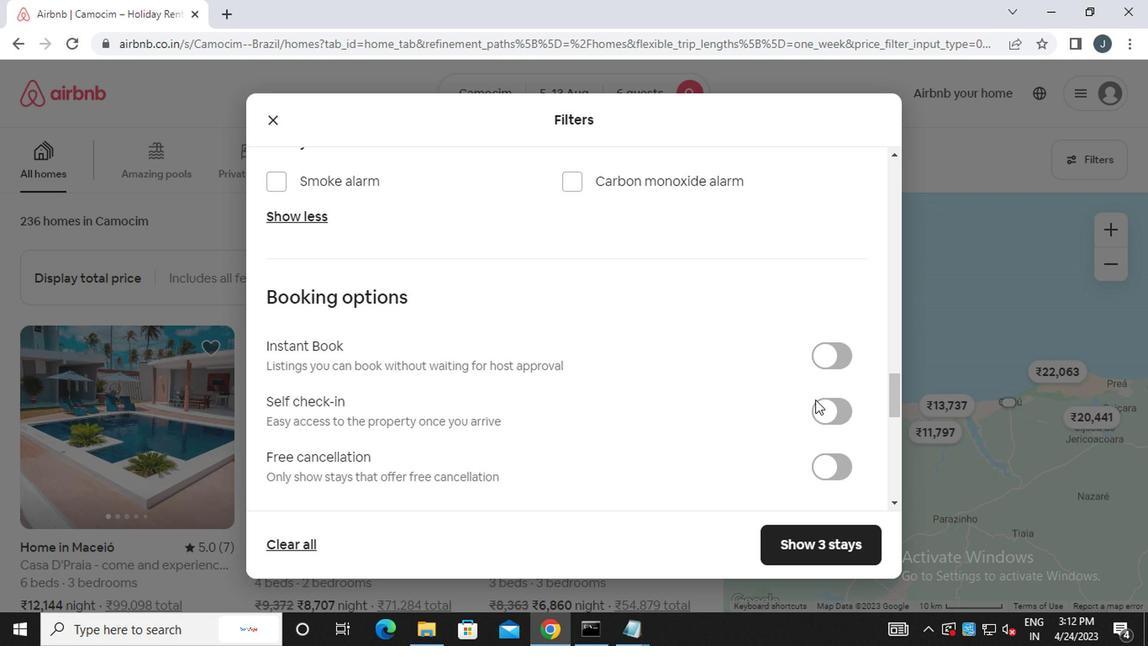 
Action: Mouse pressed left at (822, 402)
Screenshot: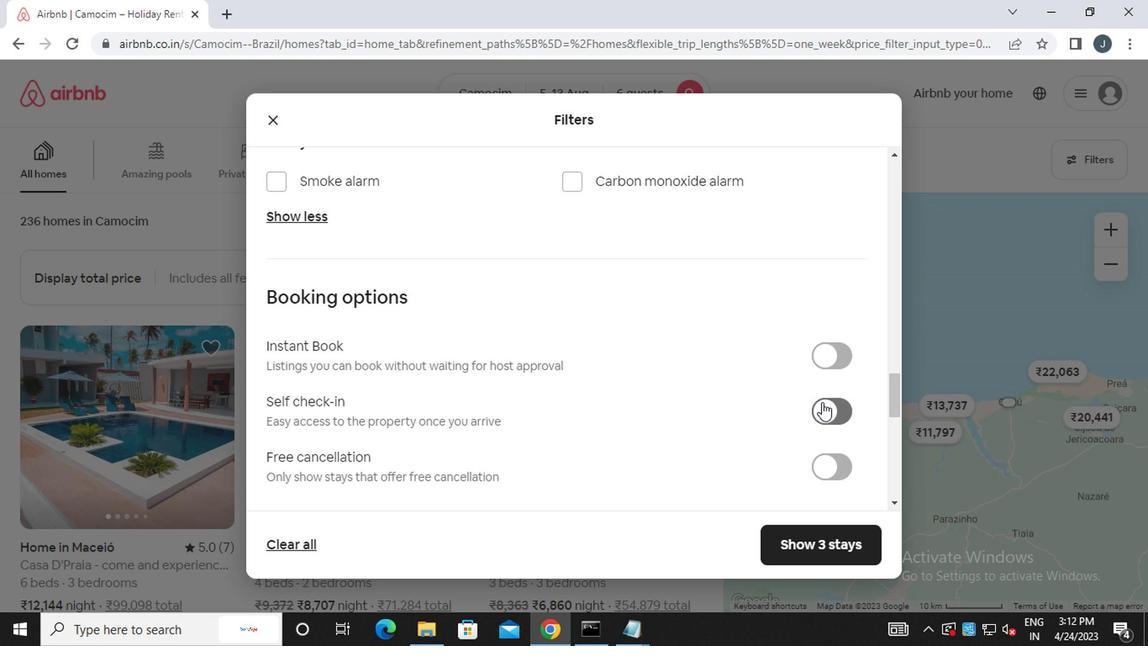 
Action: Mouse moved to (581, 409)
Screenshot: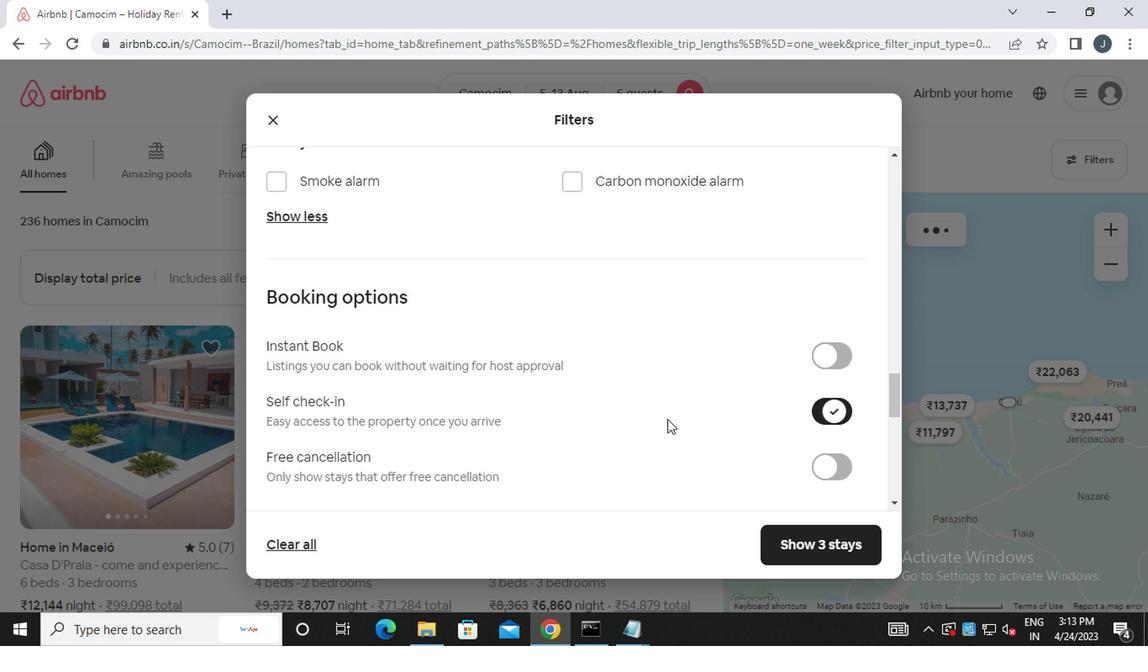 
Action: Mouse scrolled (581, 408) with delta (0, 0)
Screenshot: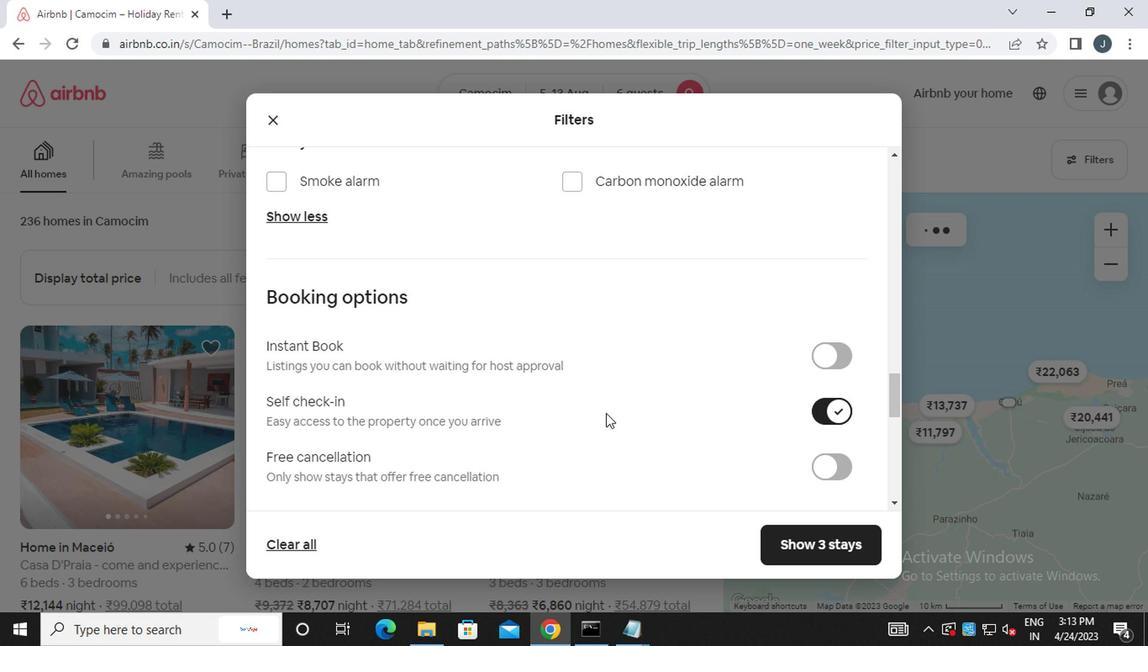 
Action: Mouse scrolled (581, 408) with delta (0, 0)
Screenshot: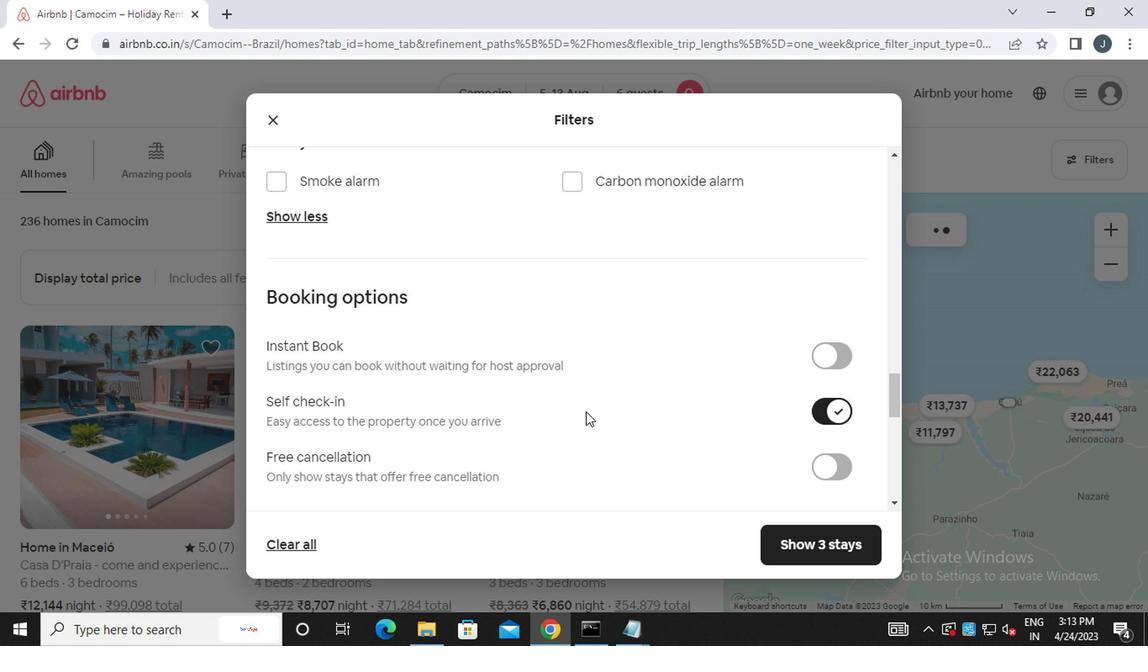 
Action: Mouse scrolled (581, 408) with delta (0, 0)
Screenshot: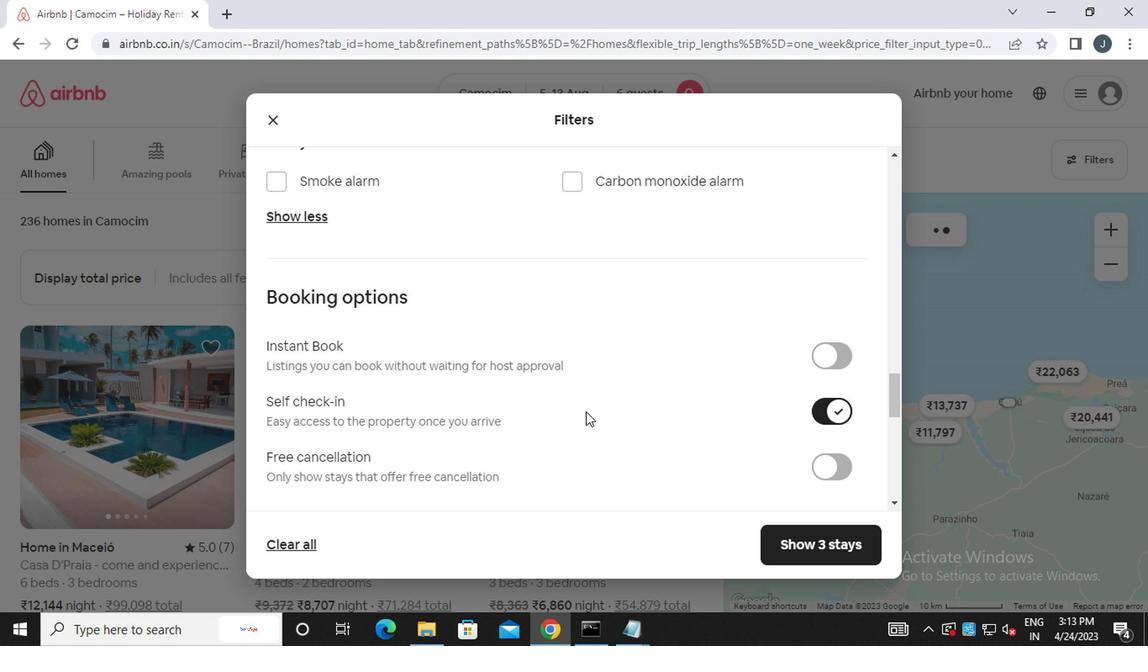 
Action: Mouse scrolled (581, 408) with delta (0, 0)
Screenshot: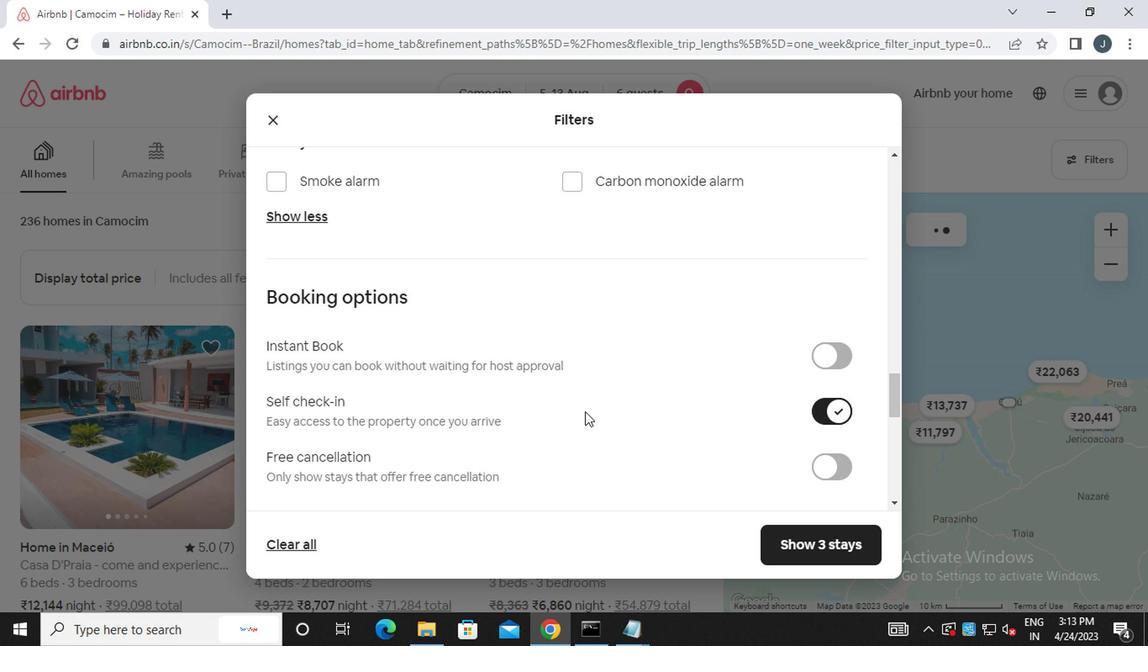 
Action: Mouse scrolled (581, 408) with delta (0, 0)
Screenshot: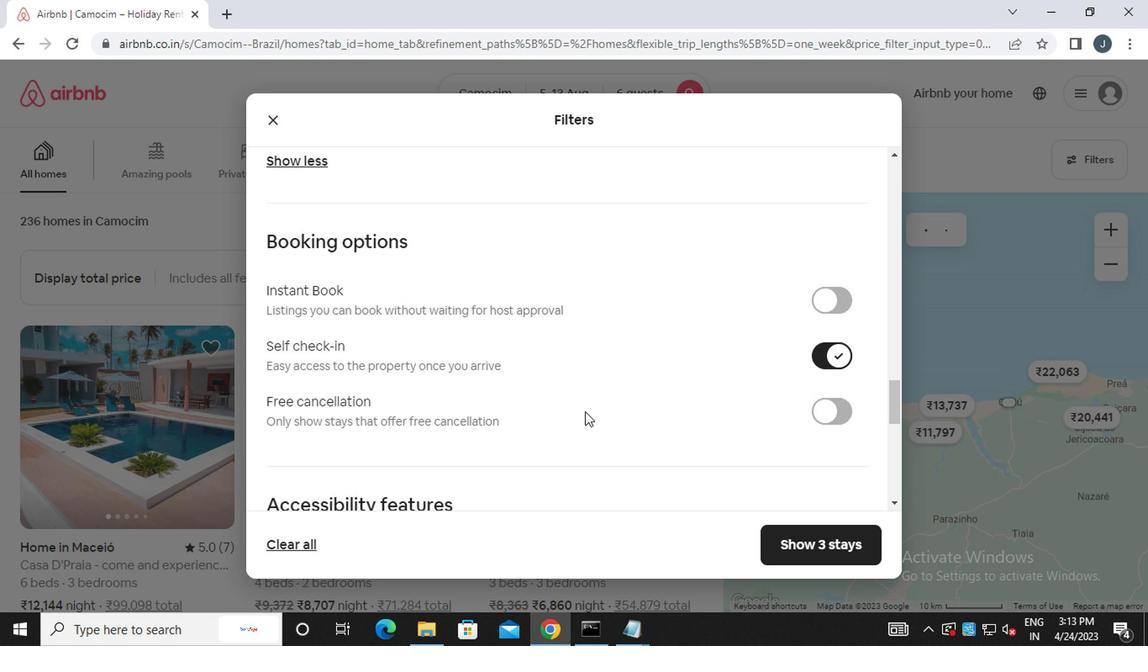 
Action: Mouse scrolled (581, 408) with delta (0, 0)
Screenshot: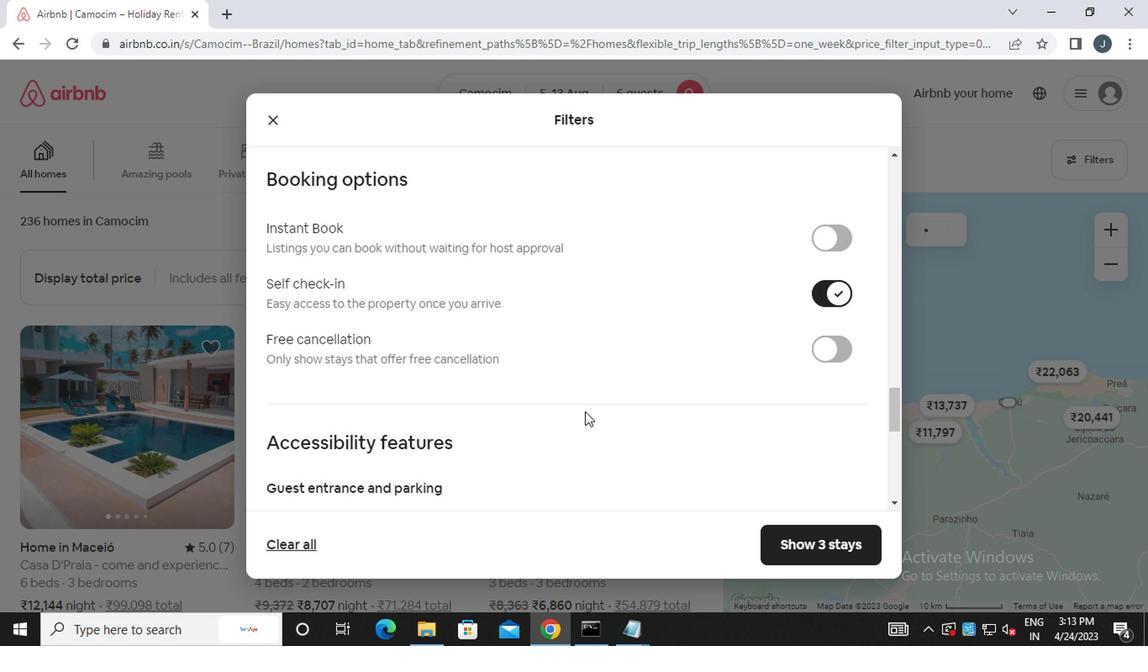 
Action: Mouse scrolled (581, 408) with delta (0, 0)
Screenshot: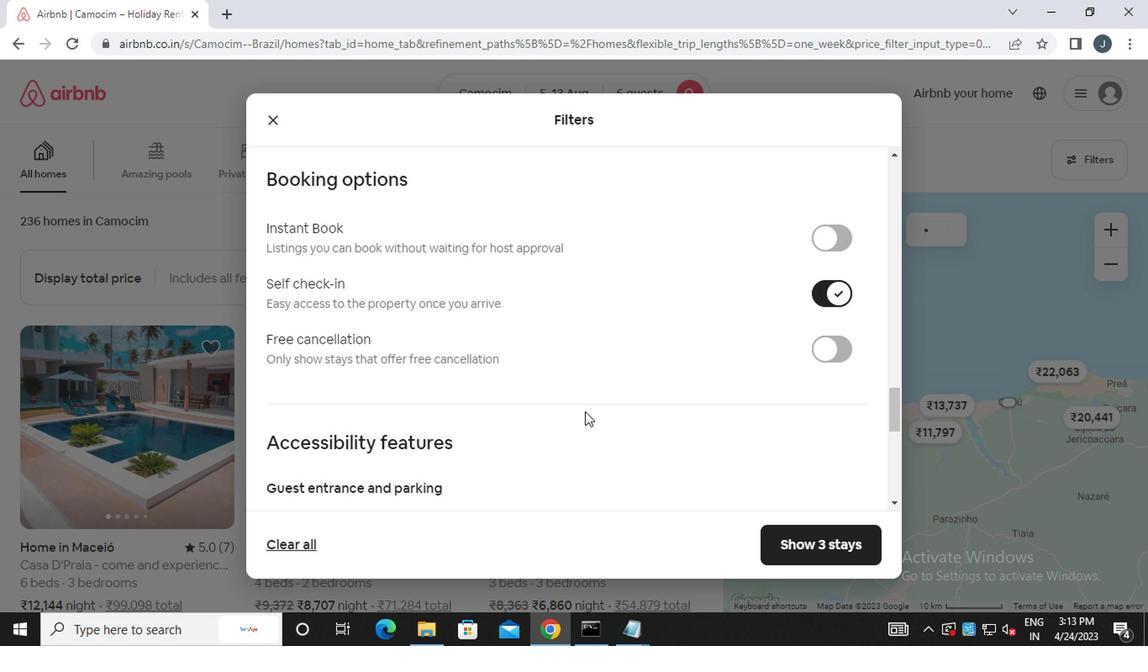 
Action: Mouse scrolled (581, 408) with delta (0, 0)
Screenshot: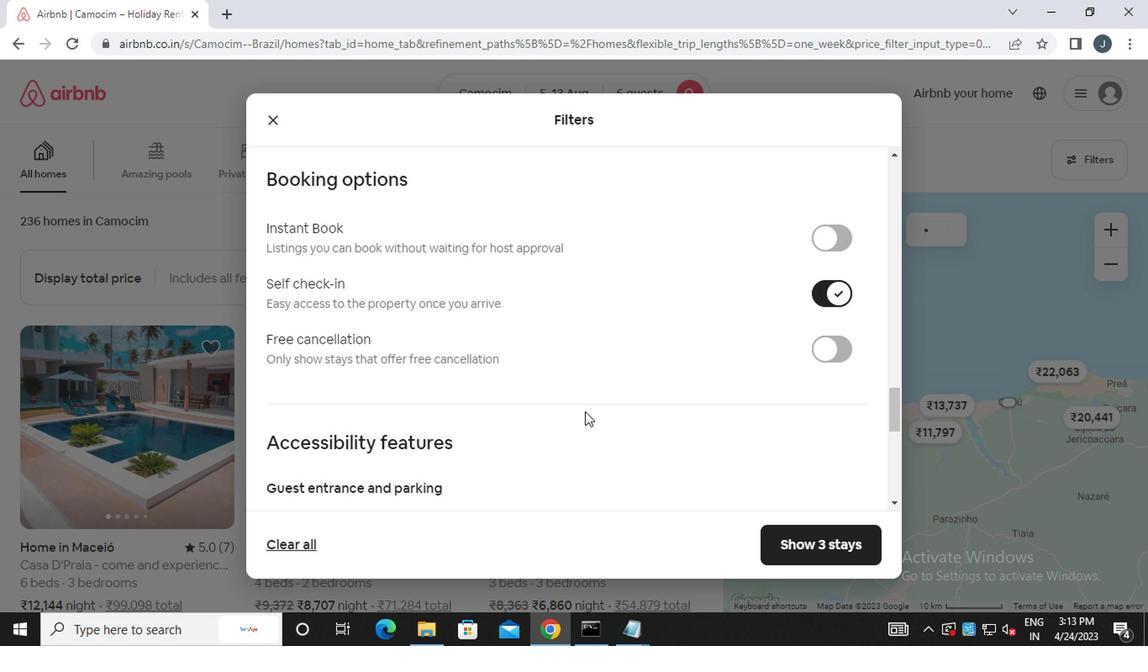 
Action: Mouse scrolled (581, 408) with delta (0, 0)
Screenshot: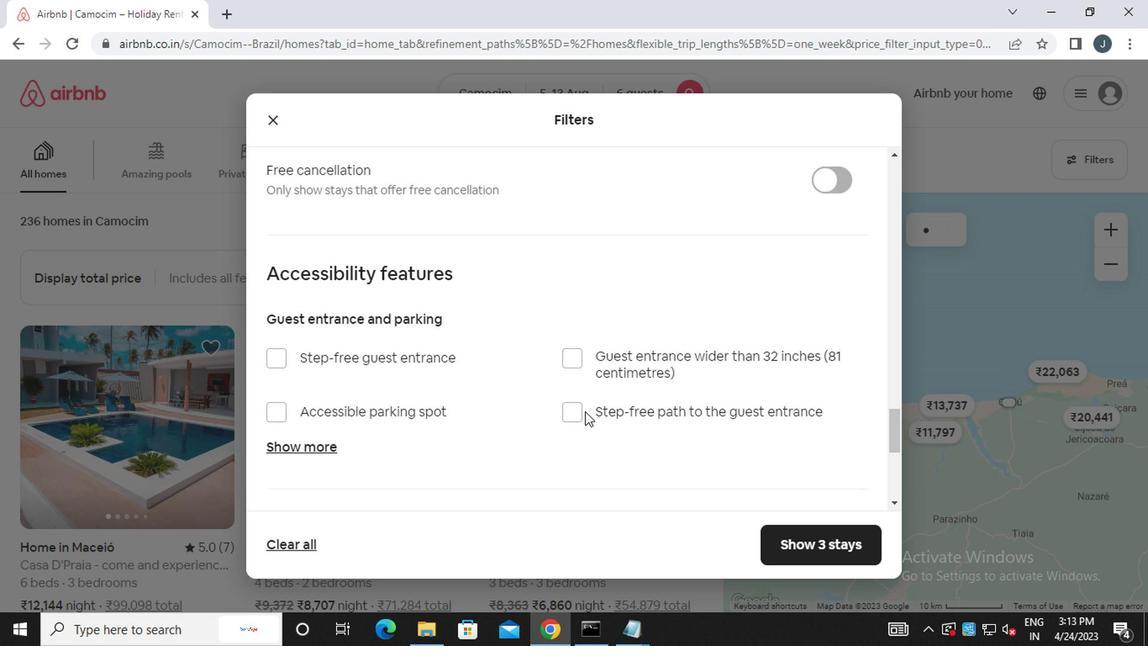 
Action: Mouse moved to (581, 409)
Screenshot: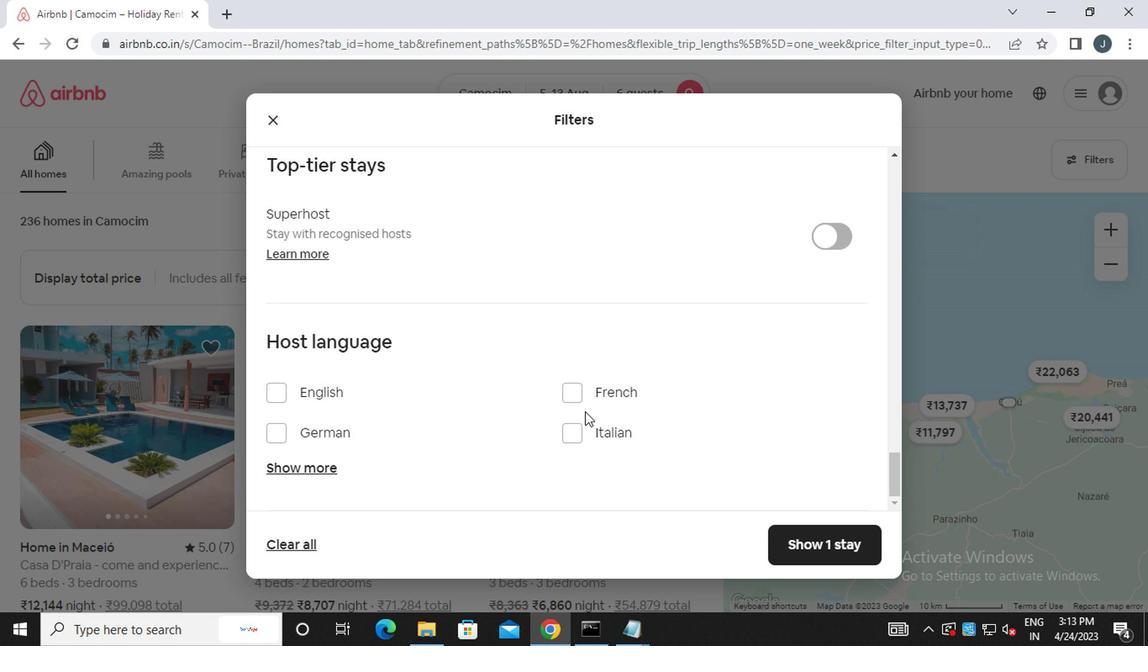 
Action: Mouse scrolled (581, 408) with delta (0, 0)
Screenshot: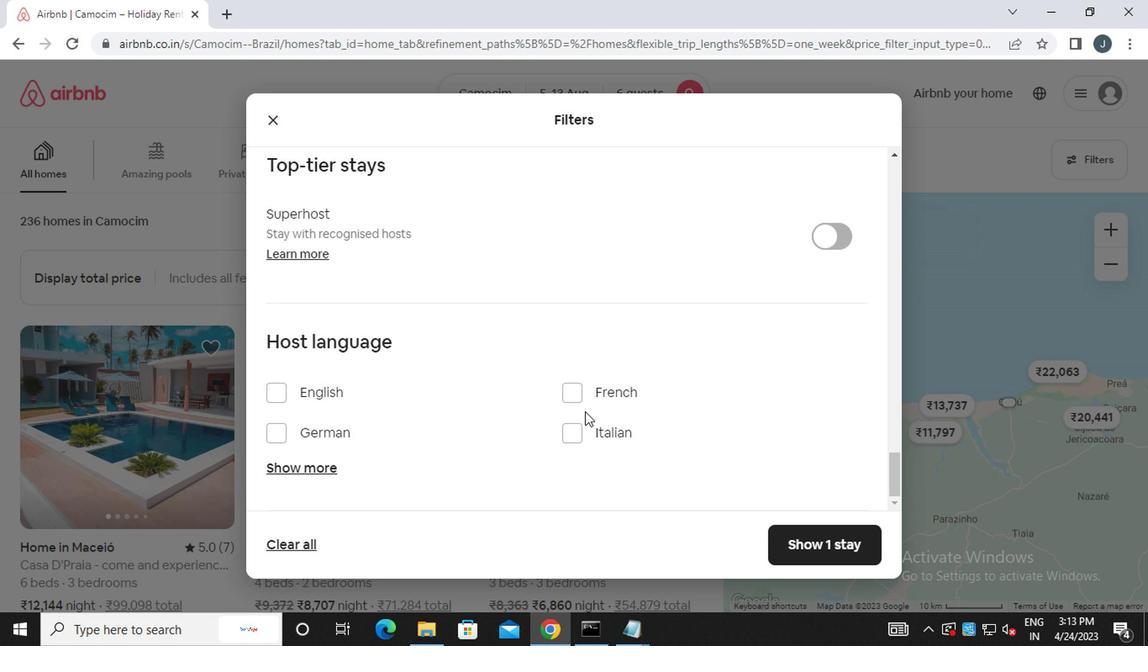 
Action: Mouse scrolled (581, 408) with delta (0, 0)
Screenshot: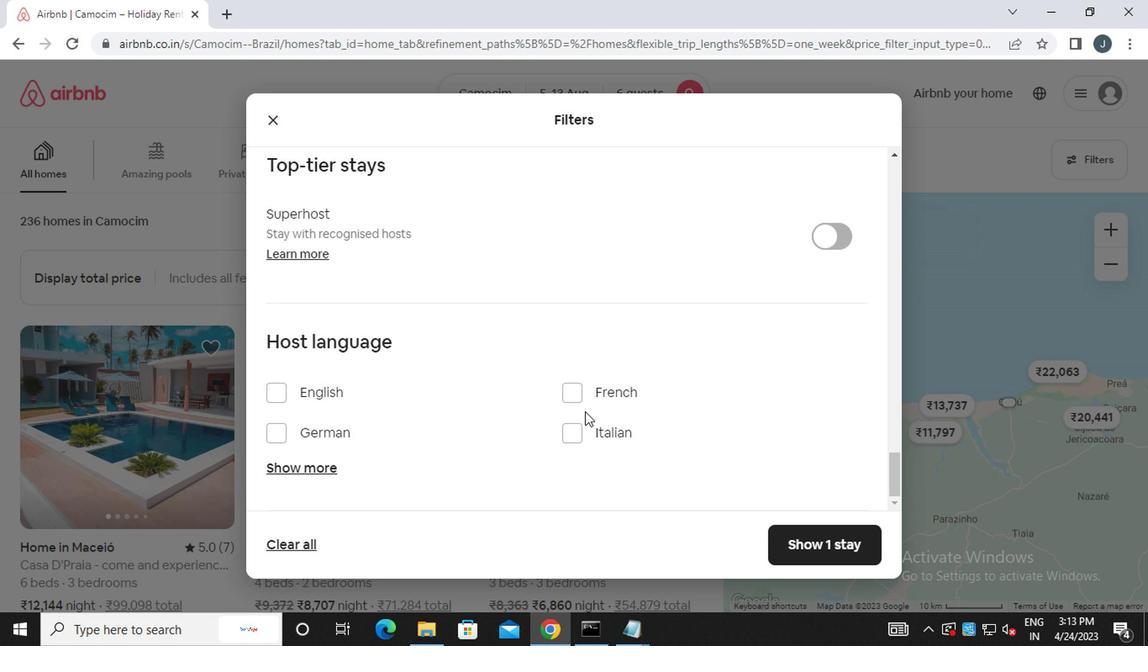 
Action: Mouse moved to (581, 409)
Screenshot: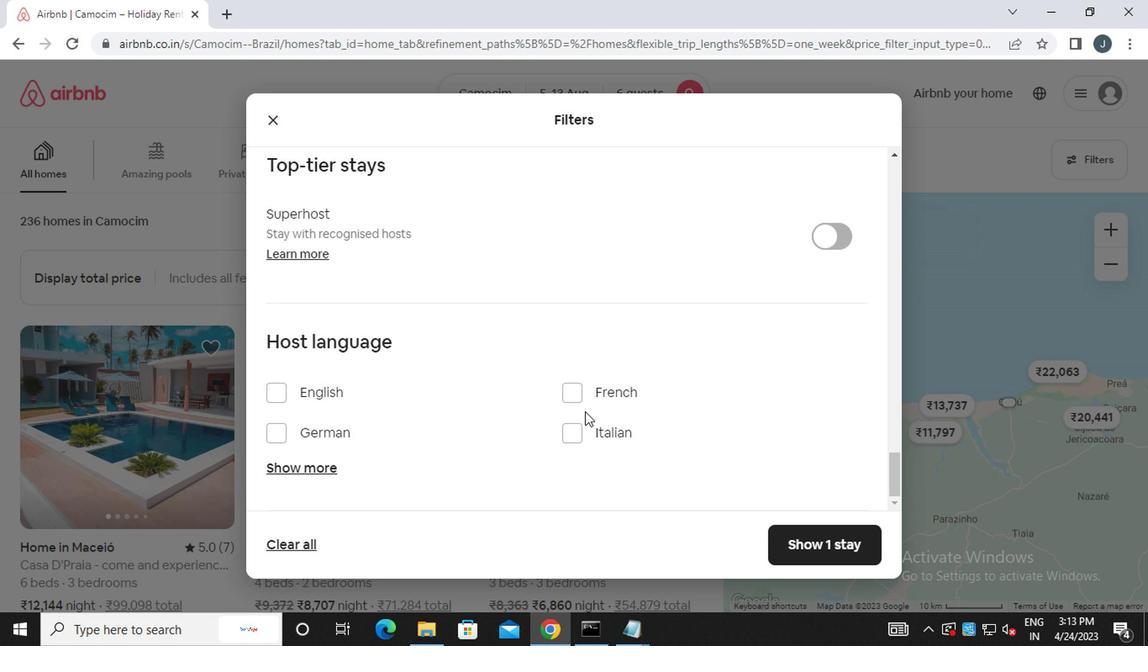 
Action: Mouse scrolled (581, 408) with delta (0, 0)
Screenshot: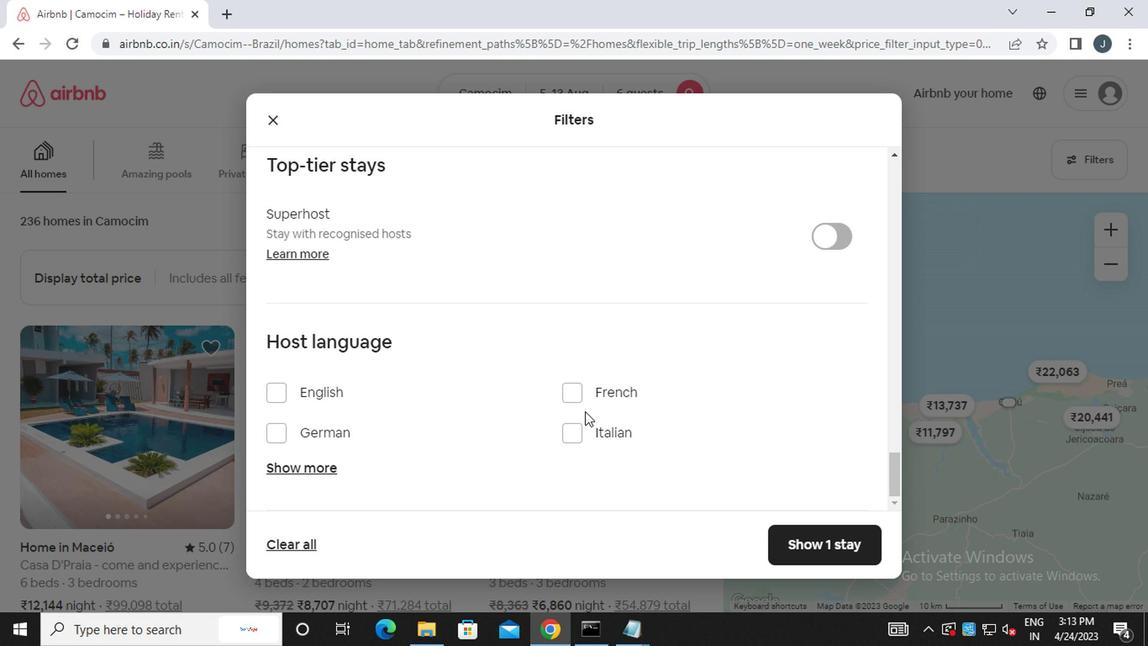 
Action: Mouse moved to (581, 409)
Screenshot: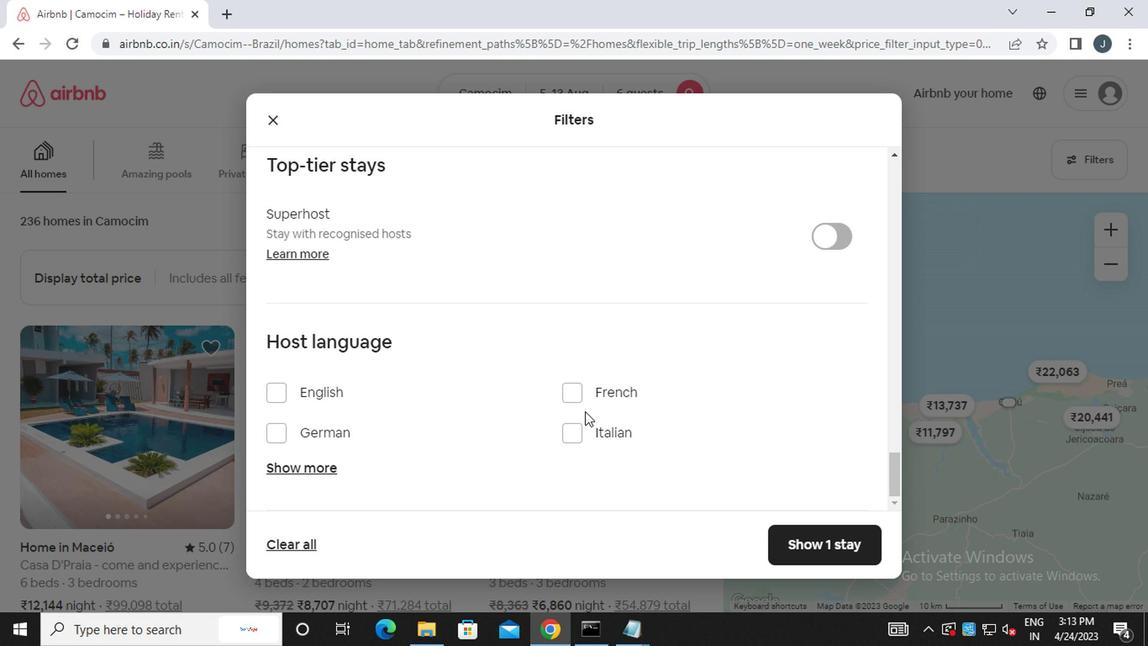 
Action: Mouse scrolled (581, 408) with delta (0, 0)
Screenshot: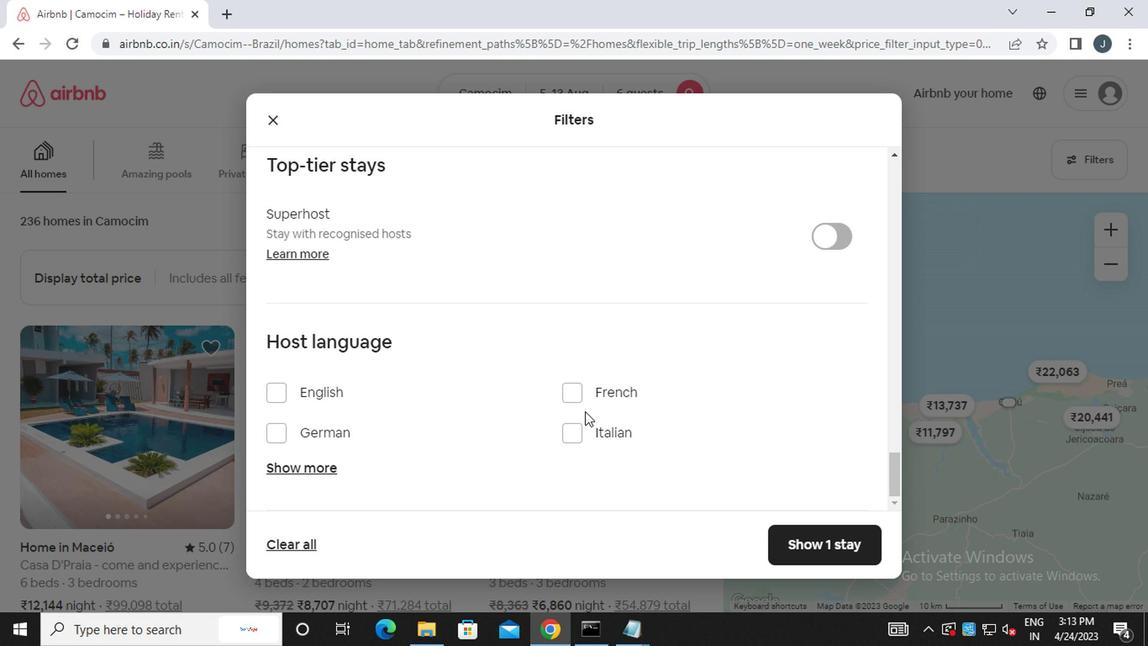 
Action: Mouse scrolled (581, 408) with delta (0, 0)
Screenshot: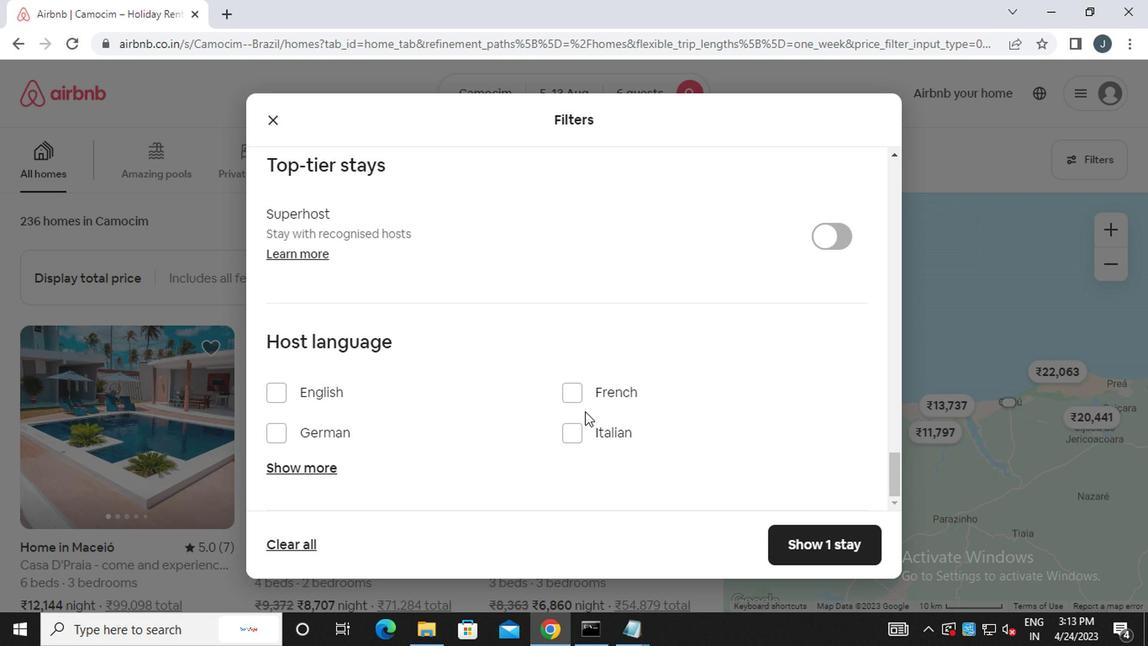 
Action: Mouse moved to (318, 462)
Screenshot: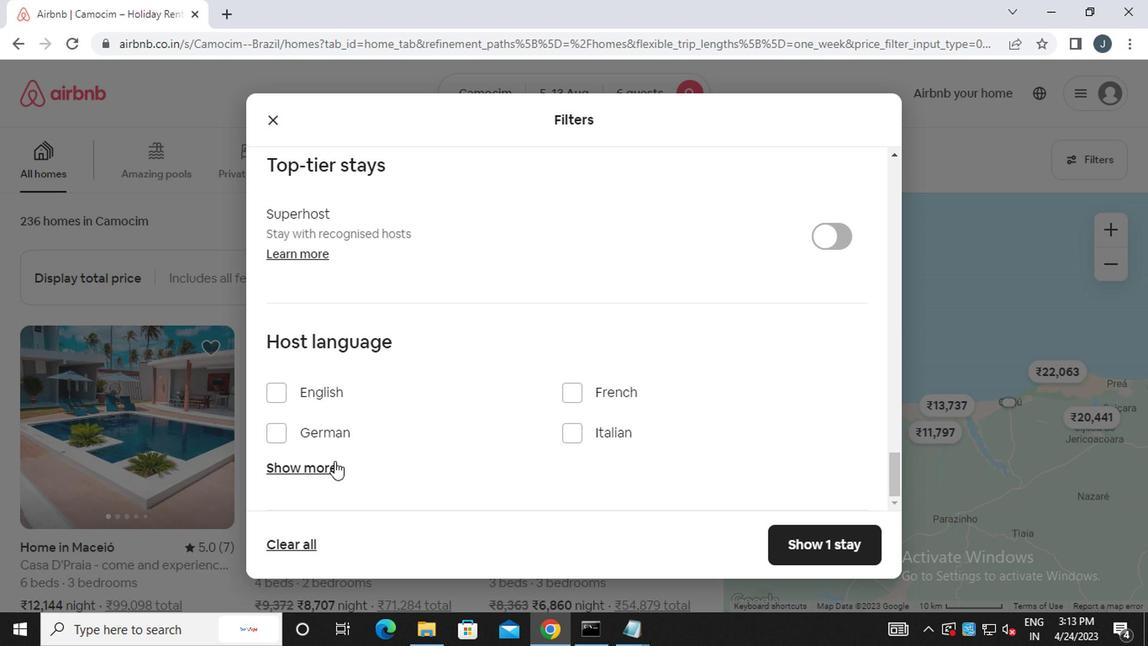 
Action: Mouse pressed left at (318, 462)
Screenshot: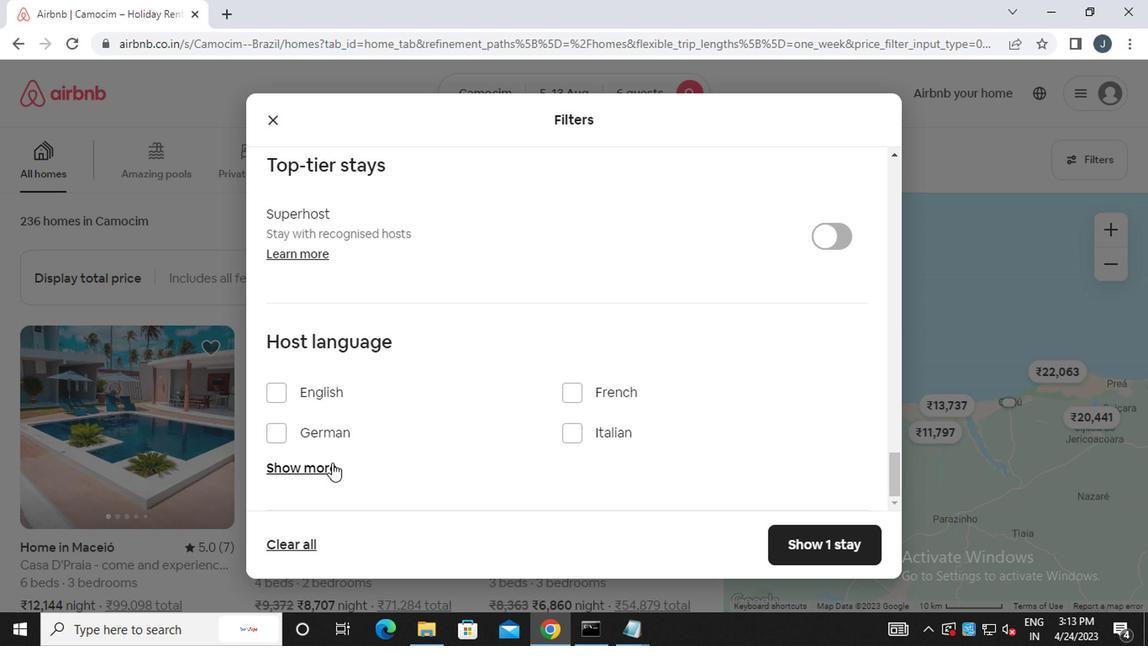 
Action: Mouse moved to (287, 470)
Screenshot: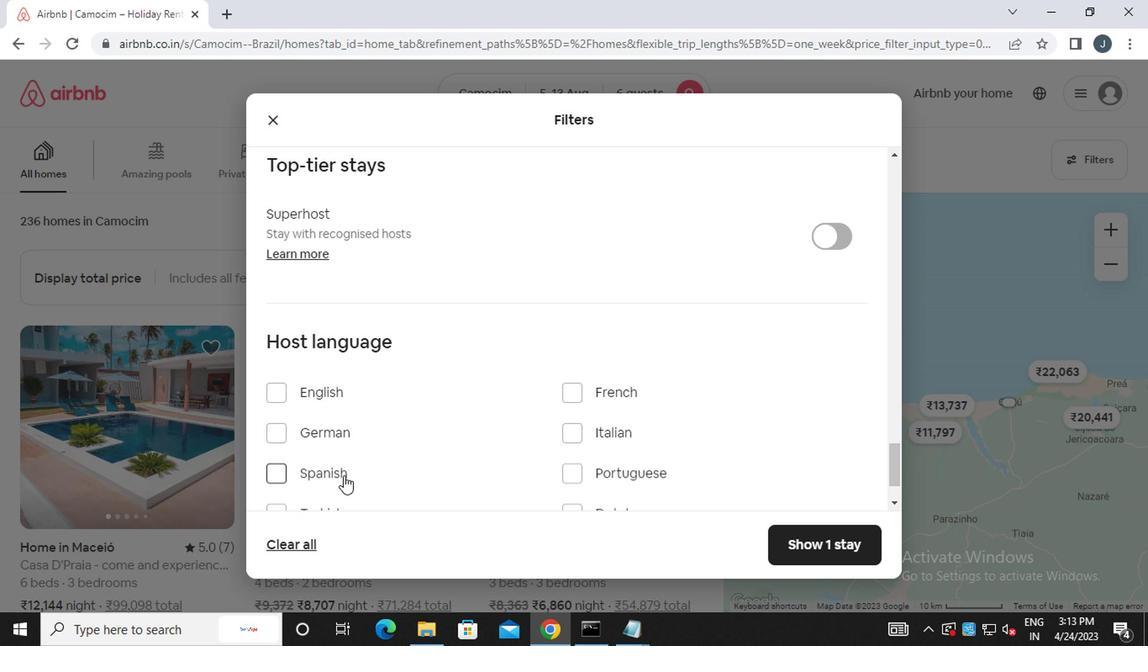 
Action: Mouse pressed left at (287, 470)
Screenshot: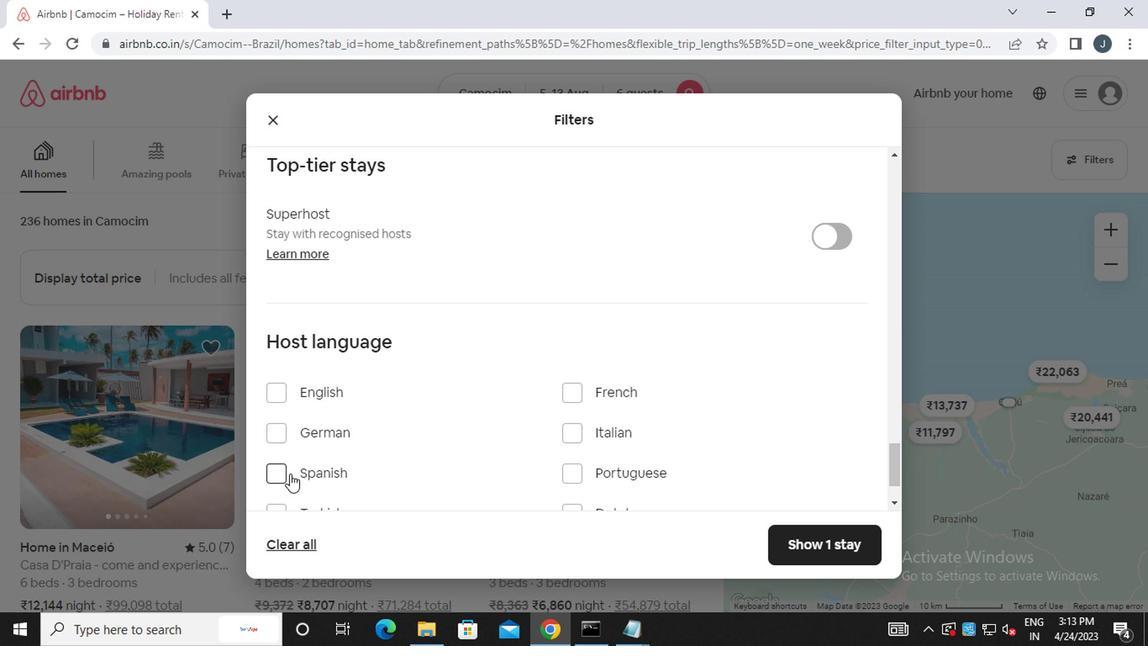 
Action: Mouse moved to (806, 543)
Screenshot: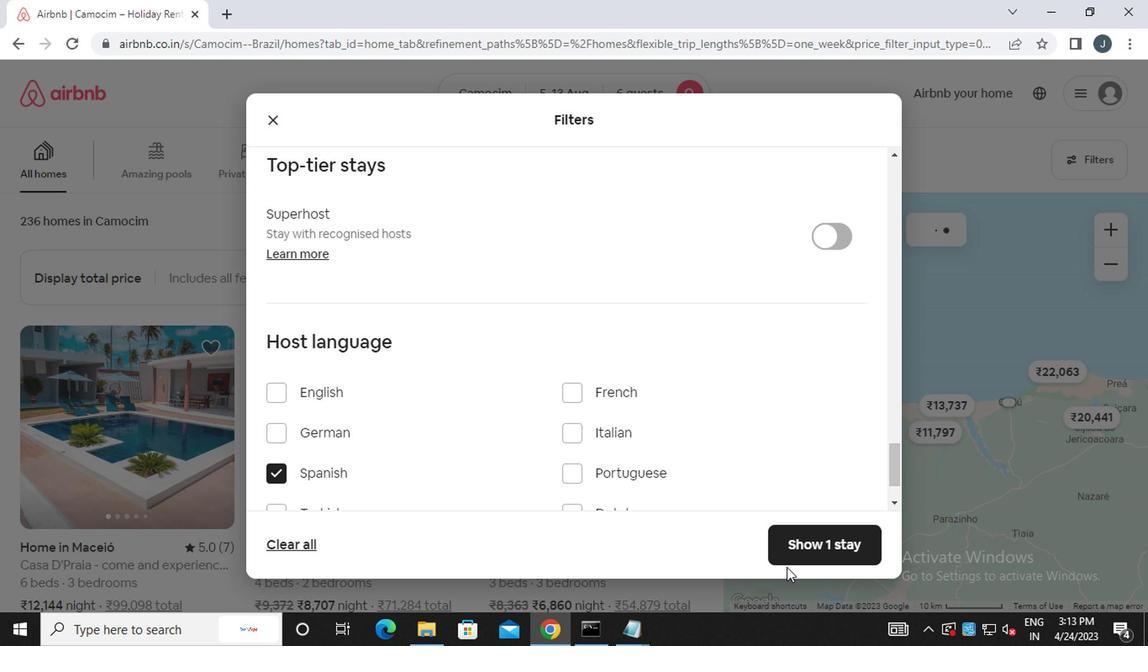 
Action: Mouse pressed left at (806, 543)
Screenshot: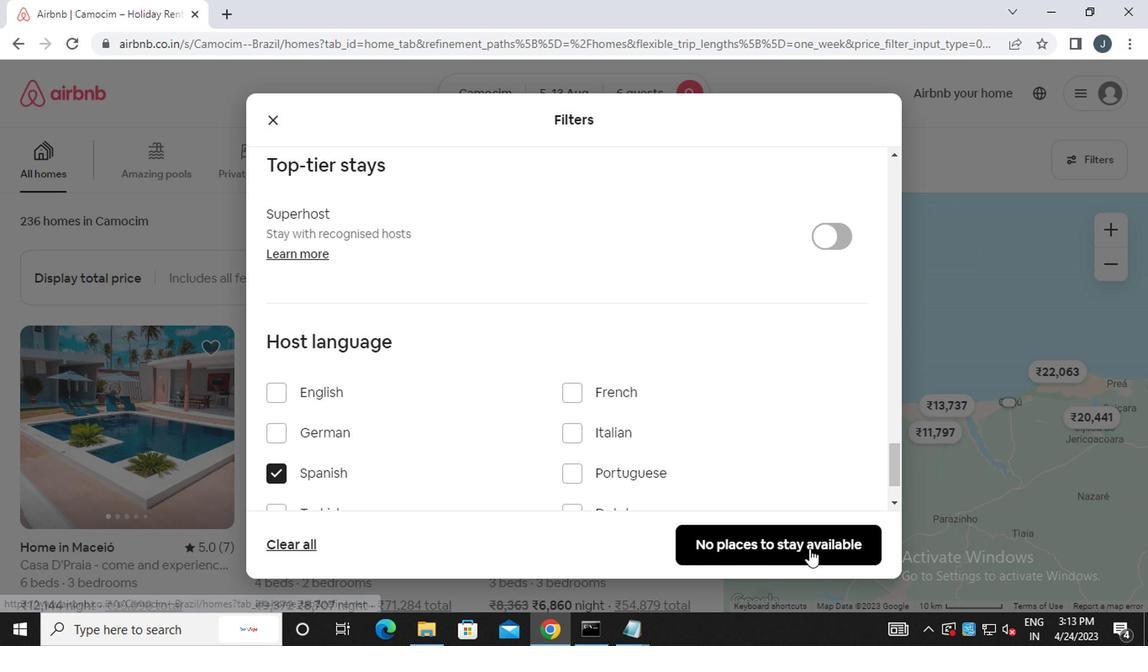 
Action: Mouse moved to (795, 543)
Screenshot: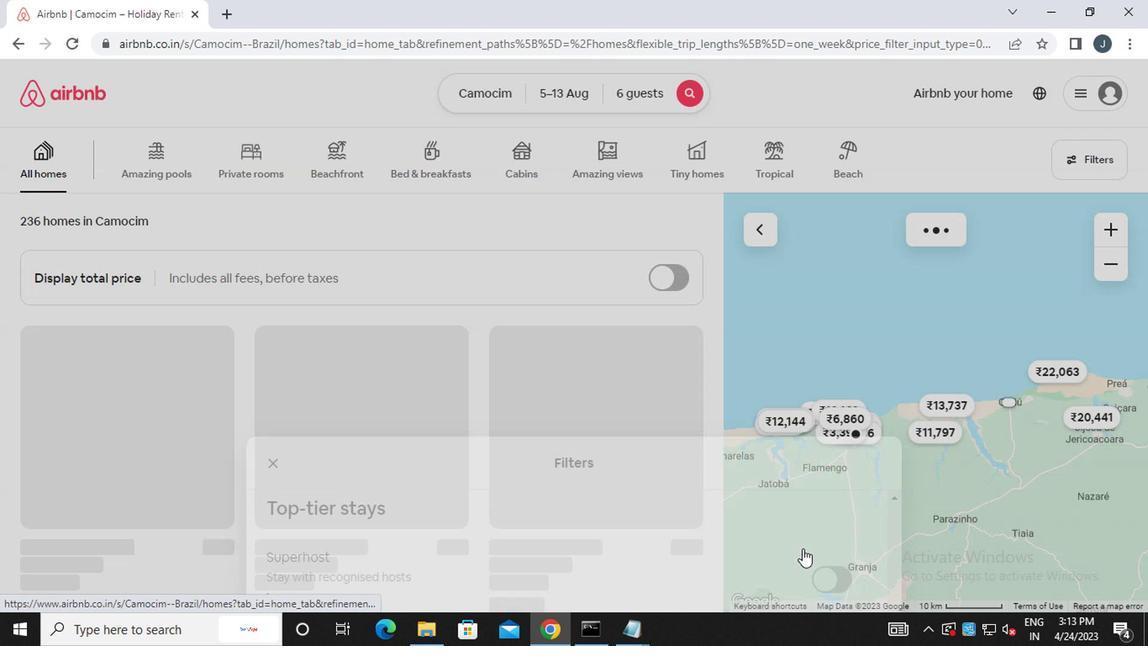 
